 Task: Look for space in Belém, Brazil from 4th June, 2023 to 15th June, 2023 for 2 adults in price range Rs.10000 to Rs.15000. Place can be entire place with 1  bedroom having 1 bed and 1 bathroom. Property type can be house, flat, guest house, hotel. Booking option can be shelf check-in. Required host language is Spanish.
Action: Mouse moved to (504, 101)
Screenshot: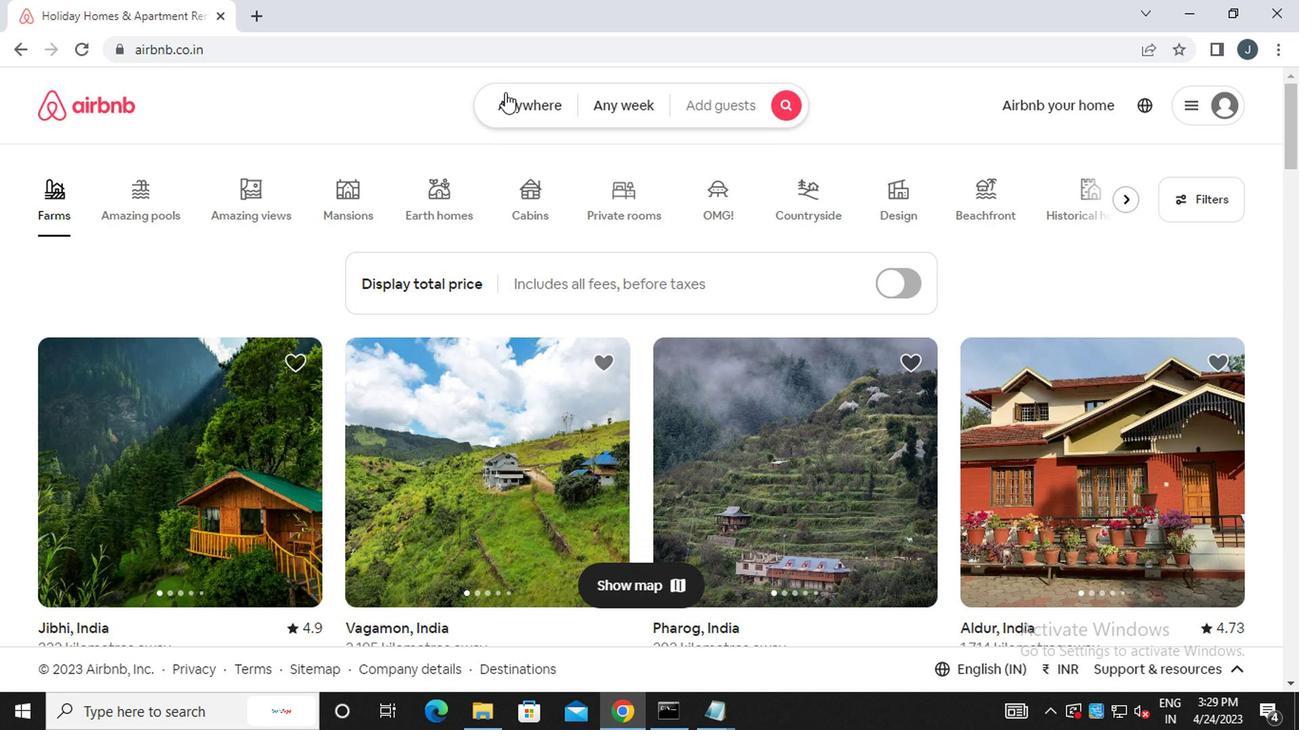 
Action: Mouse pressed left at (504, 101)
Screenshot: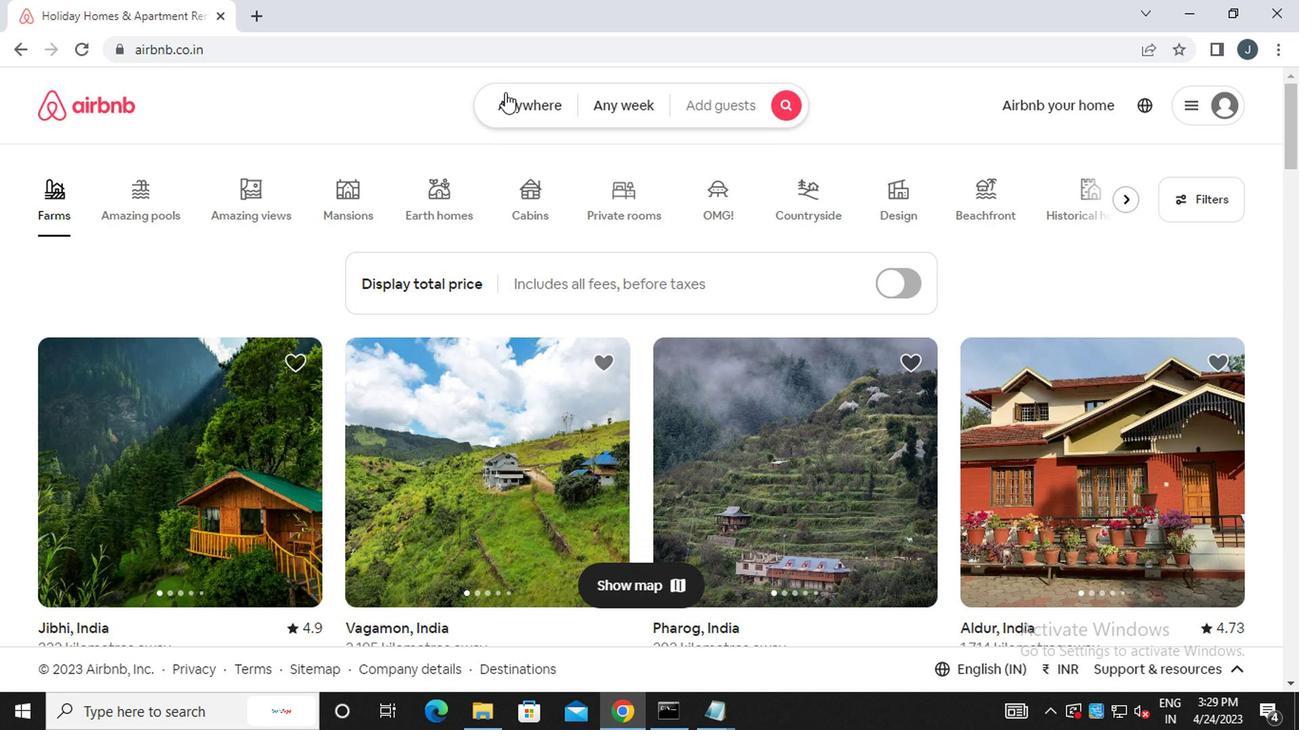 
Action: Mouse moved to (326, 188)
Screenshot: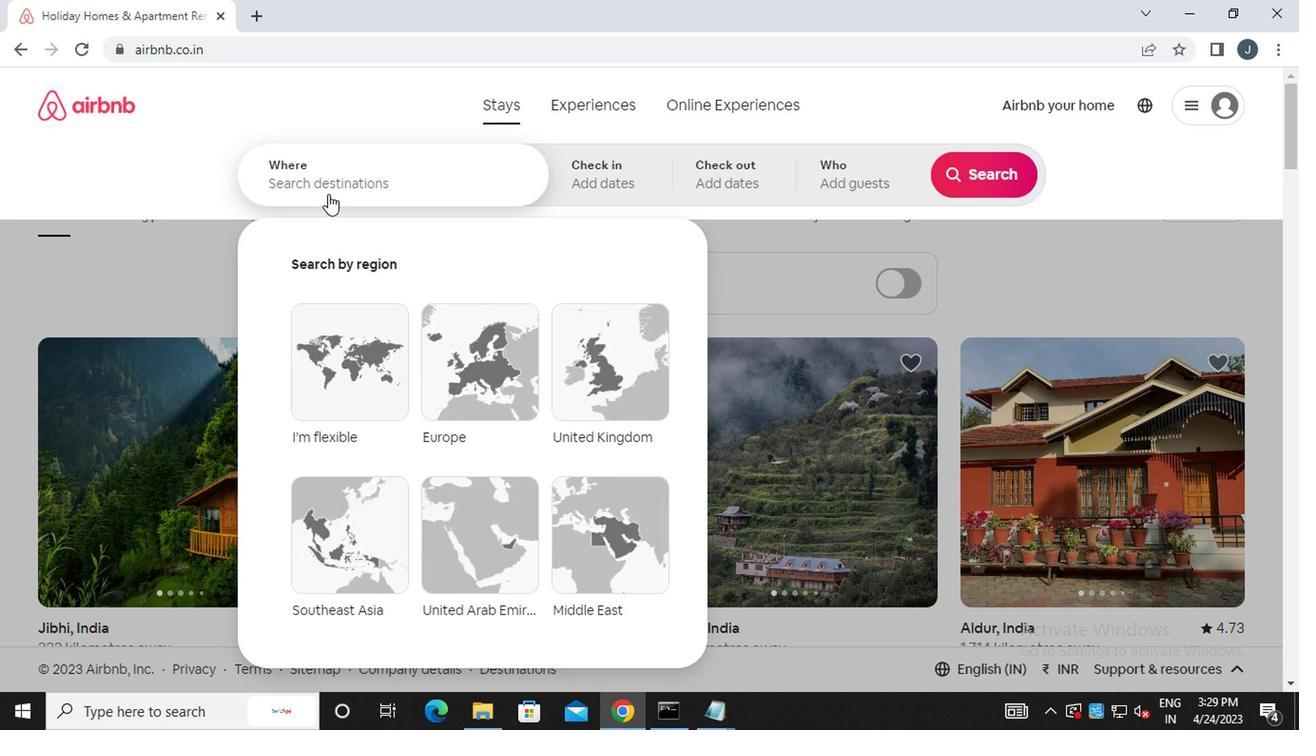 
Action: Mouse pressed left at (326, 188)
Screenshot: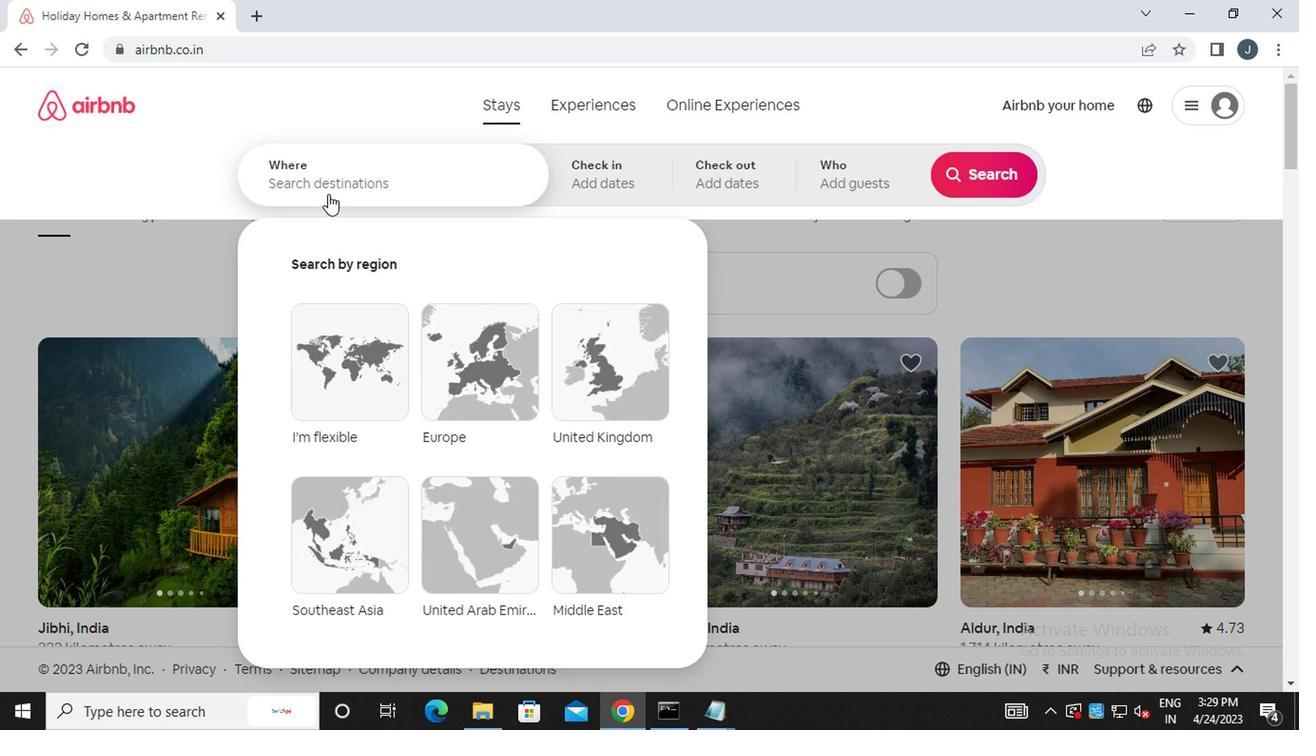 
Action: Key pressed b<Key.caps_lock>elem,<Key.caps_lock>b<Key.caps_lock>razil
Screenshot: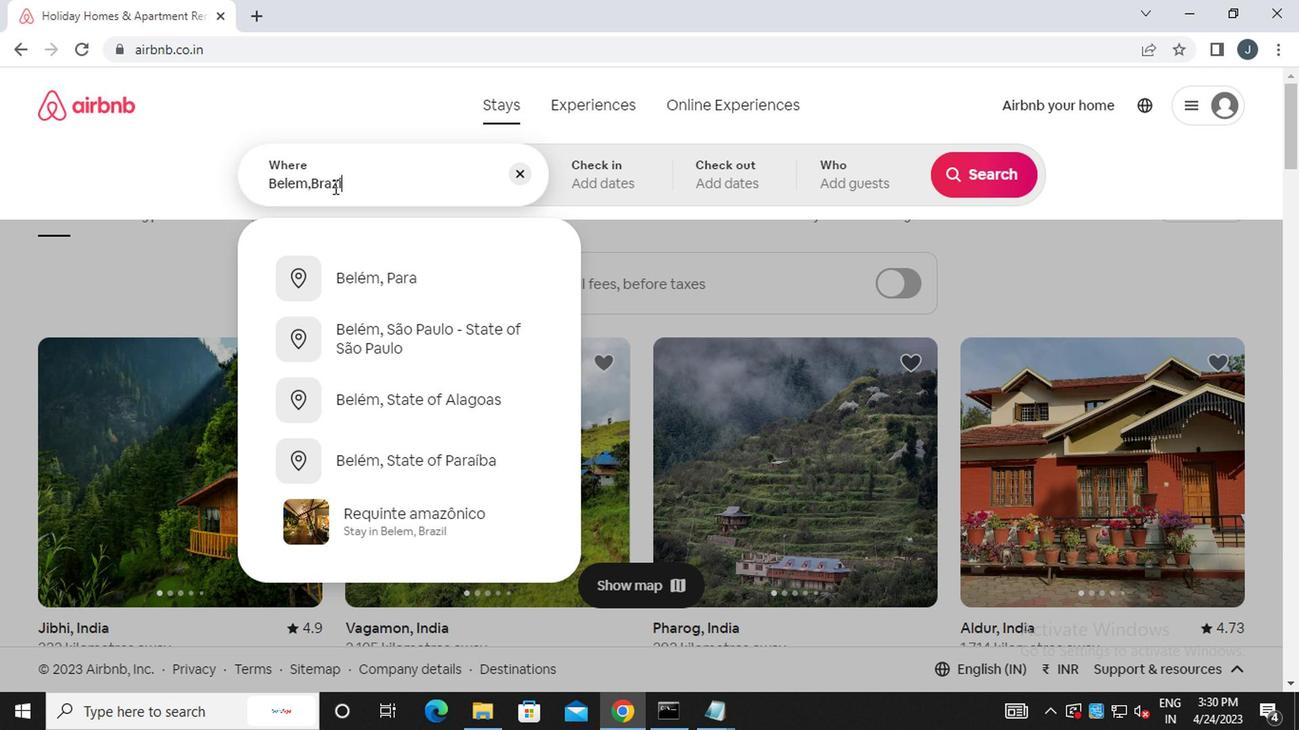 
Action: Mouse moved to (618, 183)
Screenshot: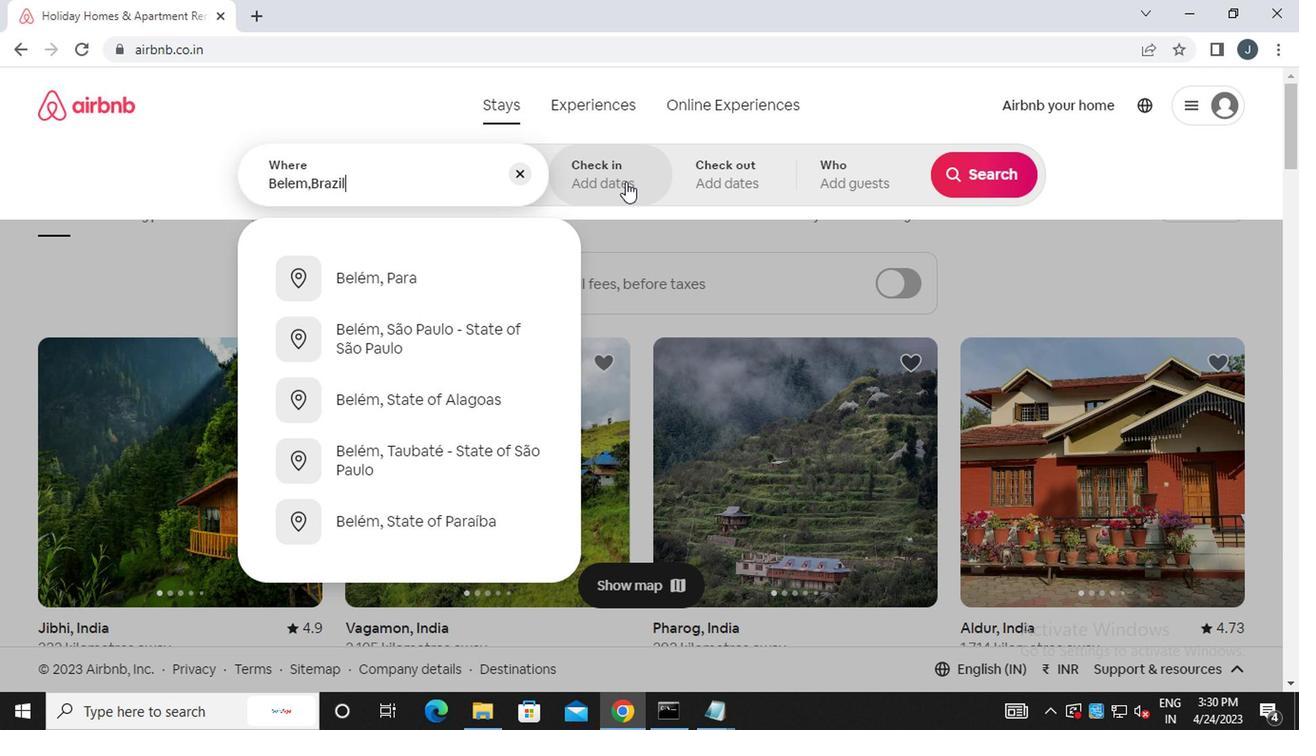 
Action: Mouse pressed left at (618, 183)
Screenshot: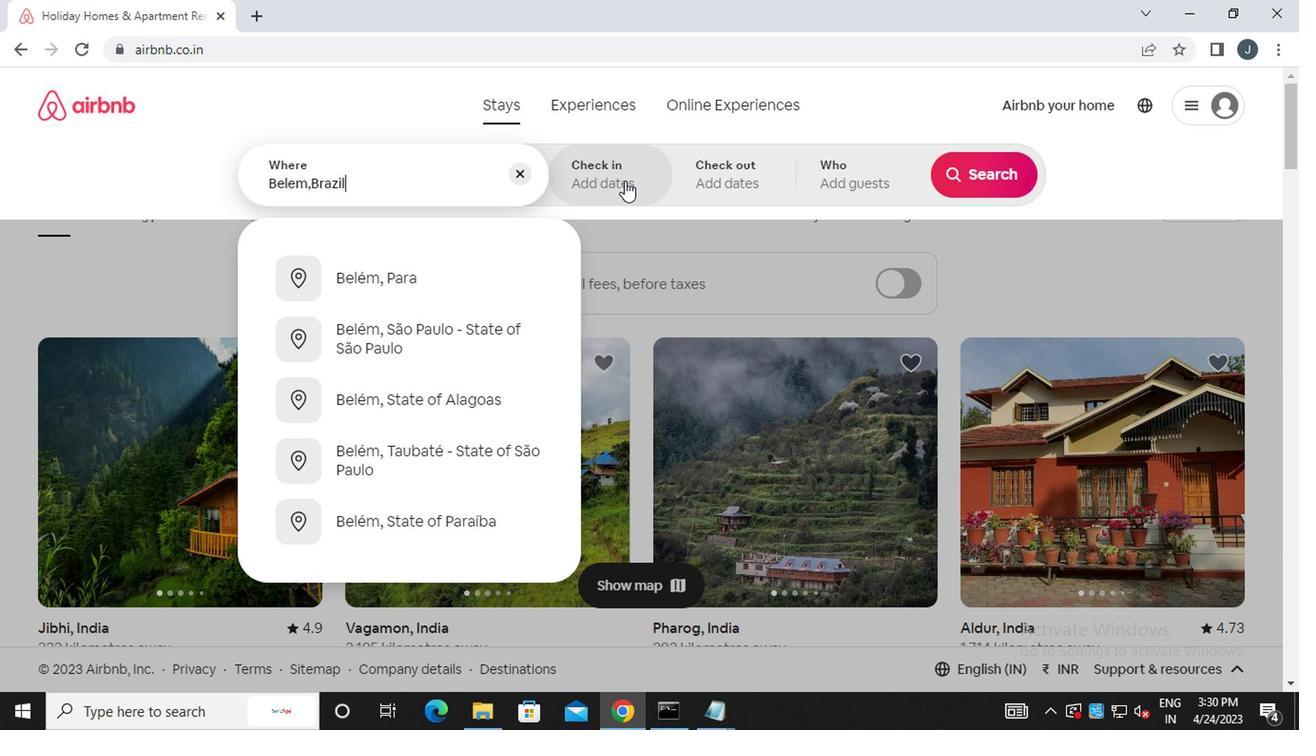 
Action: Mouse moved to (969, 325)
Screenshot: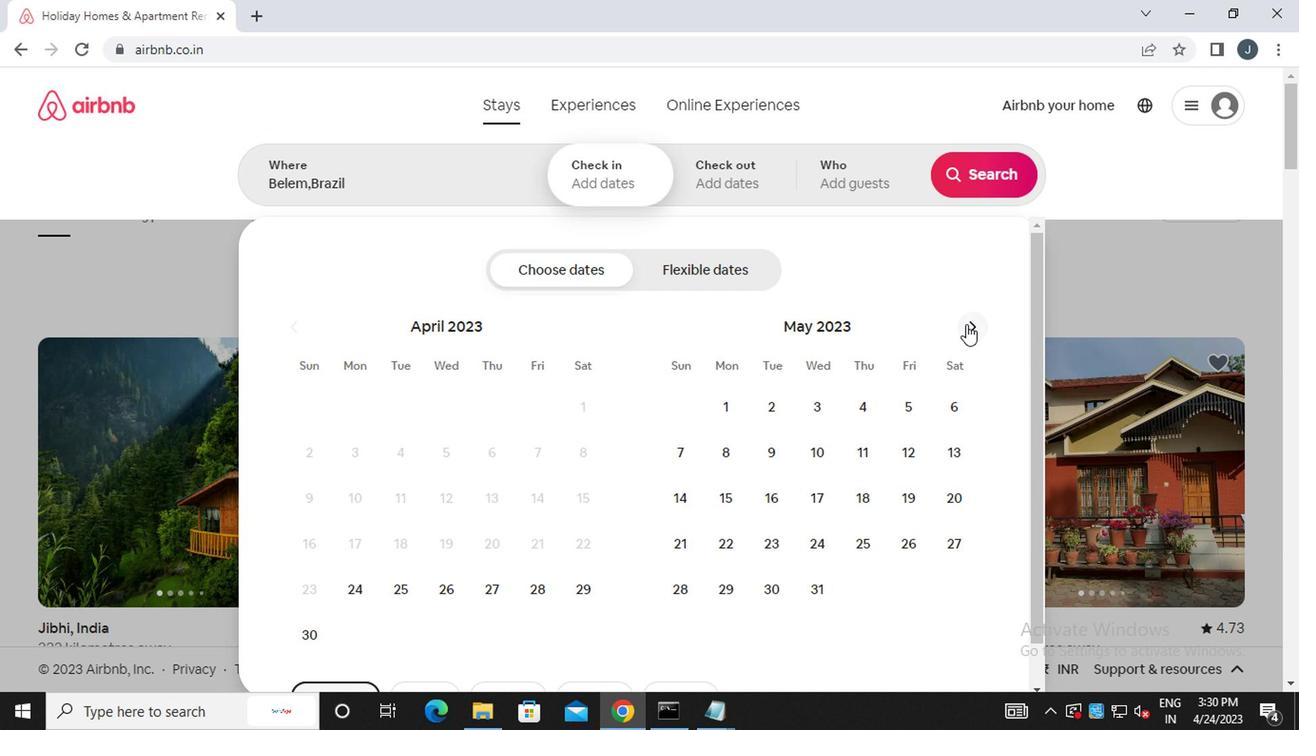 
Action: Mouse pressed left at (969, 325)
Screenshot: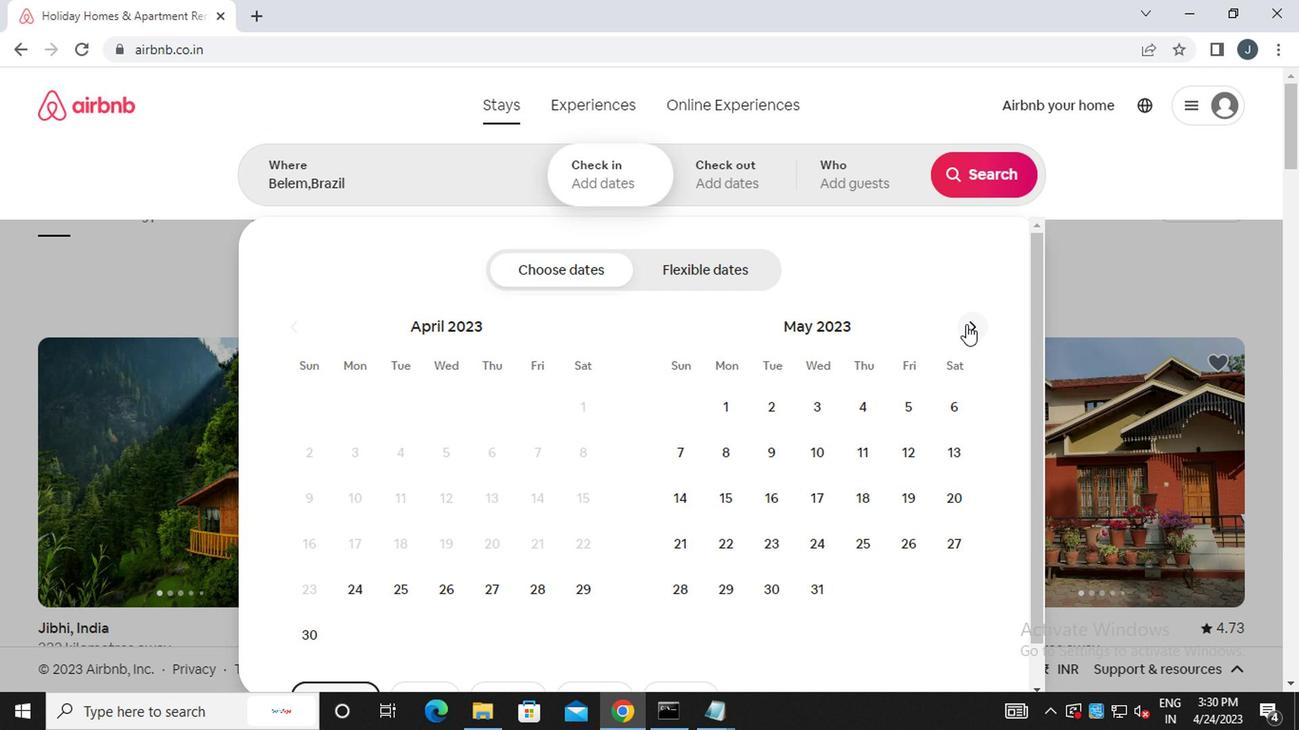 
Action: Mouse moved to (678, 442)
Screenshot: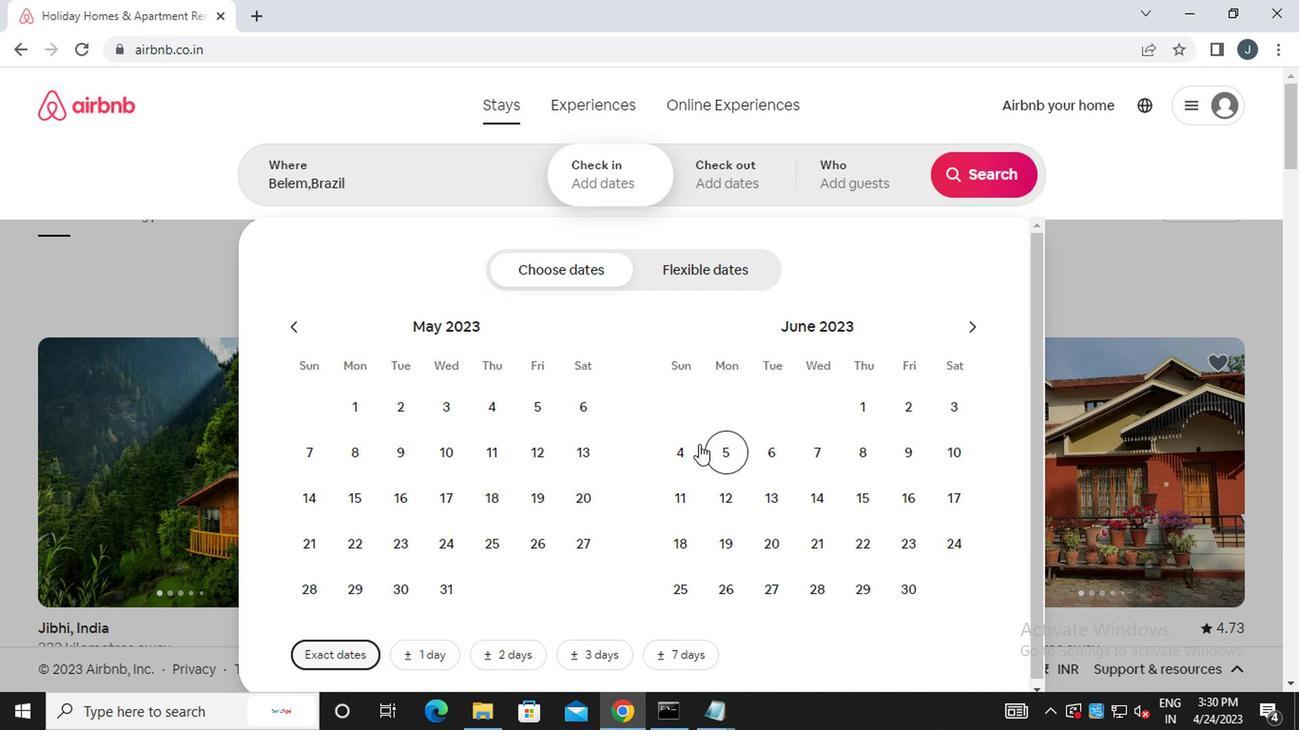 
Action: Mouse pressed left at (678, 442)
Screenshot: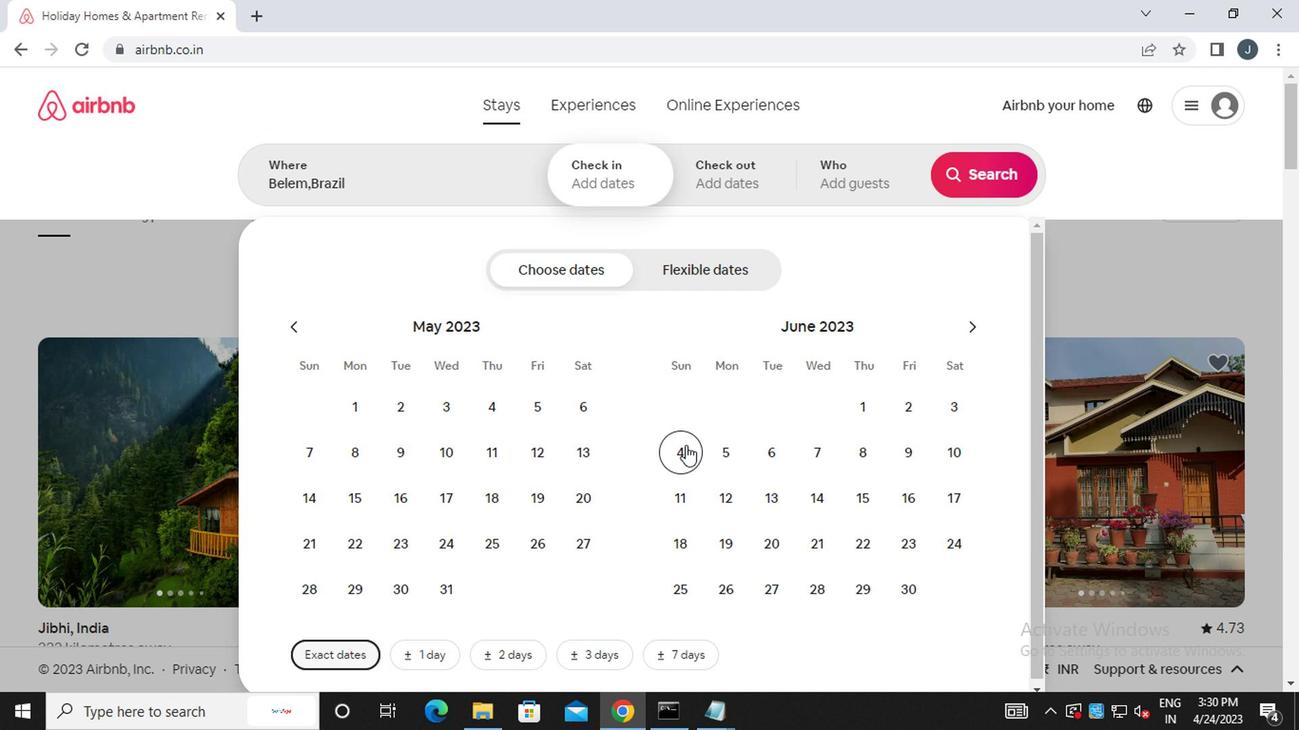 
Action: Mouse moved to (858, 500)
Screenshot: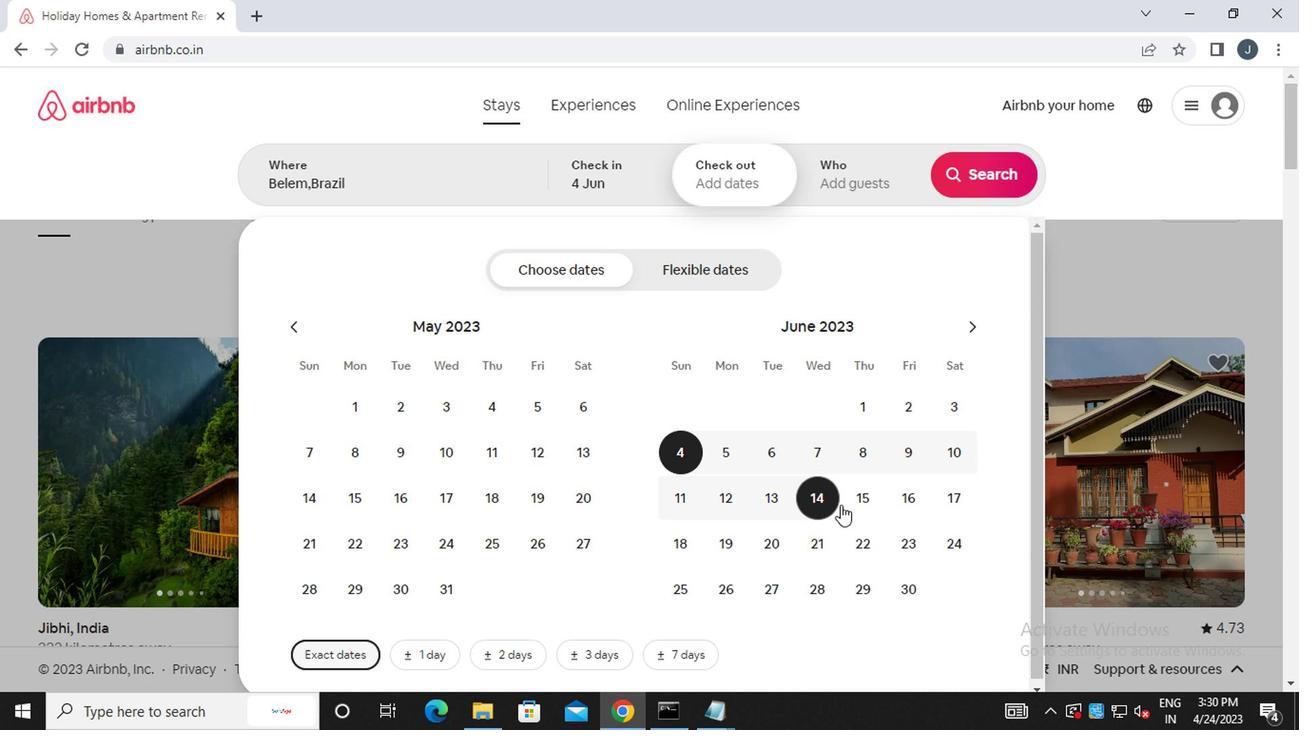 
Action: Mouse pressed left at (858, 500)
Screenshot: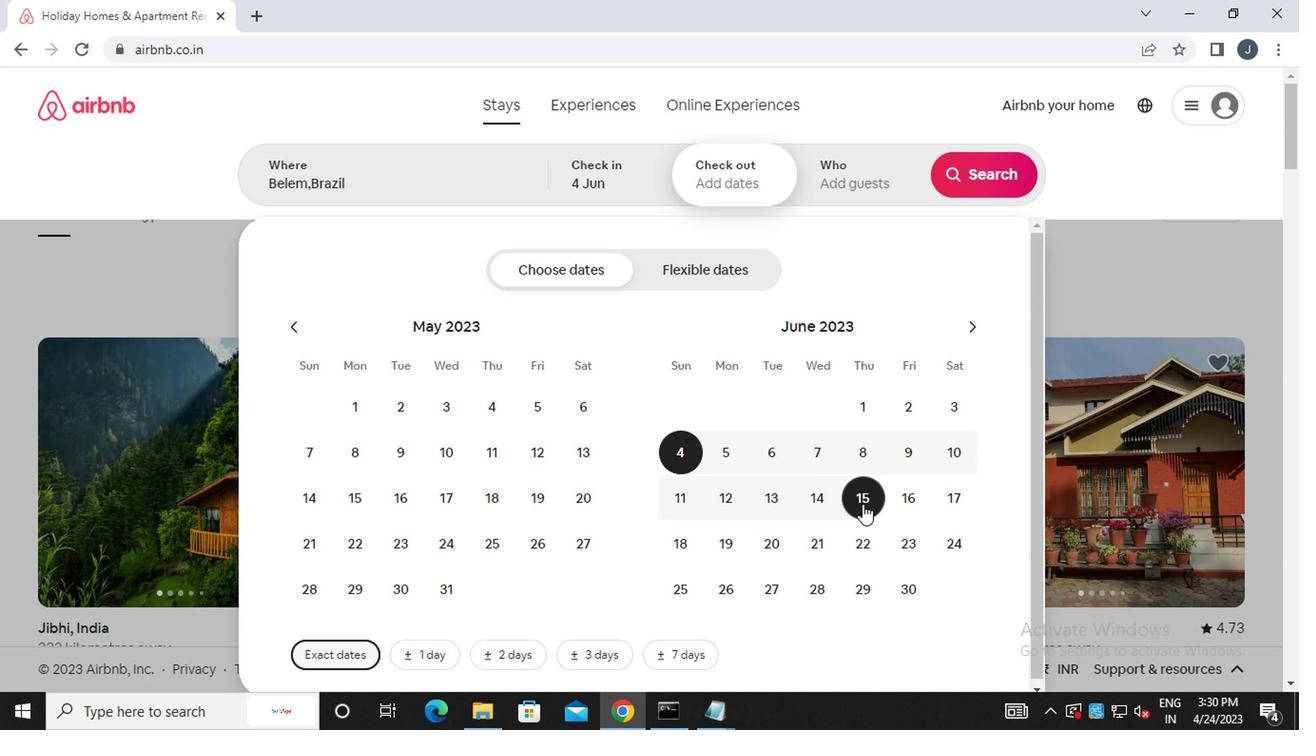 
Action: Mouse moved to (864, 198)
Screenshot: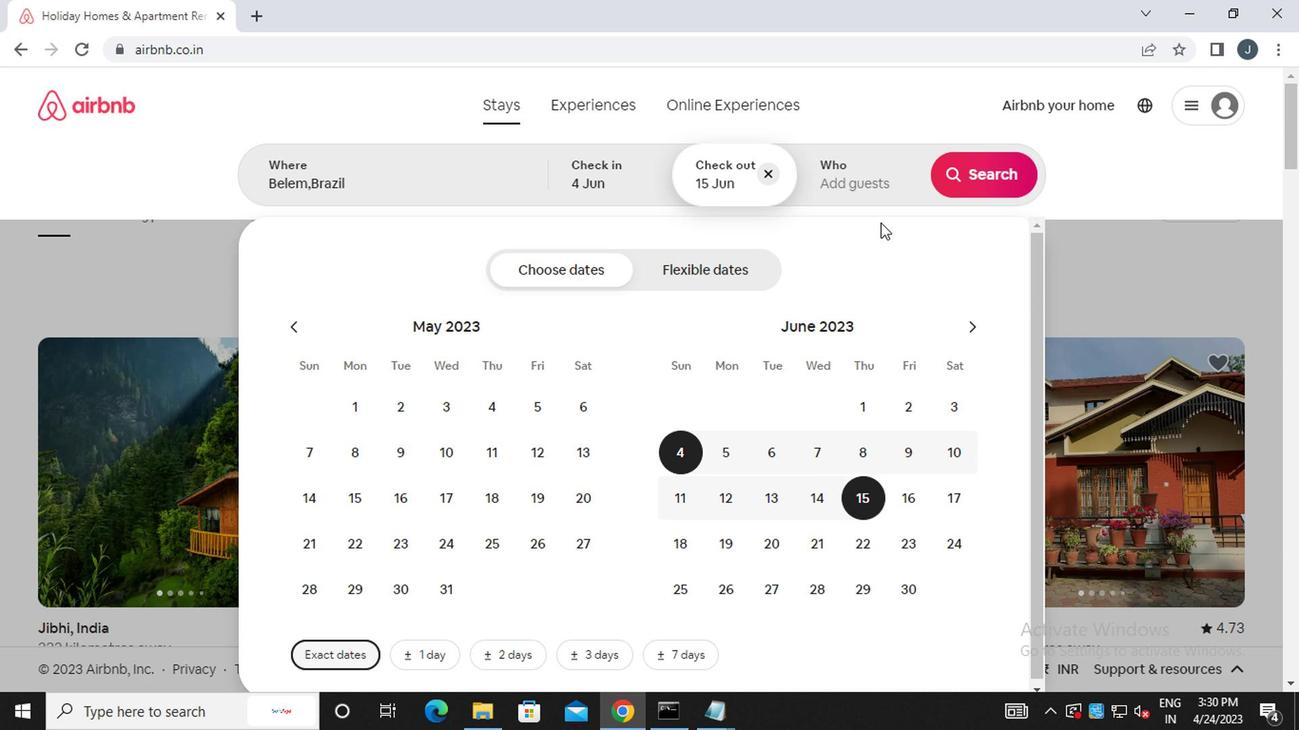 
Action: Mouse pressed left at (864, 198)
Screenshot: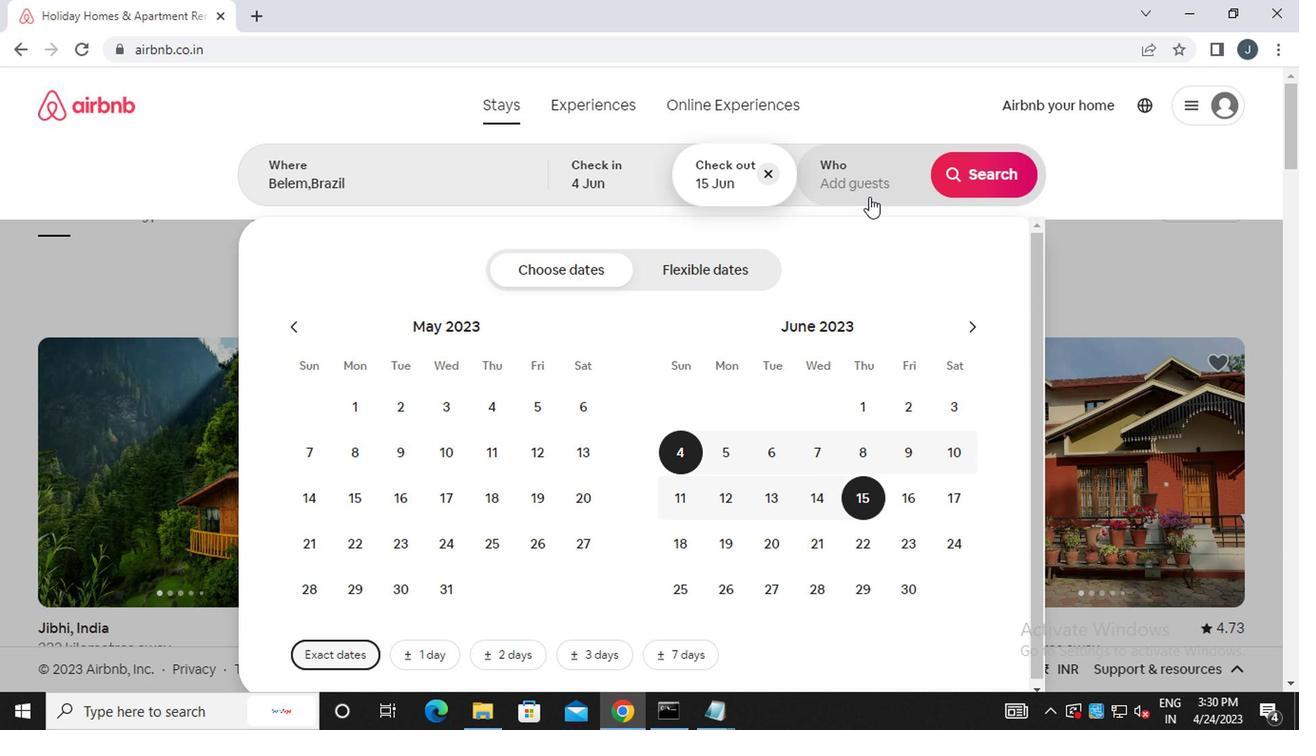 
Action: Mouse moved to (971, 274)
Screenshot: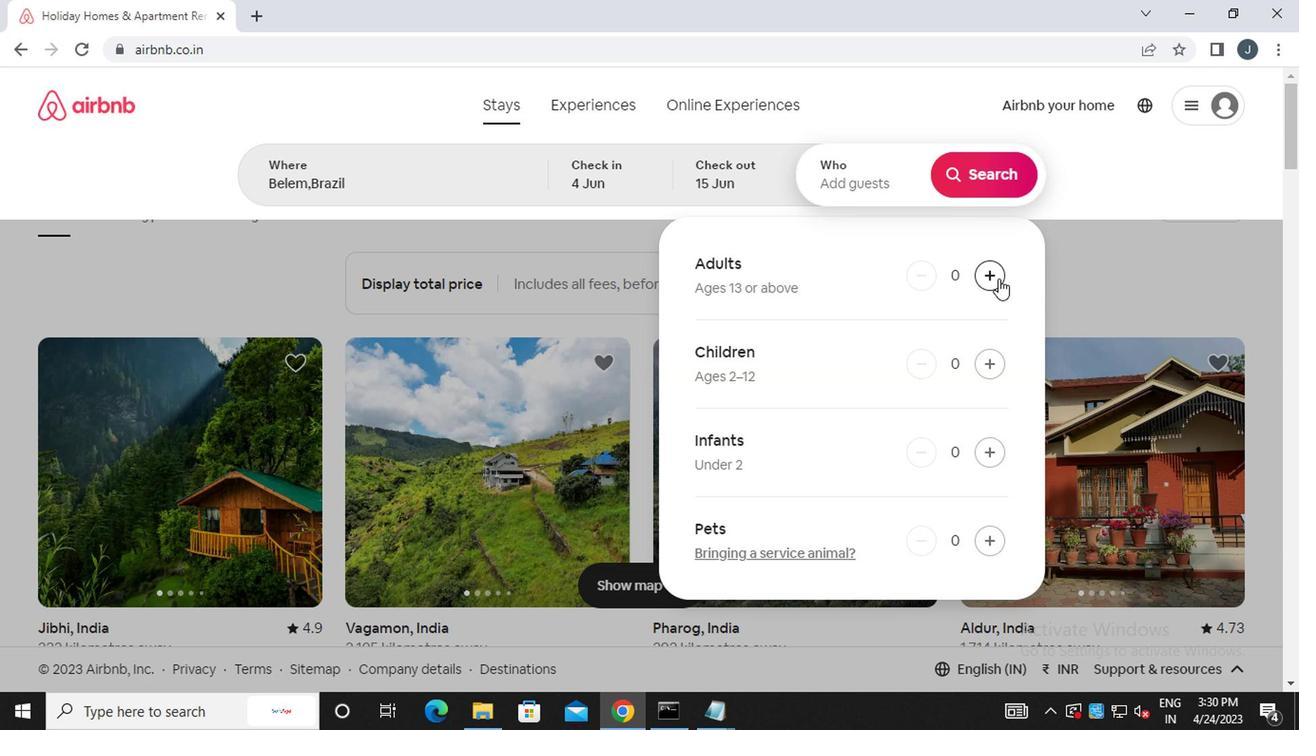 
Action: Mouse pressed left at (971, 274)
Screenshot: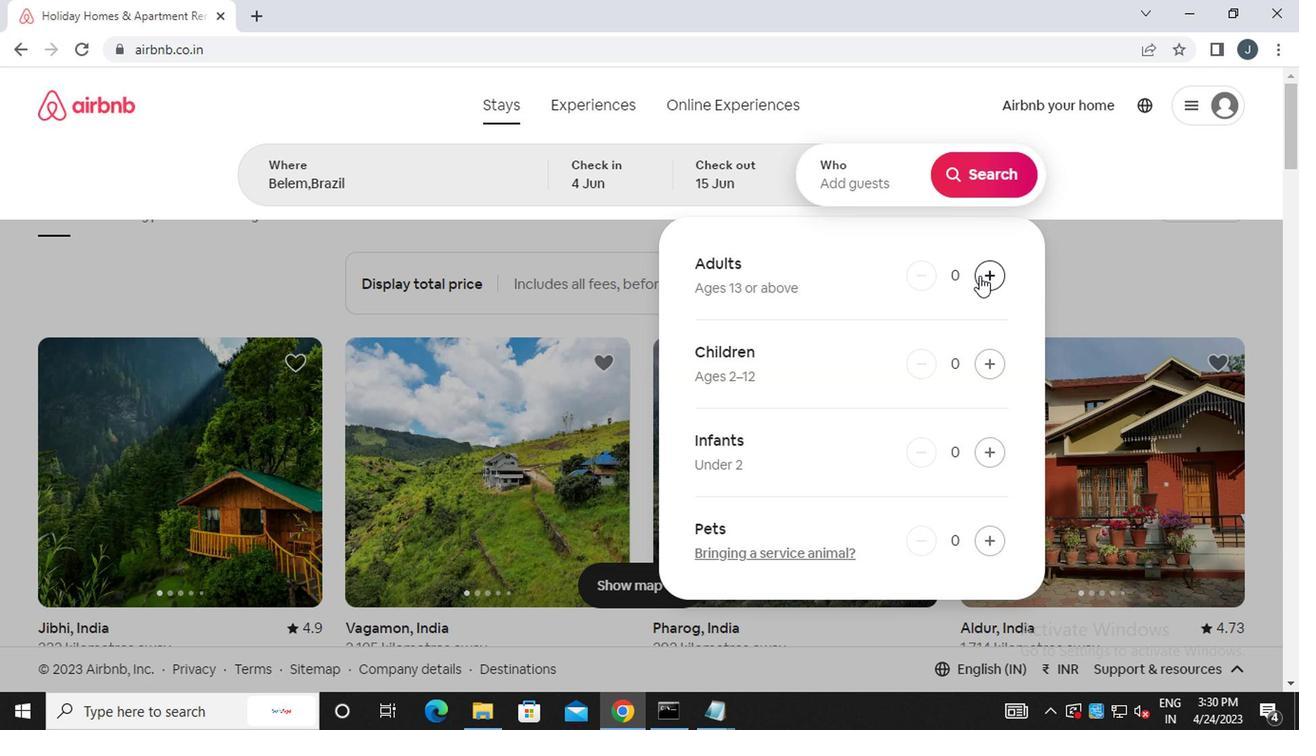 
Action: Mouse pressed left at (971, 274)
Screenshot: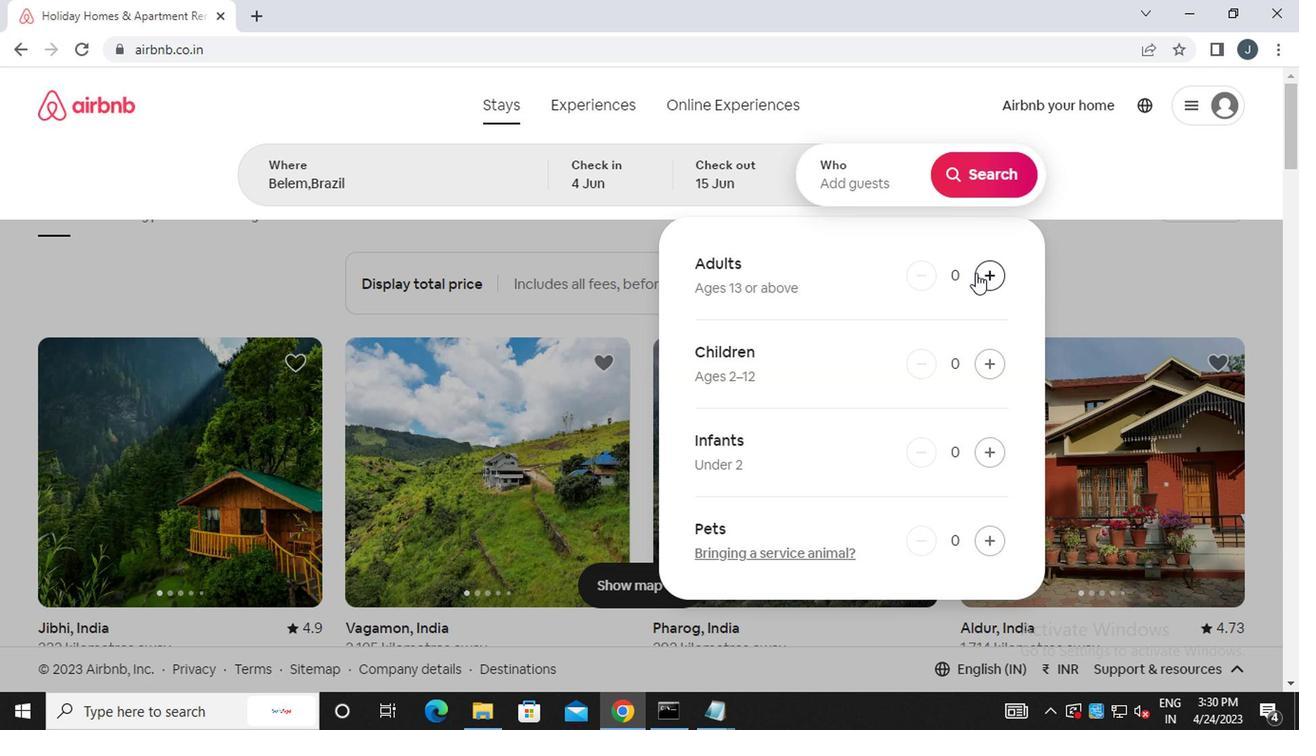 
Action: Mouse moved to (977, 180)
Screenshot: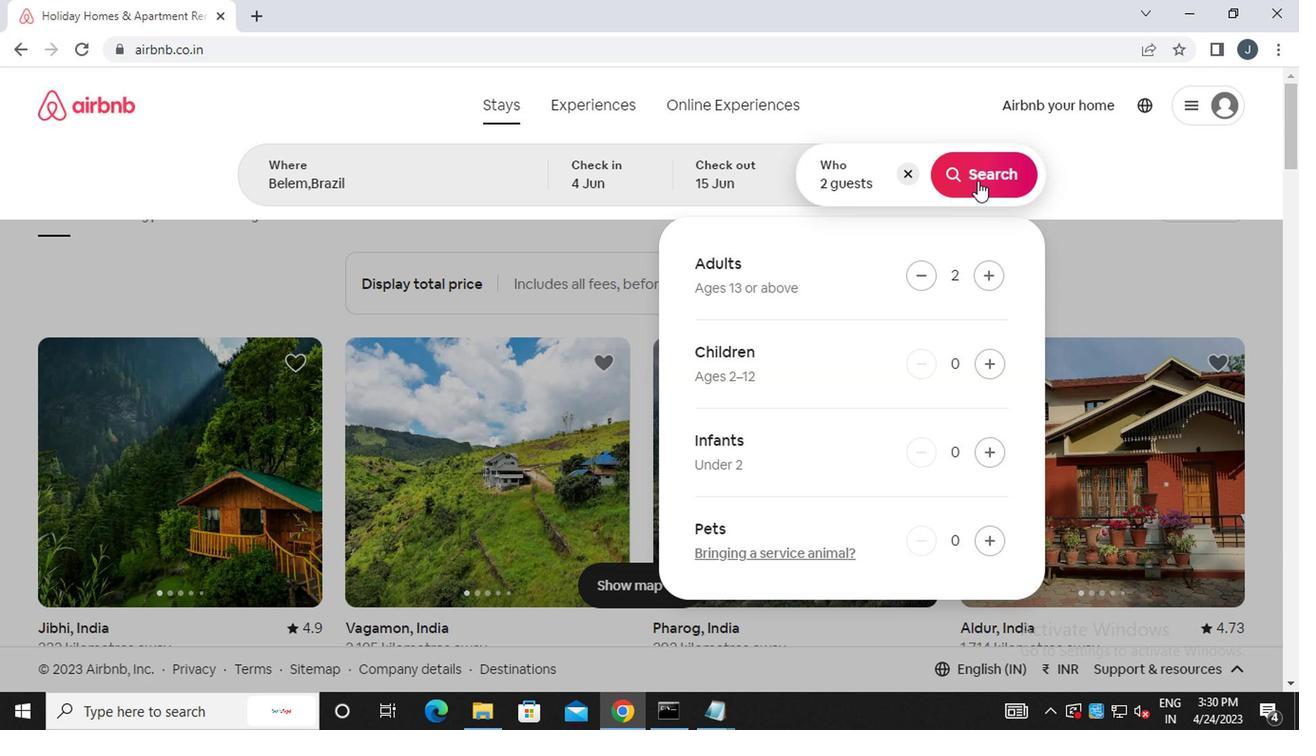 
Action: Mouse pressed left at (977, 180)
Screenshot: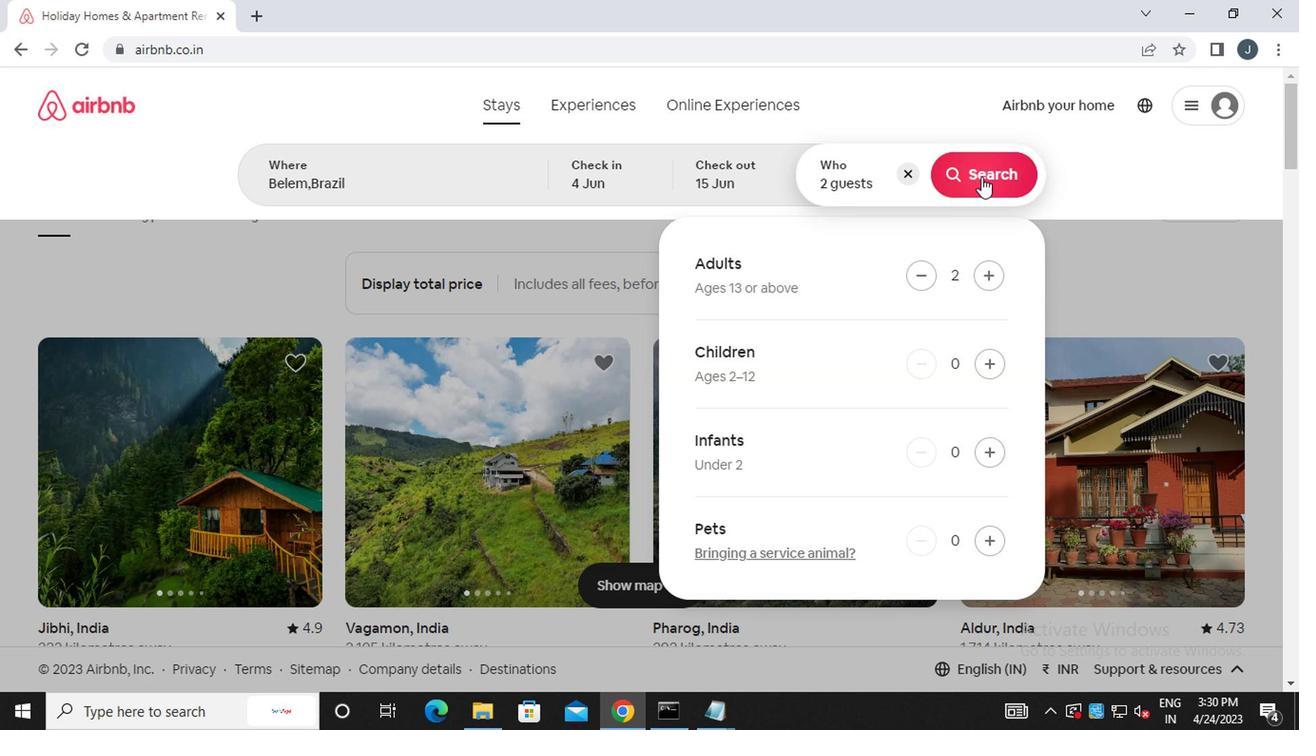
Action: Mouse moved to (1219, 193)
Screenshot: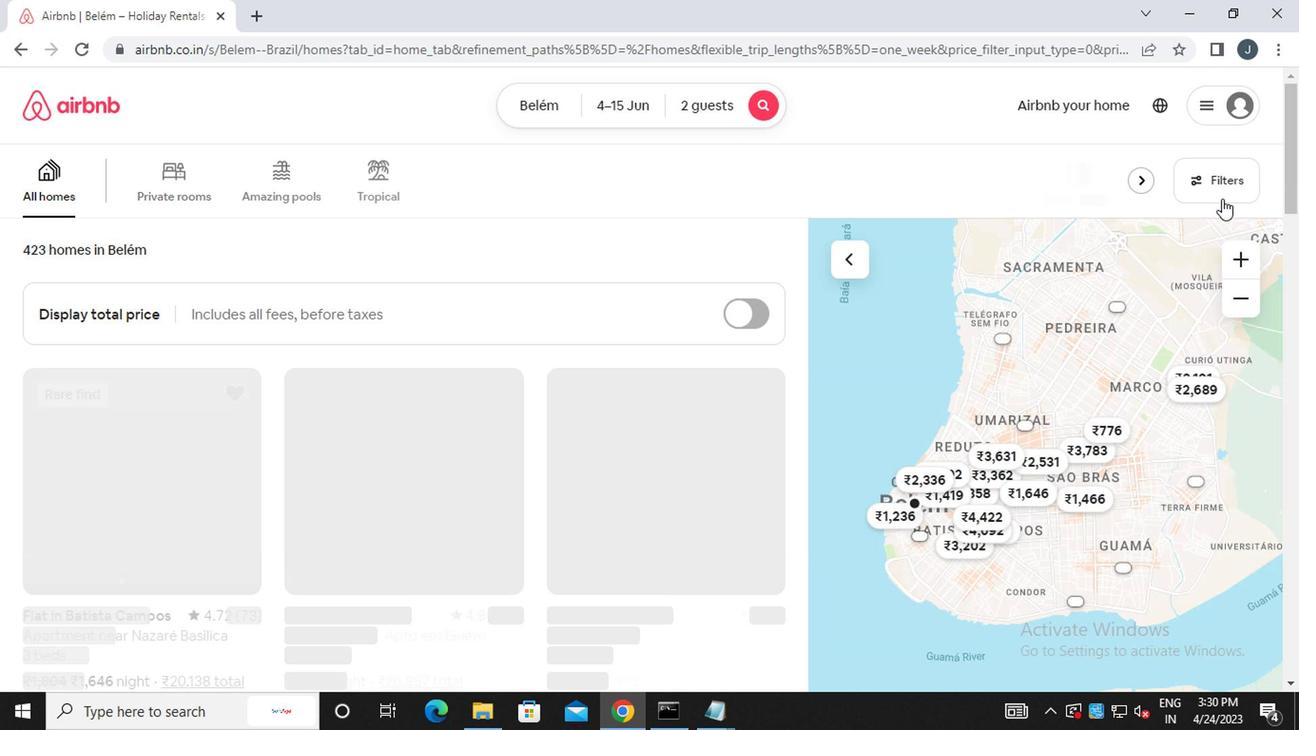 
Action: Mouse pressed left at (1219, 193)
Screenshot: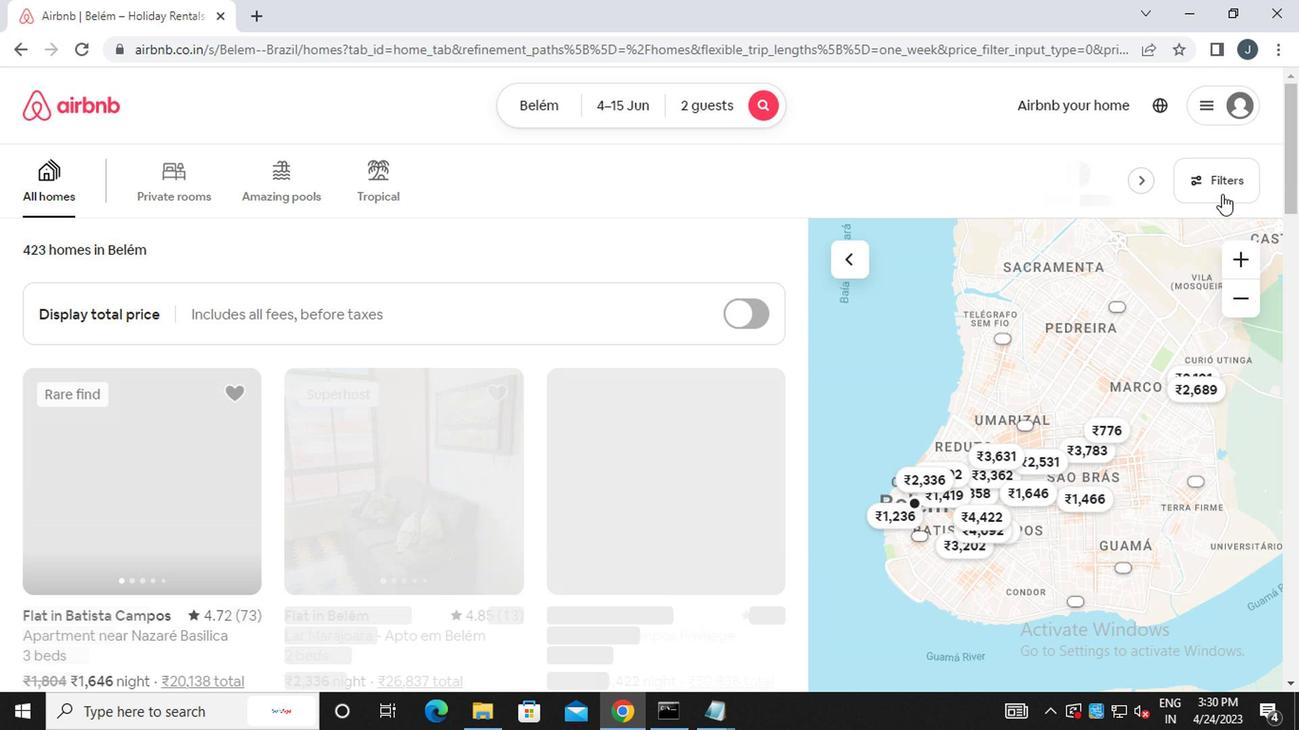 
Action: Mouse moved to (501, 419)
Screenshot: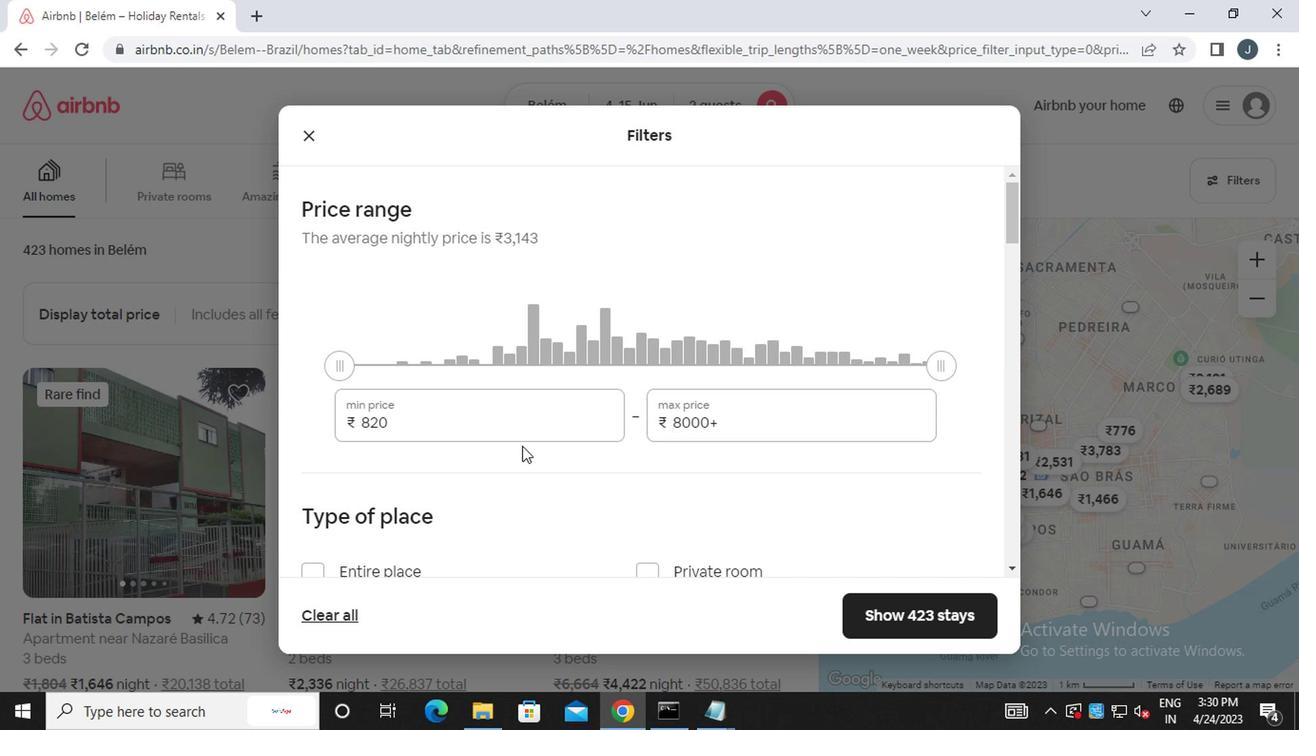 
Action: Mouse pressed left at (501, 419)
Screenshot: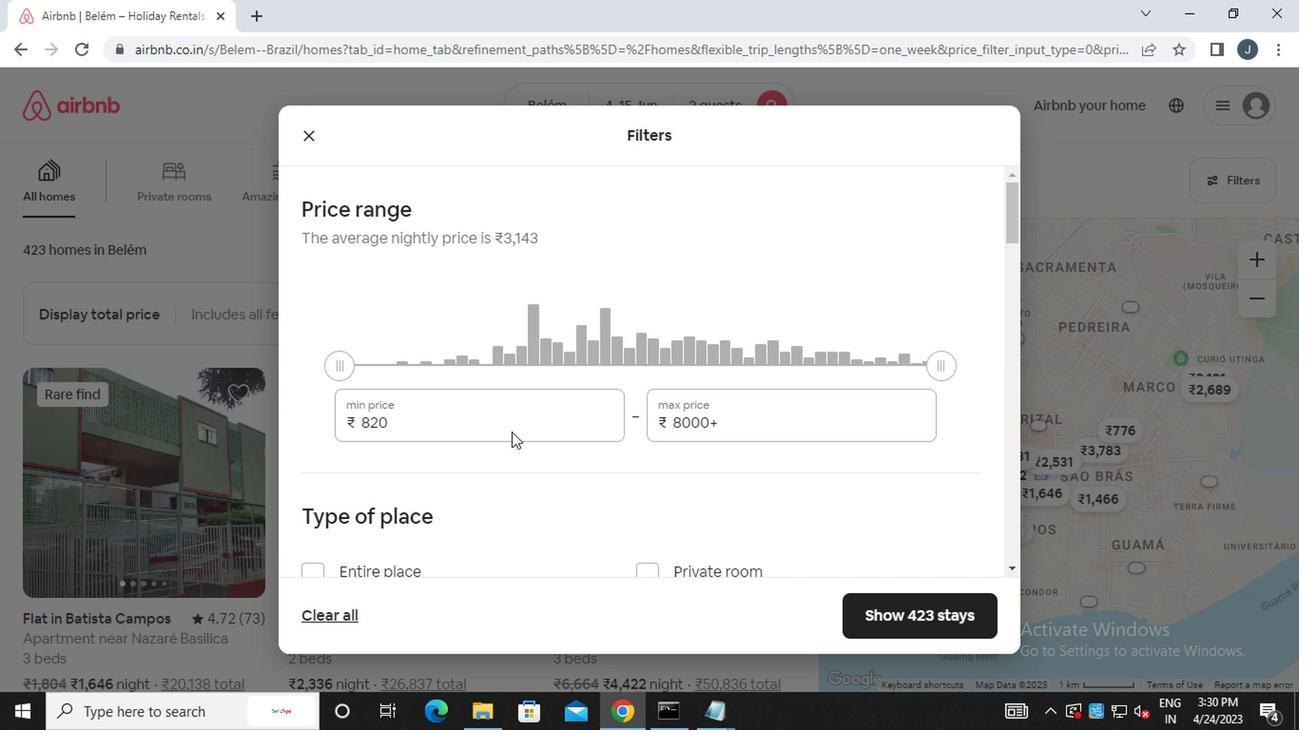 
Action: Mouse moved to (491, 402)
Screenshot: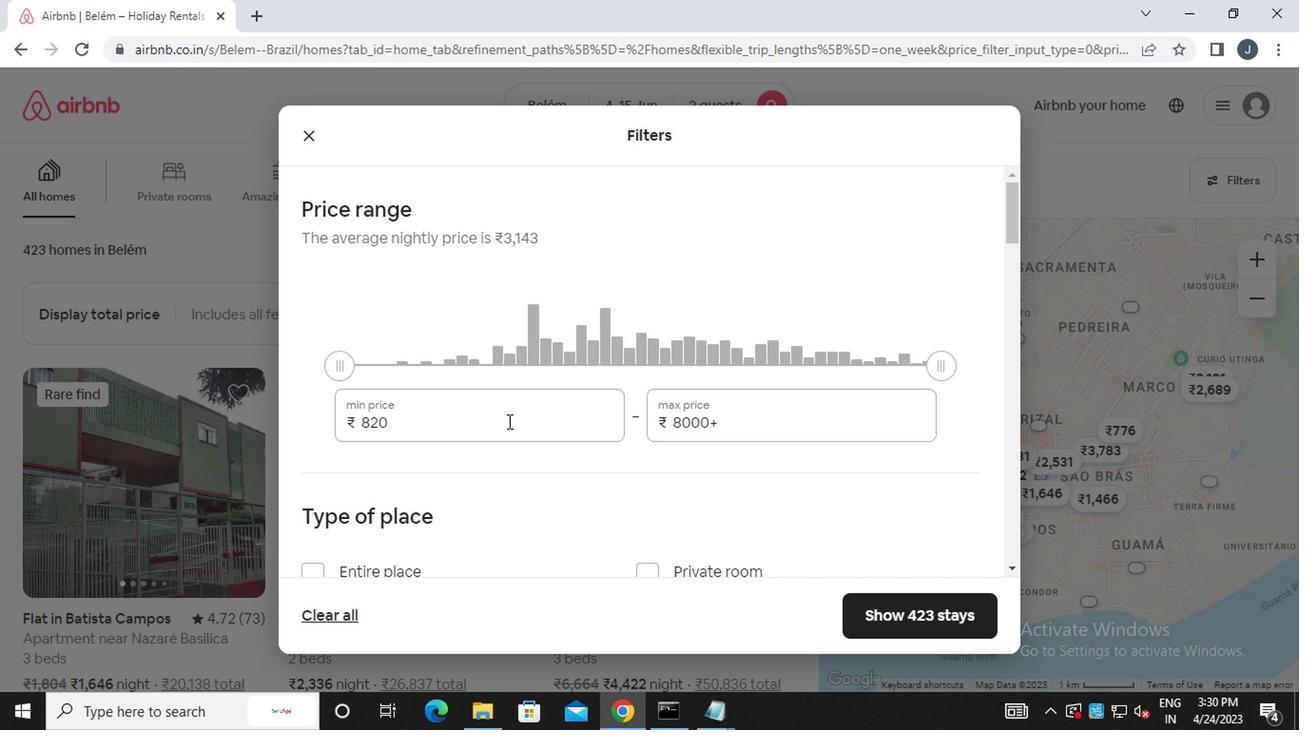 
Action: Key pressed <Key.backspace><Key.backspace><Key.backspace><Key.backspace><<97>><<96>><<96>><<96>><<96>>
Screenshot: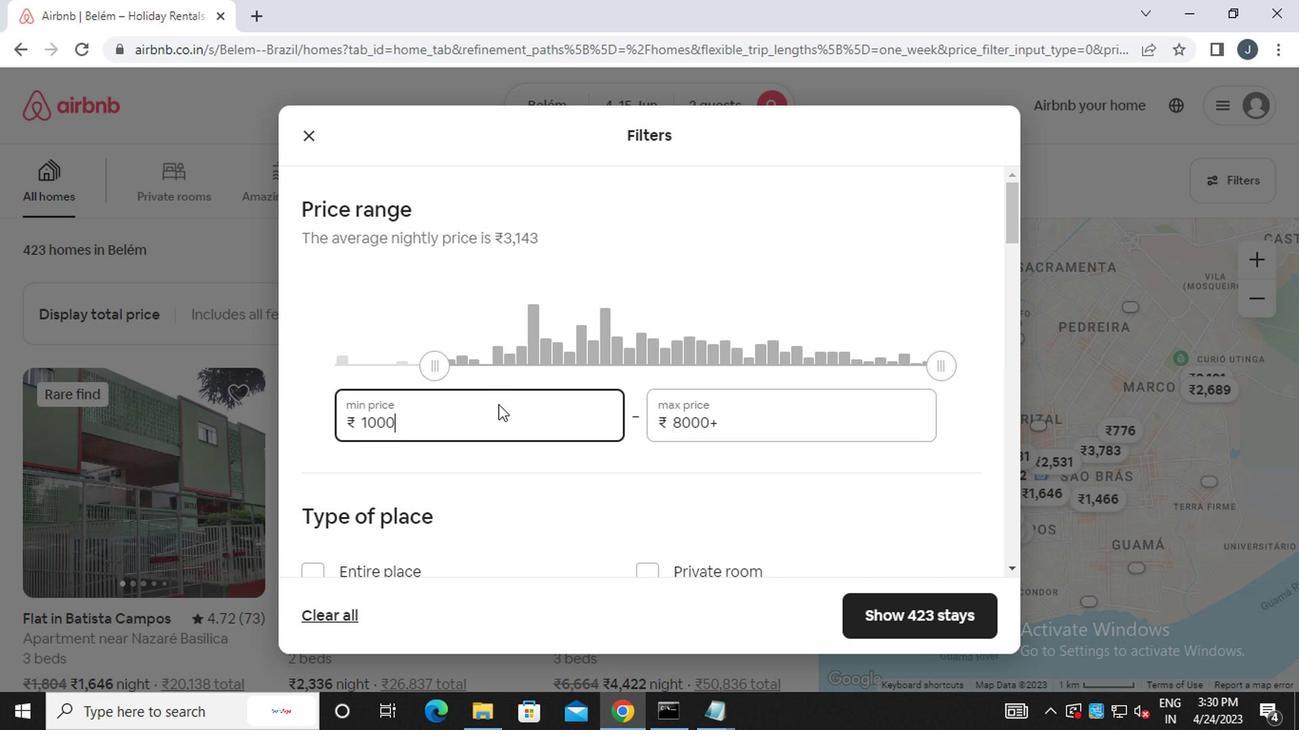 
Action: Mouse moved to (794, 412)
Screenshot: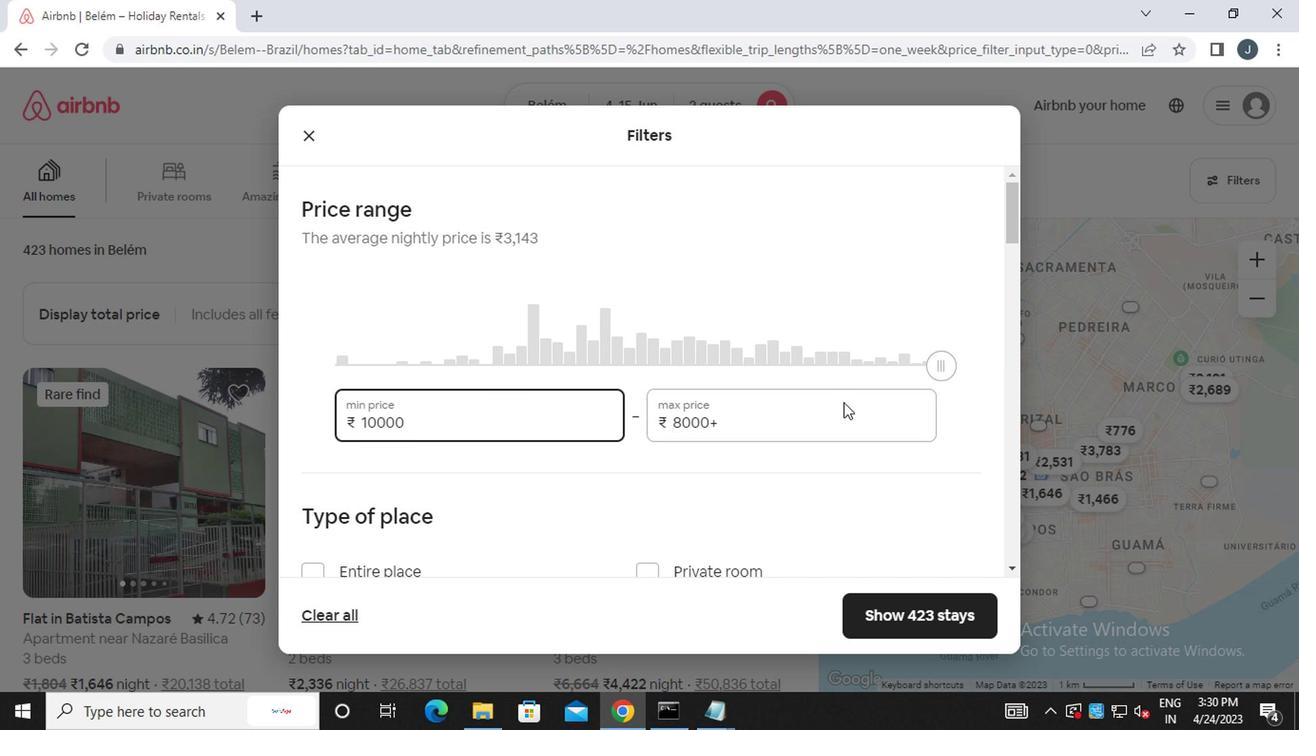 
Action: Mouse pressed left at (794, 412)
Screenshot: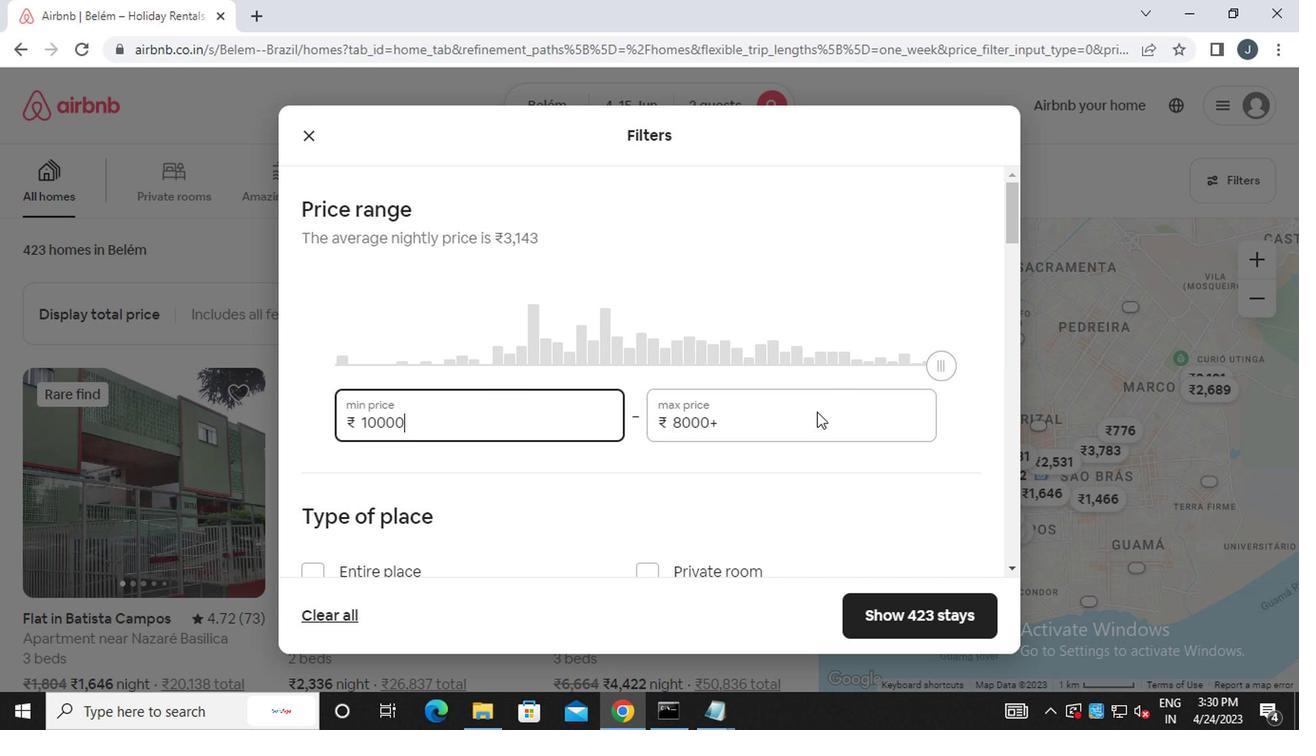 
Action: Mouse moved to (789, 427)
Screenshot: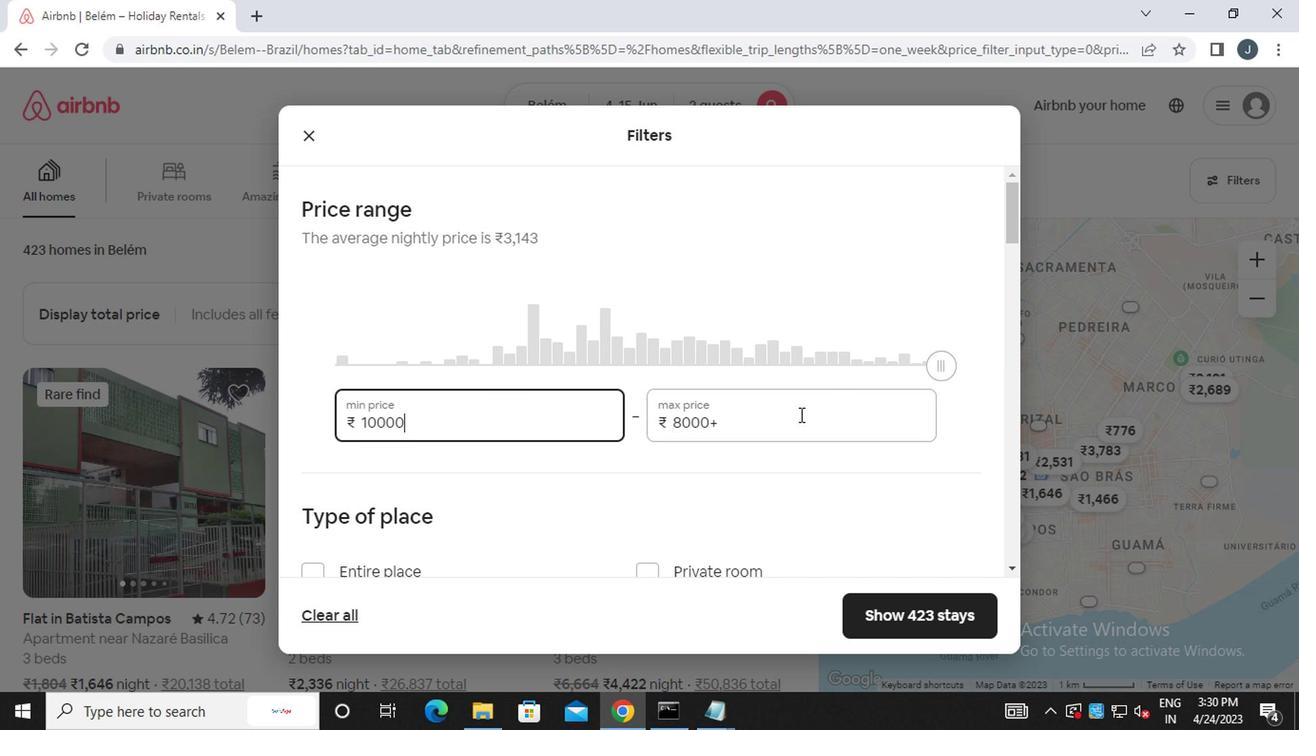 
Action: Key pressed <Key.backspace><Key.backspace><Key.backspace><Key.backspace><Key.backspace><Key.backspace><Key.backspace><Key.backspace><Key.backspace><Key.backspace><Key.backspace><<97>><<101>><<96>><<96>><<96>>
Screenshot: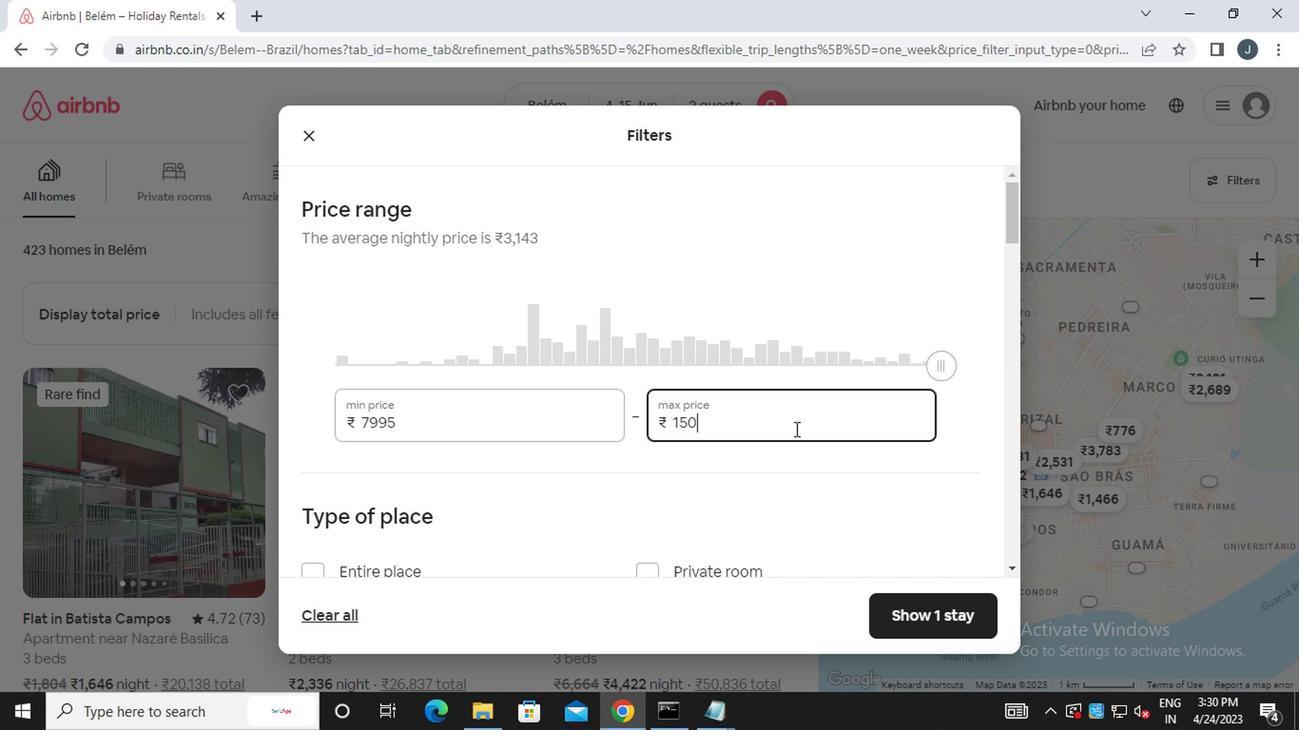 
Action: Mouse scrolled (789, 426) with delta (0, 0)
Screenshot: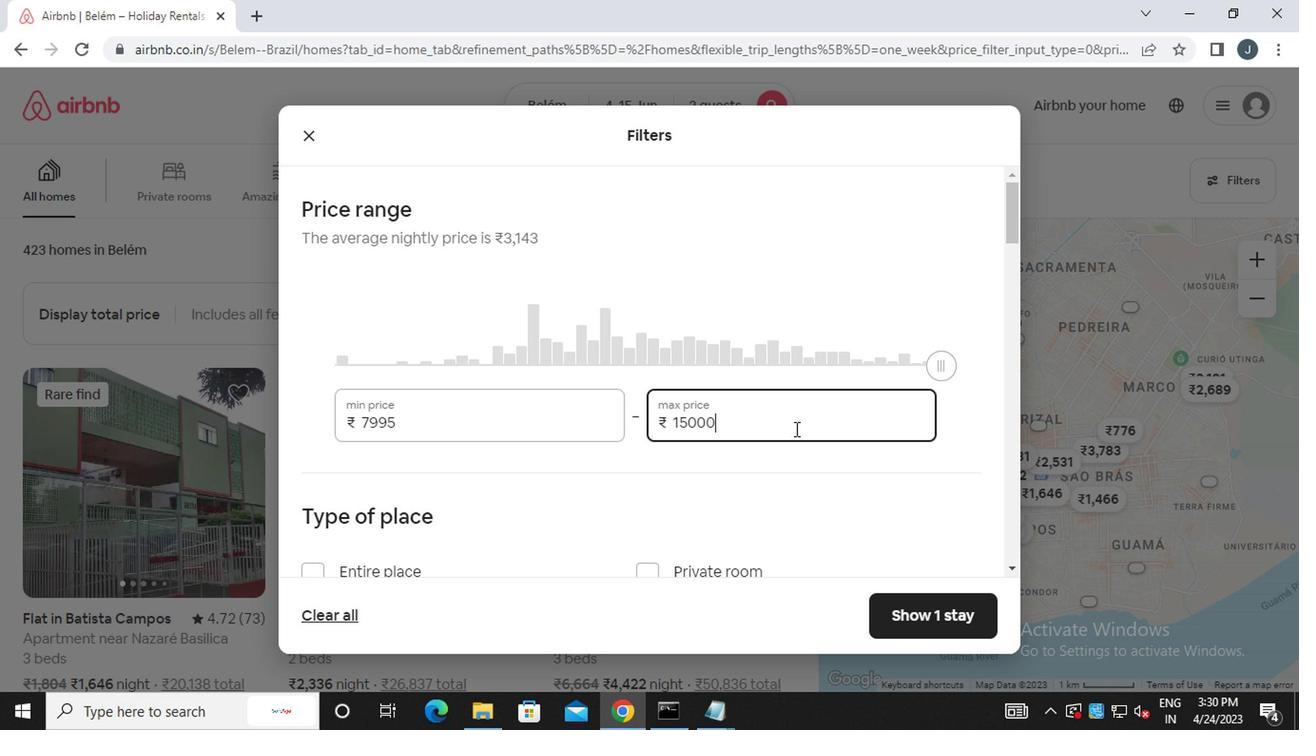 
Action: Mouse scrolled (789, 426) with delta (0, 0)
Screenshot: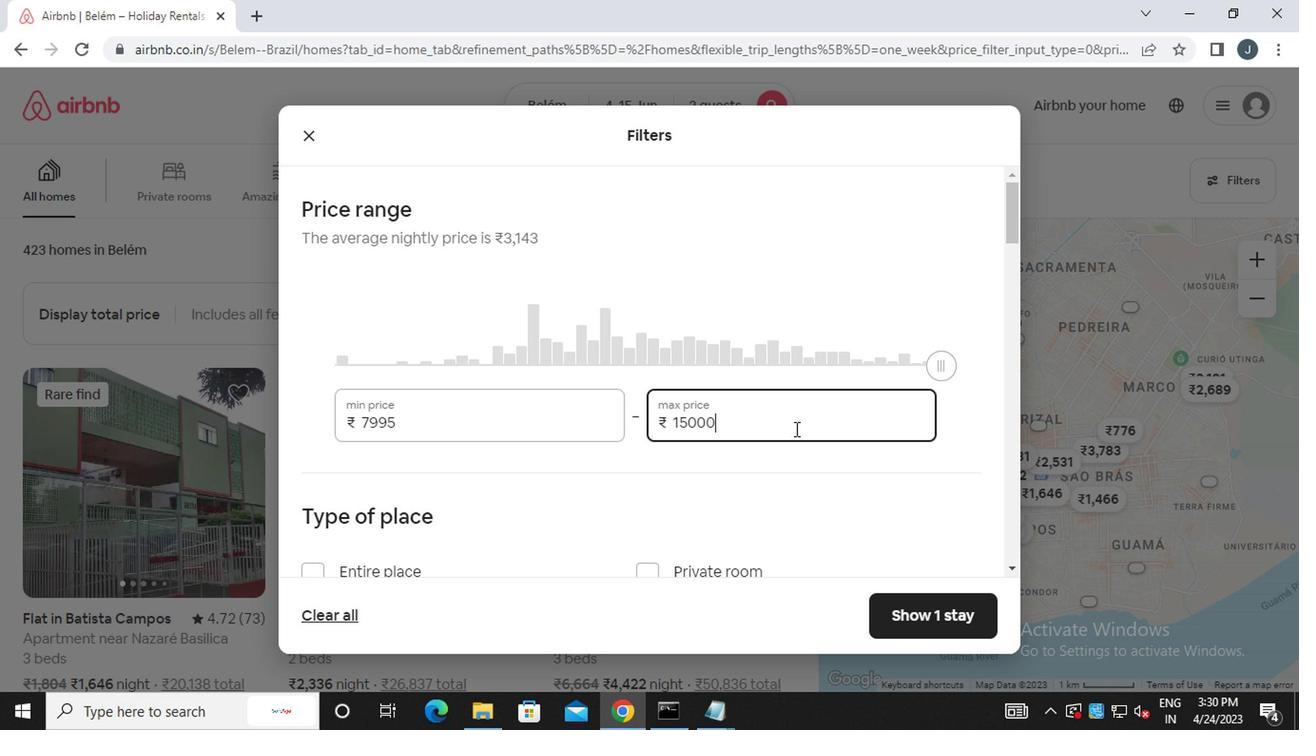 
Action: Mouse moved to (317, 380)
Screenshot: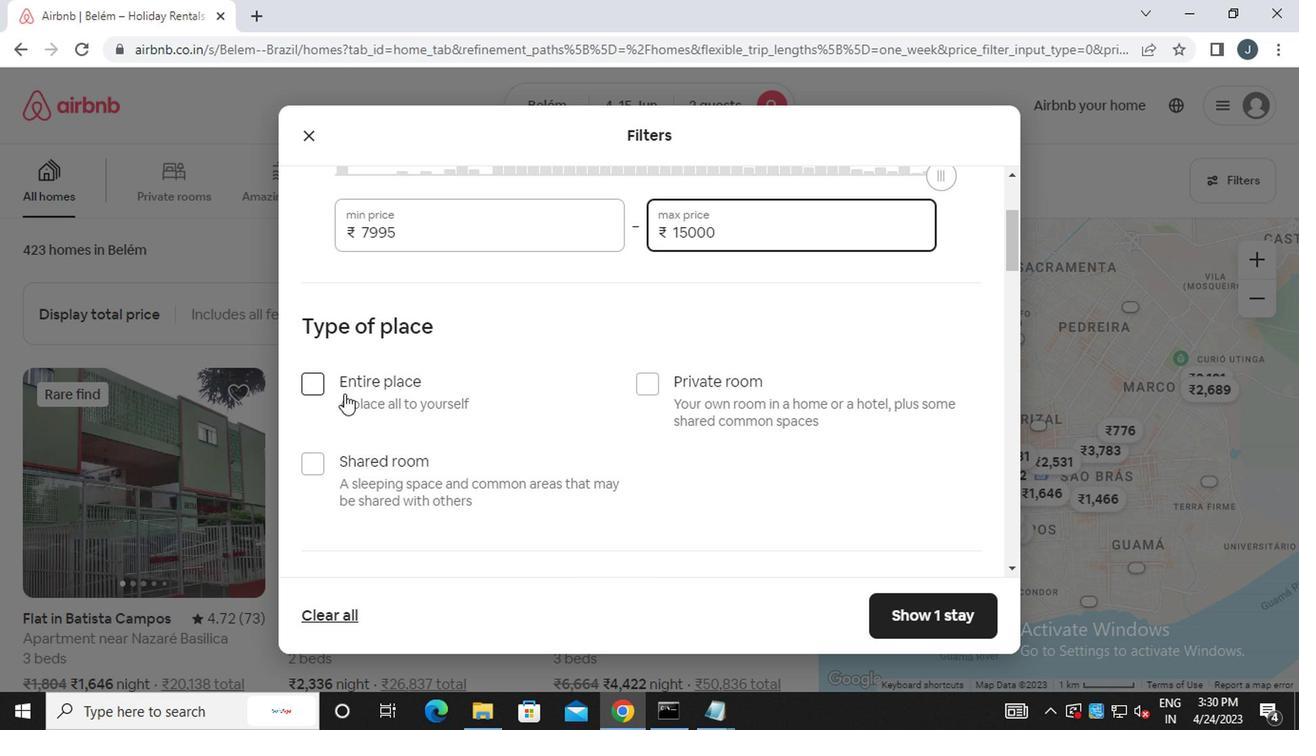 
Action: Mouse pressed left at (317, 380)
Screenshot: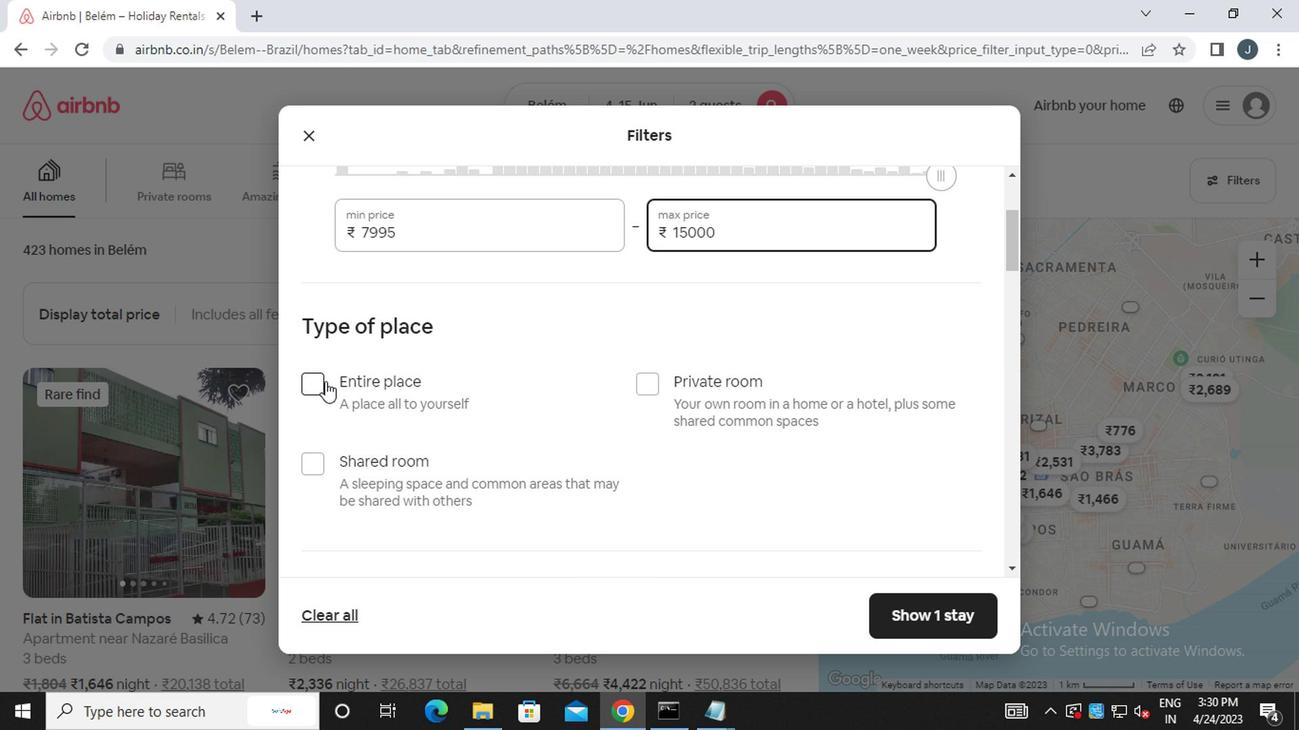 
Action: Mouse moved to (577, 458)
Screenshot: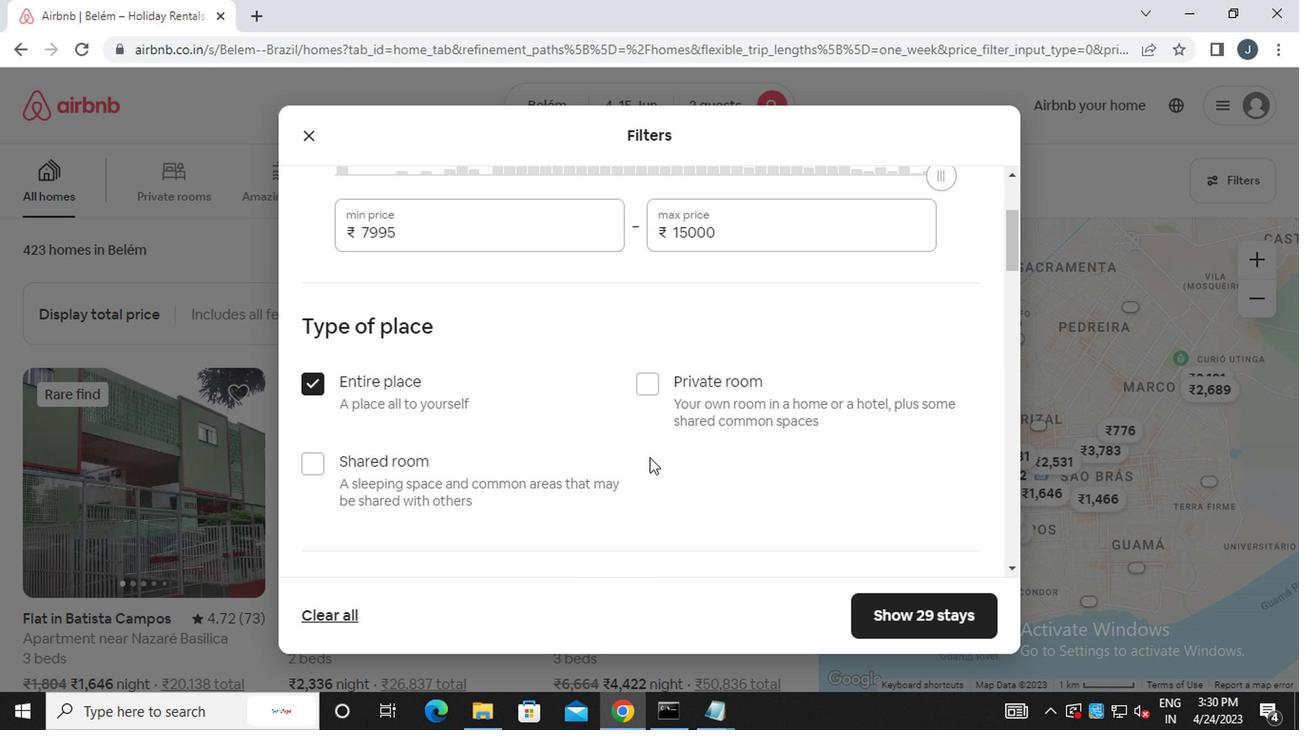 
Action: Mouse scrolled (577, 457) with delta (0, -1)
Screenshot: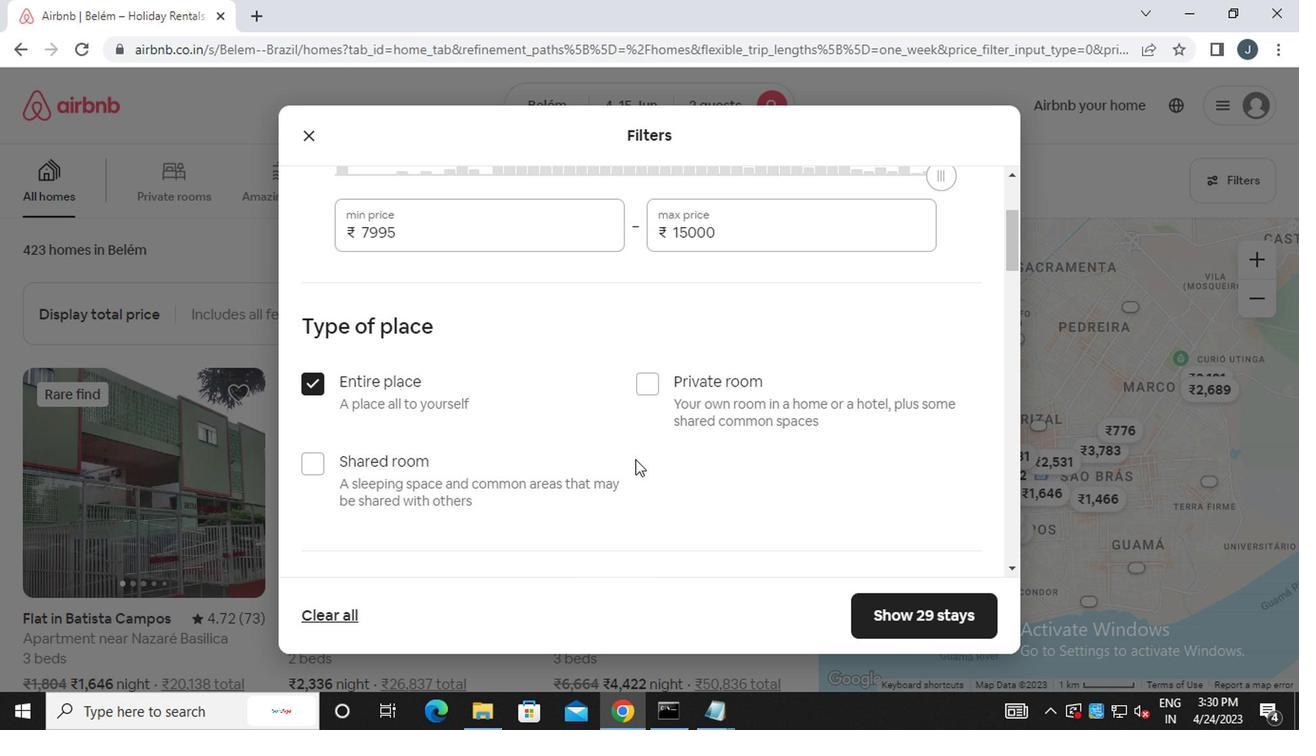 
Action: Mouse scrolled (577, 457) with delta (0, -1)
Screenshot: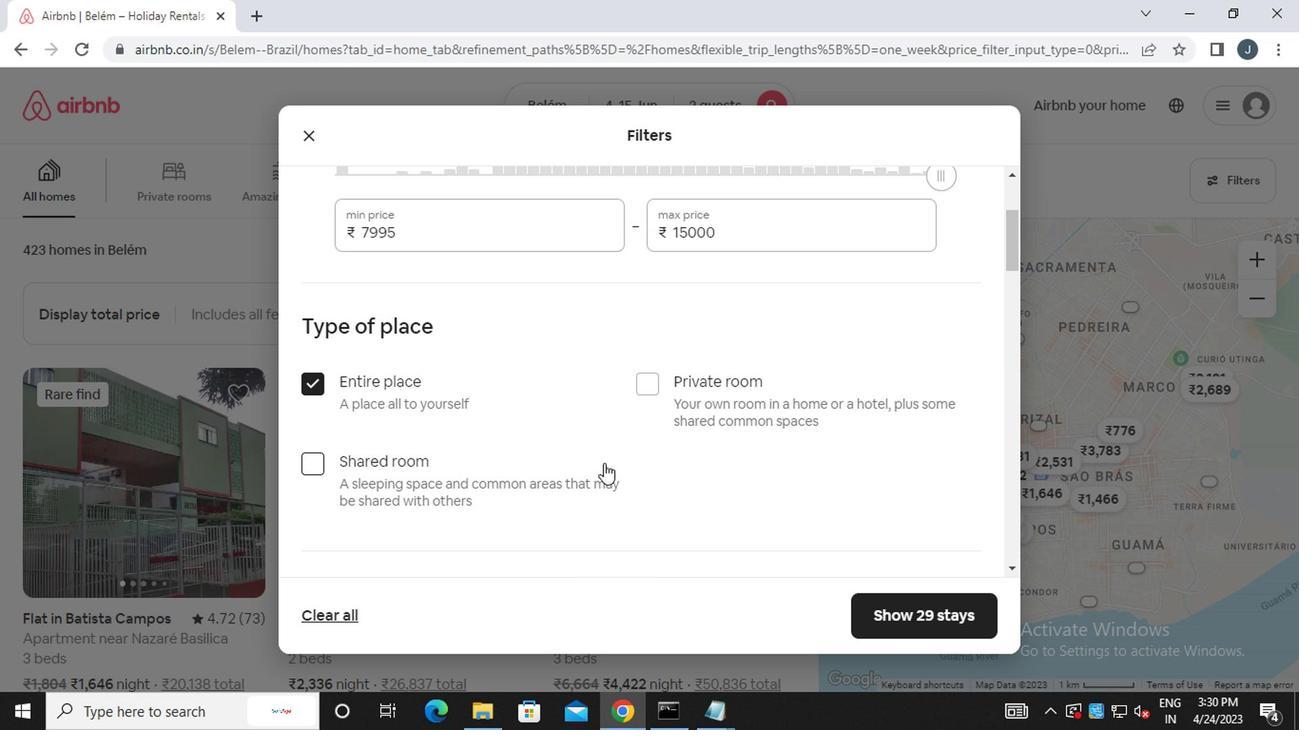 
Action: Mouse moved to (576, 458)
Screenshot: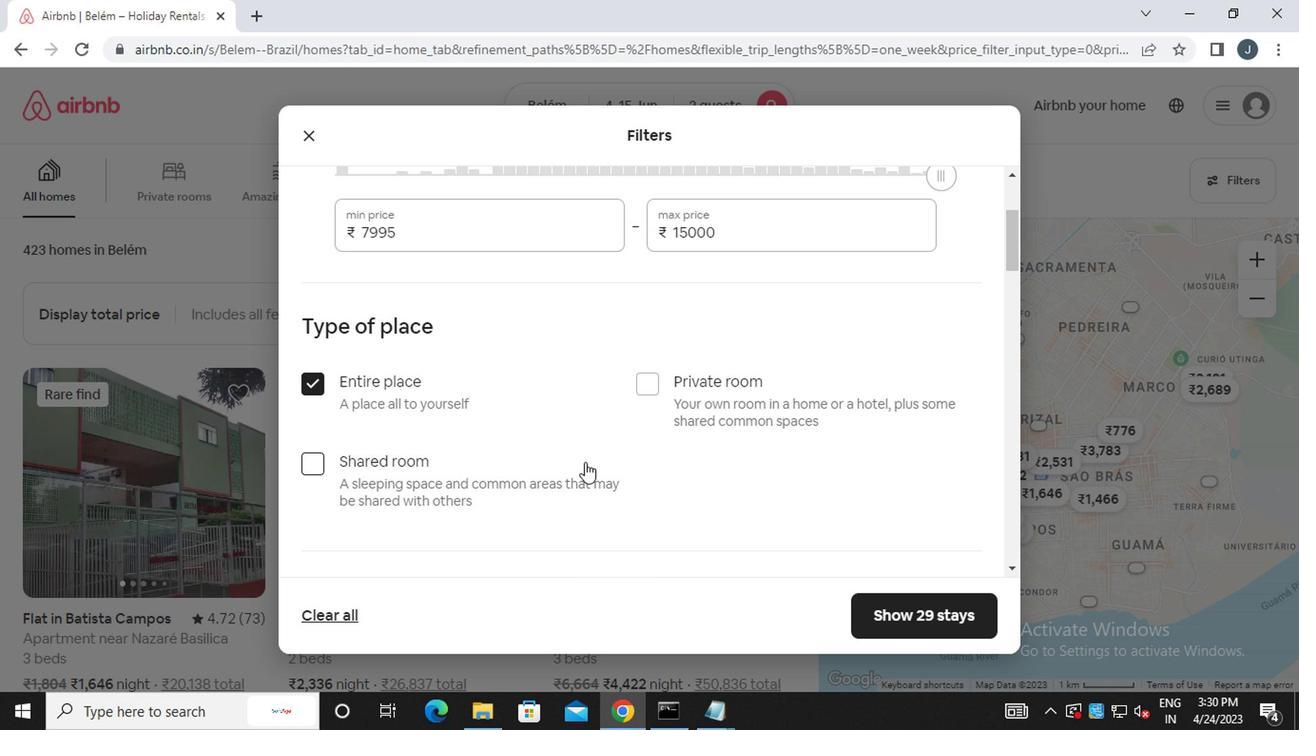 
Action: Mouse scrolled (576, 457) with delta (0, -1)
Screenshot: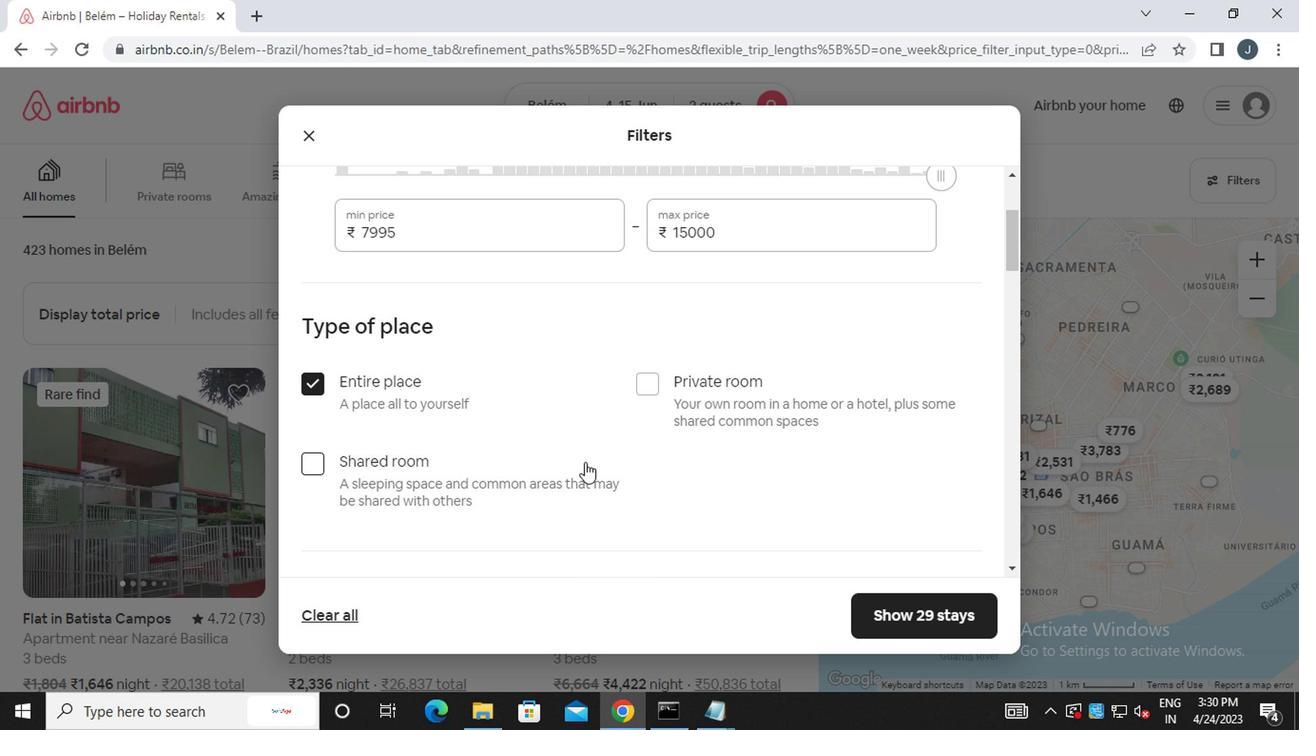 
Action: Mouse moved to (414, 412)
Screenshot: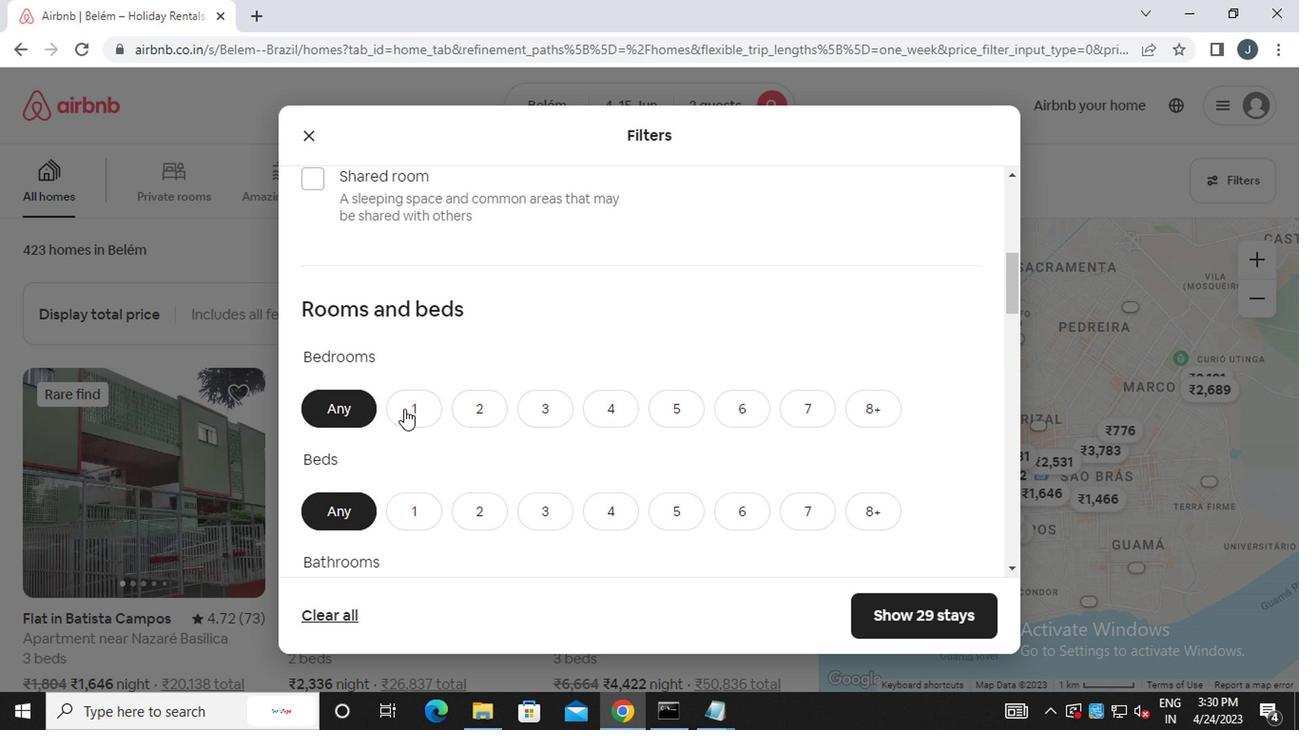 
Action: Mouse pressed left at (414, 412)
Screenshot: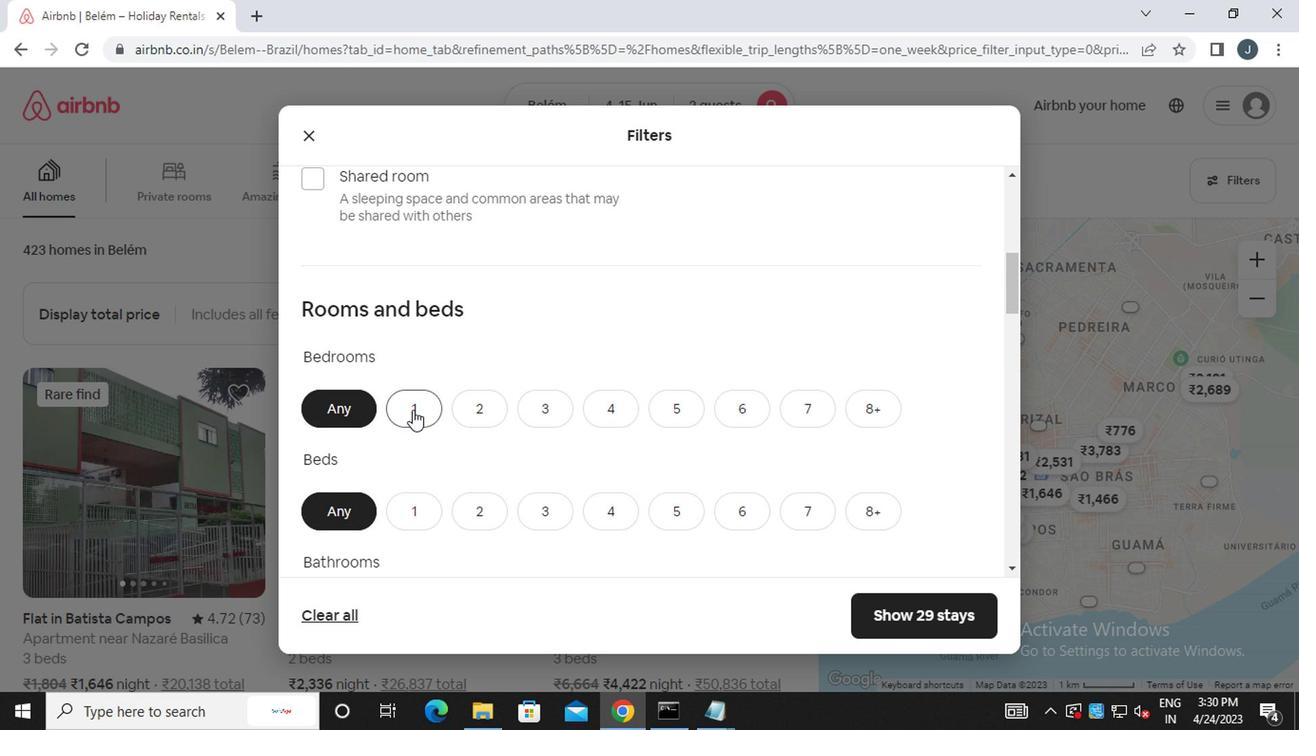 
Action: Mouse moved to (421, 501)
Screenshot: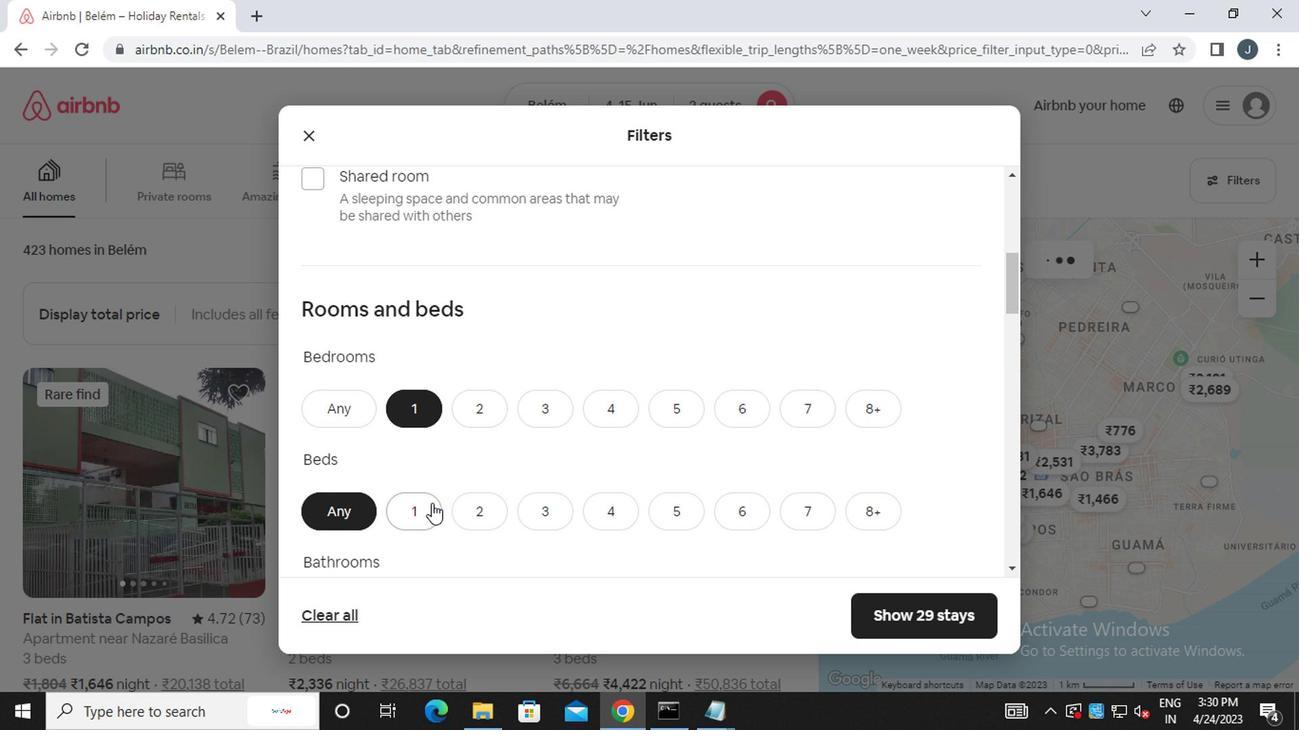 
Action: Mouse pressed left at (421, 501)
Screenshot: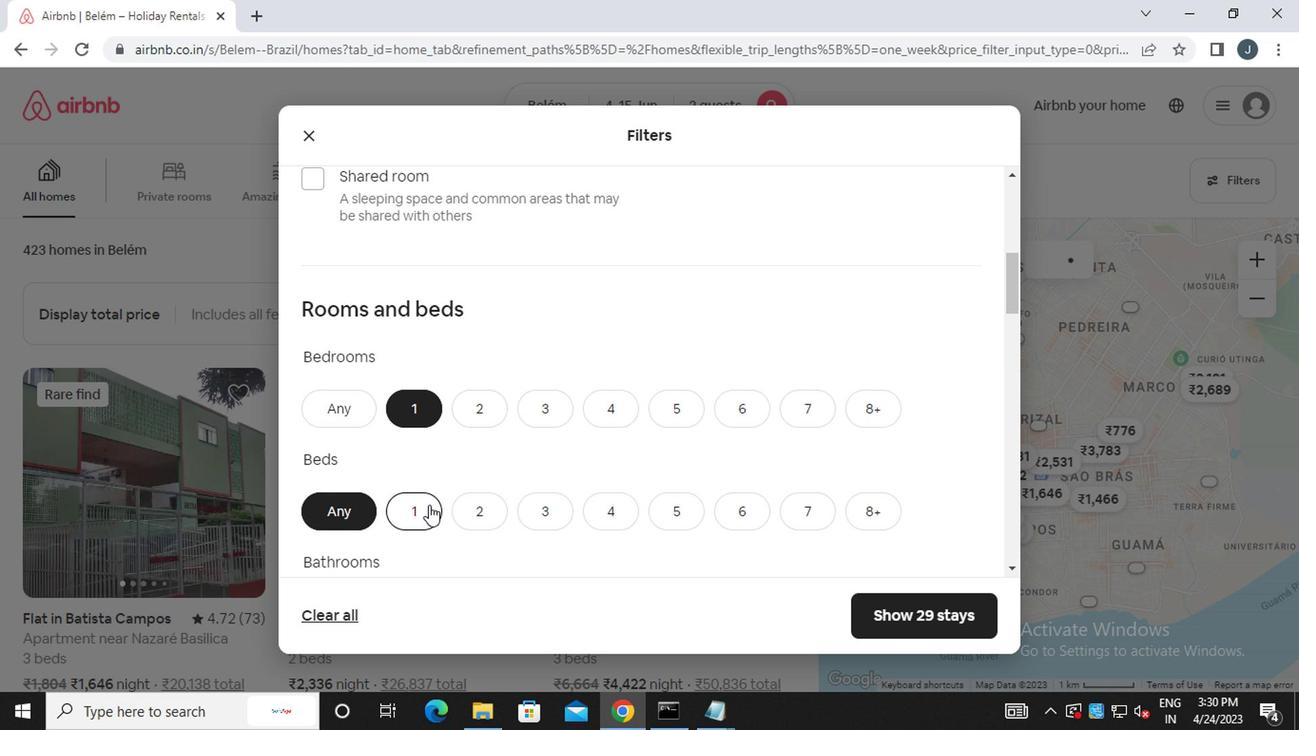 
Action: Mouse moved to (421, 498)
Screenshot: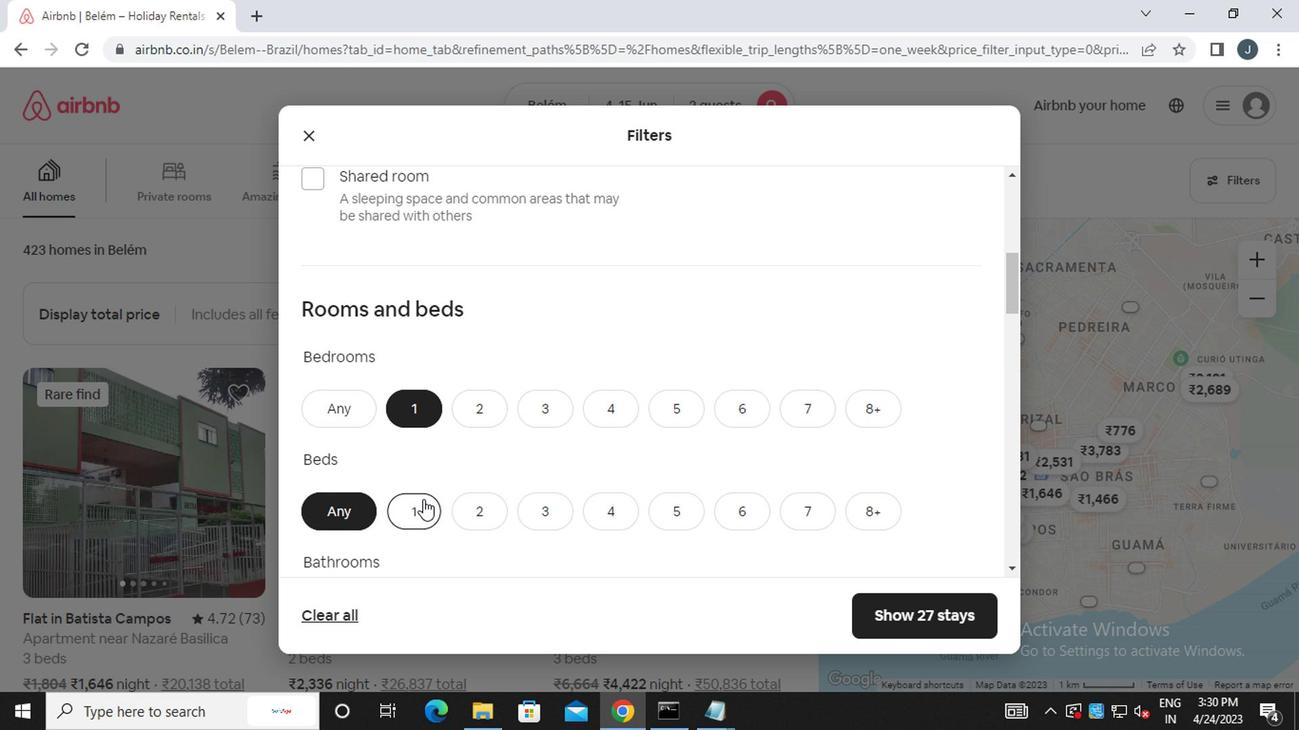 
Action: Mouse scrolled (421, 496) with delta (0, -1)
Screenshot: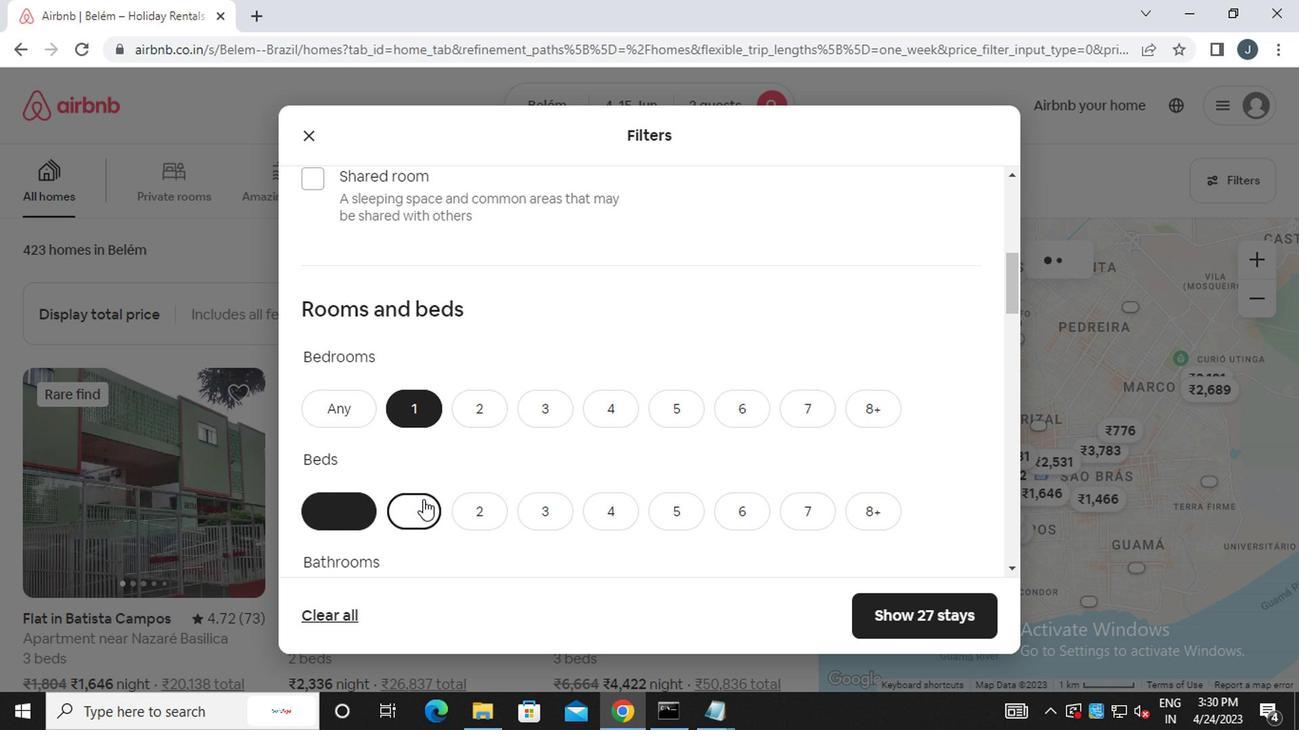 
Action: Mouse scrolled (421, 496) with delta (0, -1)
Screenshot: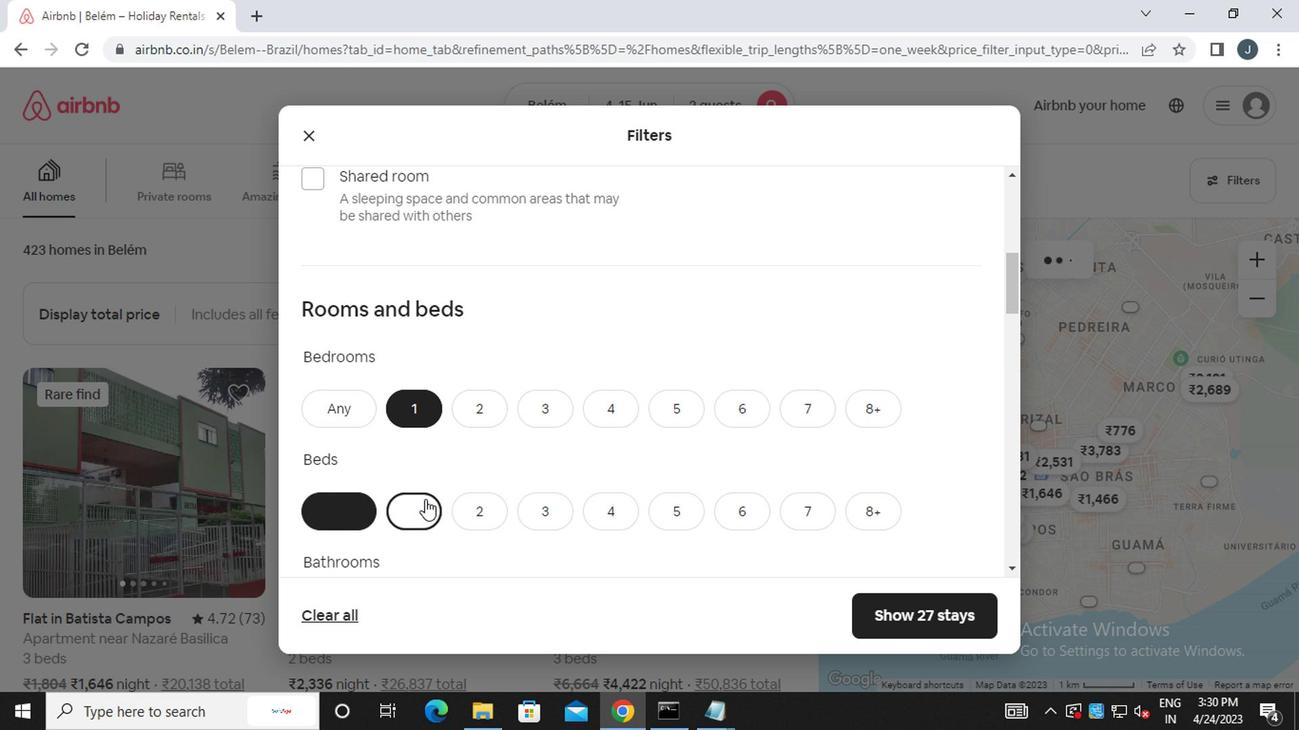 
Action: Mouse scrolled (421, 496) with delta (0, -1)
Screenshot: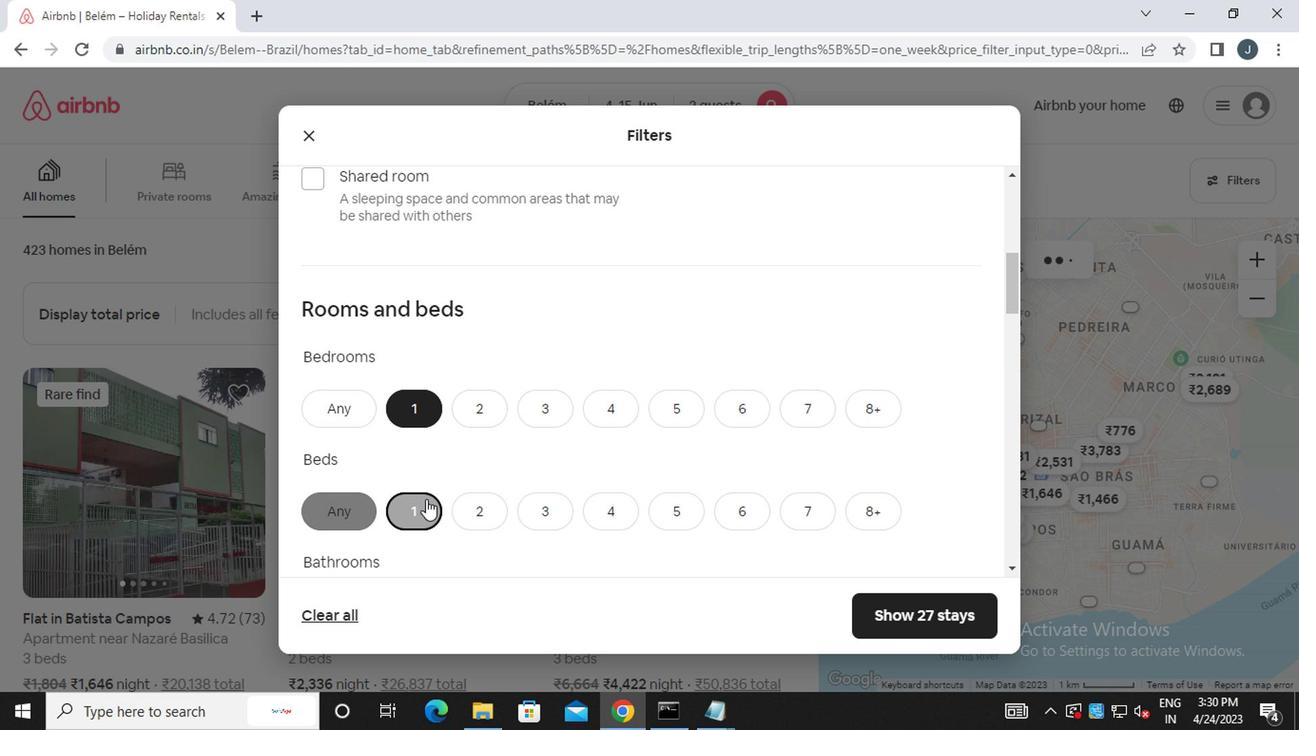
Action: Mouse scrolled (421, 496) with delta (0, -1)
Screenshot: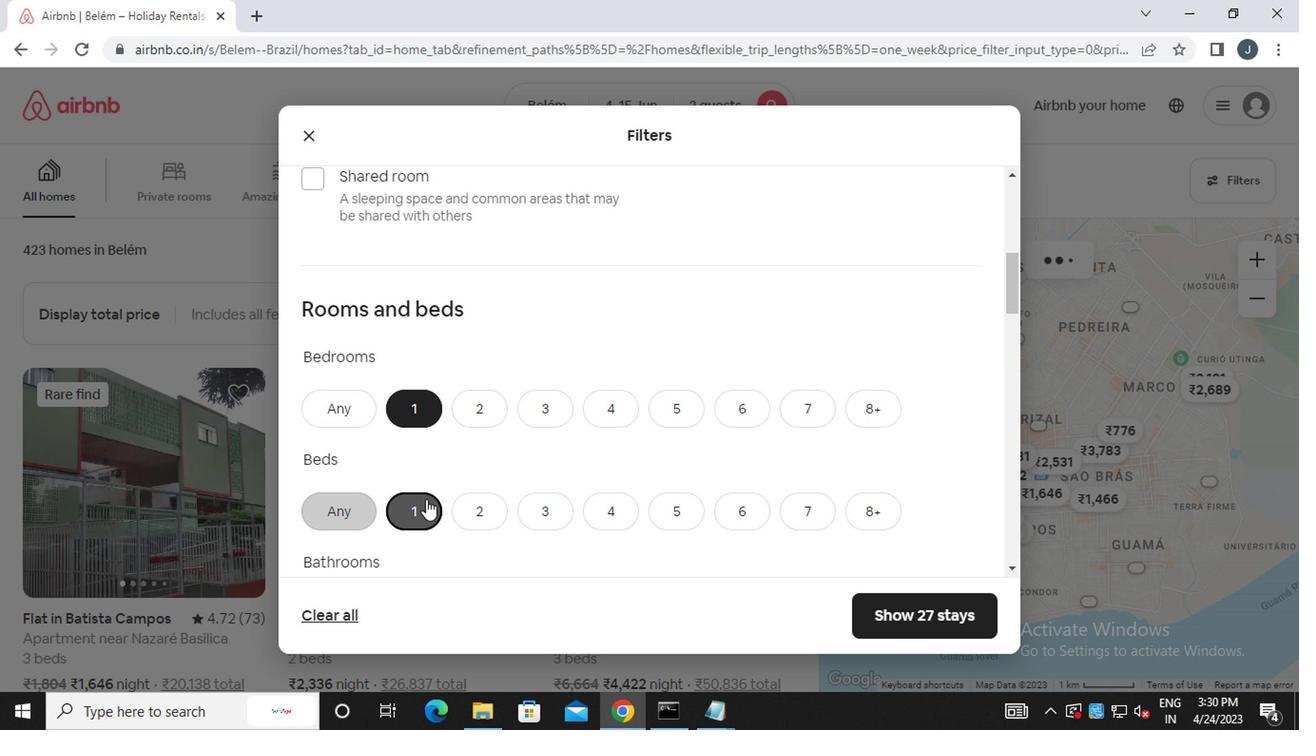 
Action: Mouse moved to (411, 242)
Screenshot: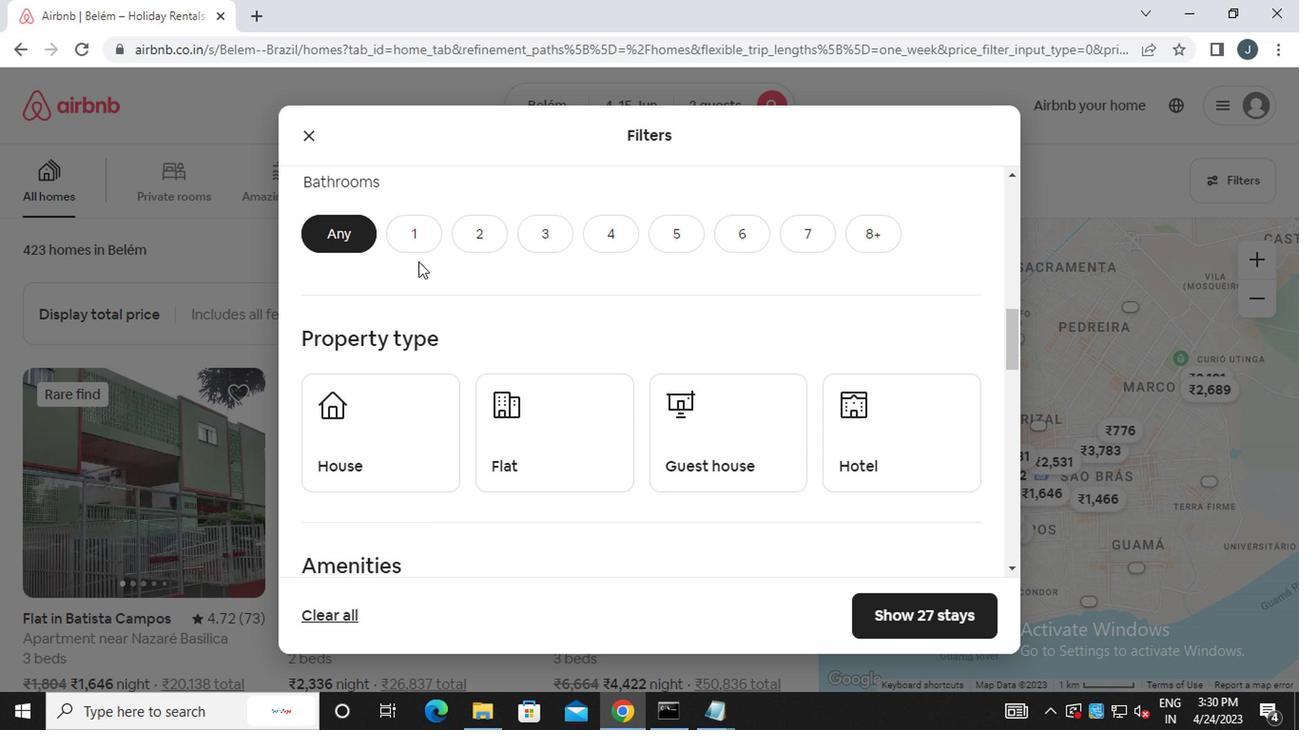 
Action: Mouse pressed left at (411, 242)
Screenshot: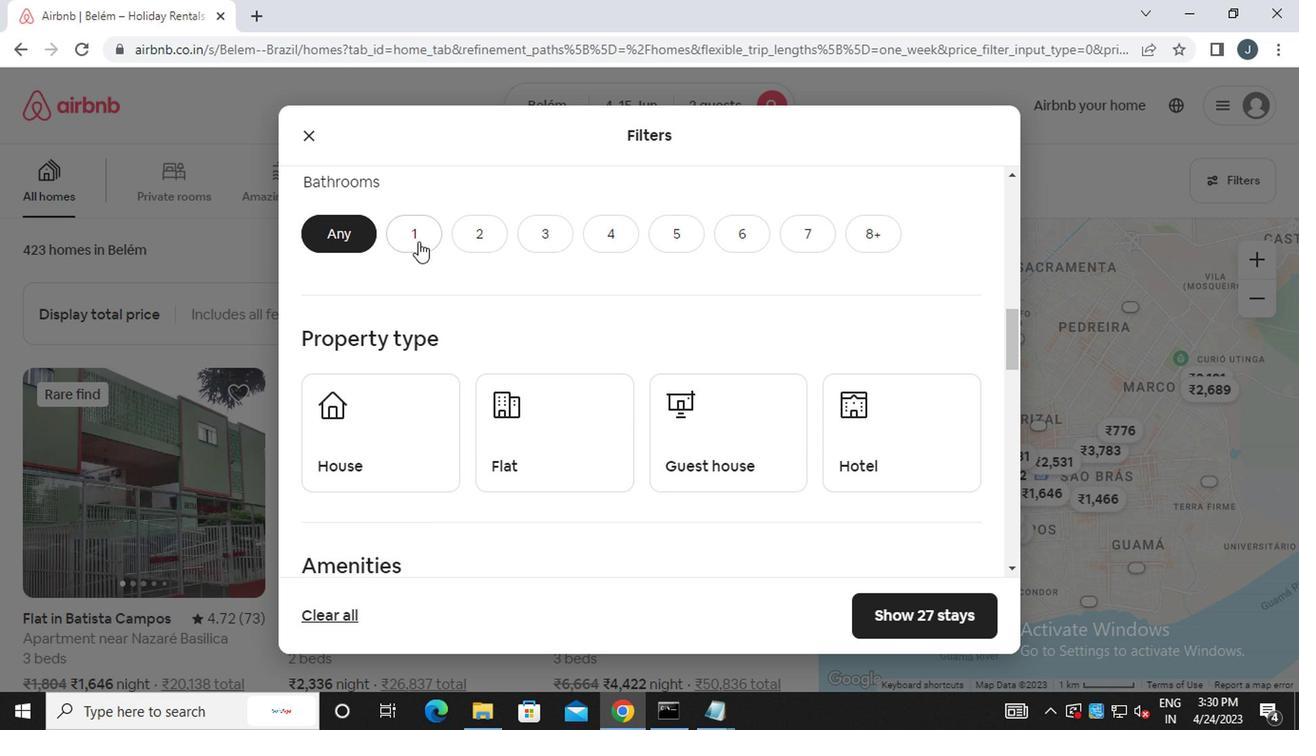 
Action: Mouse moved to (451, 338)
Screenshot: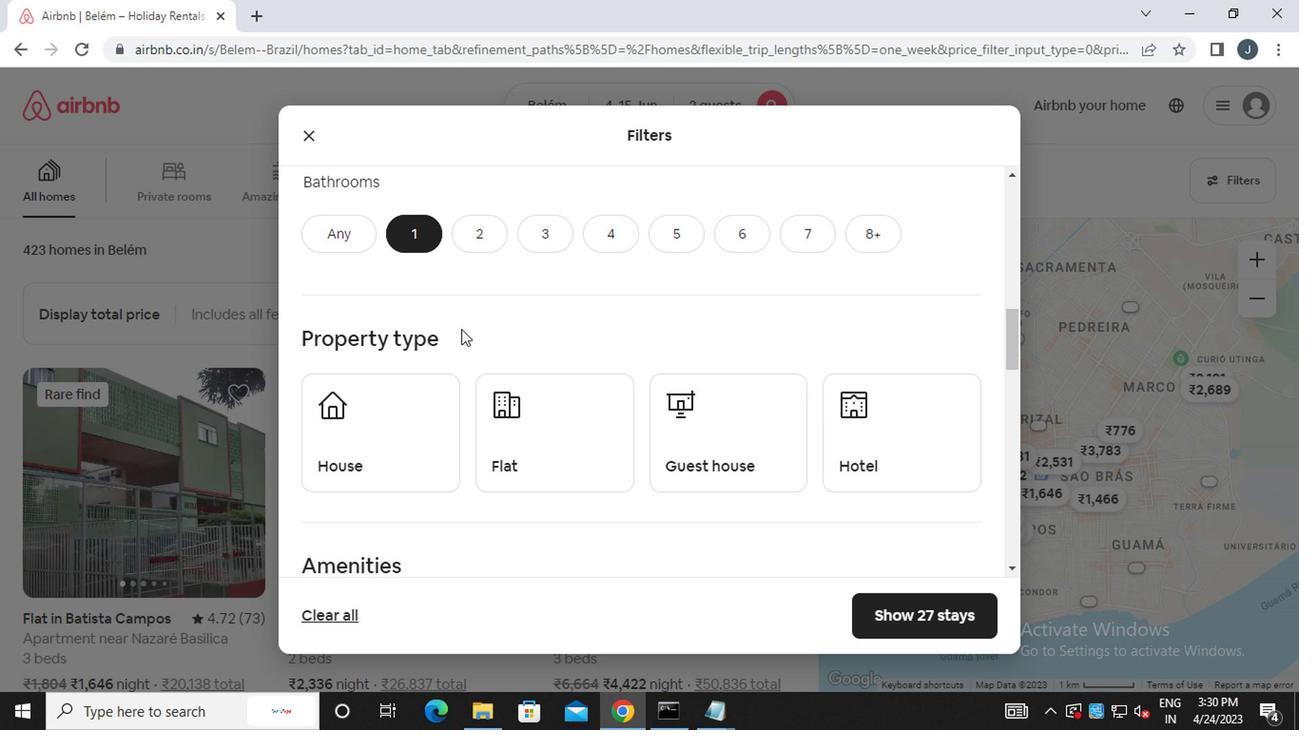 
Action: Mouse scrolled (451, 339) with delta (0, 0)
Screenshot: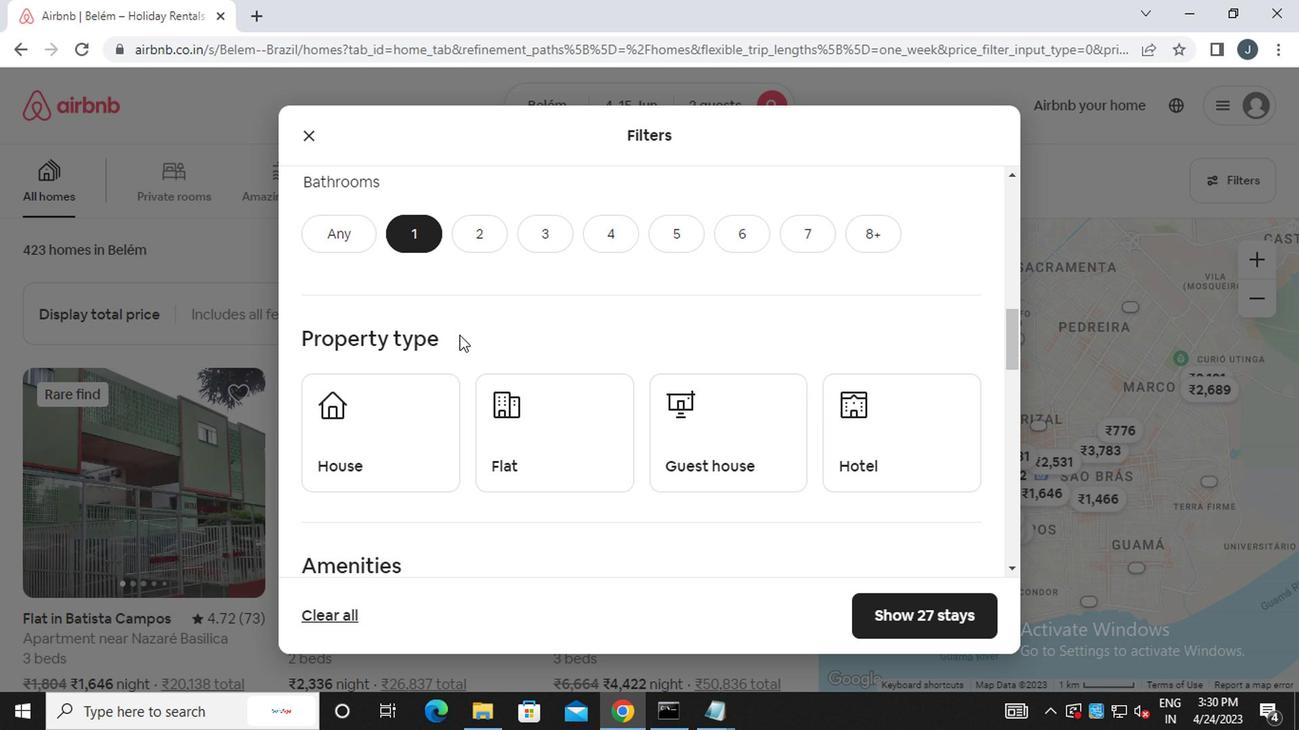 
Action: Mouse moved to (343, 528)
Screenshot: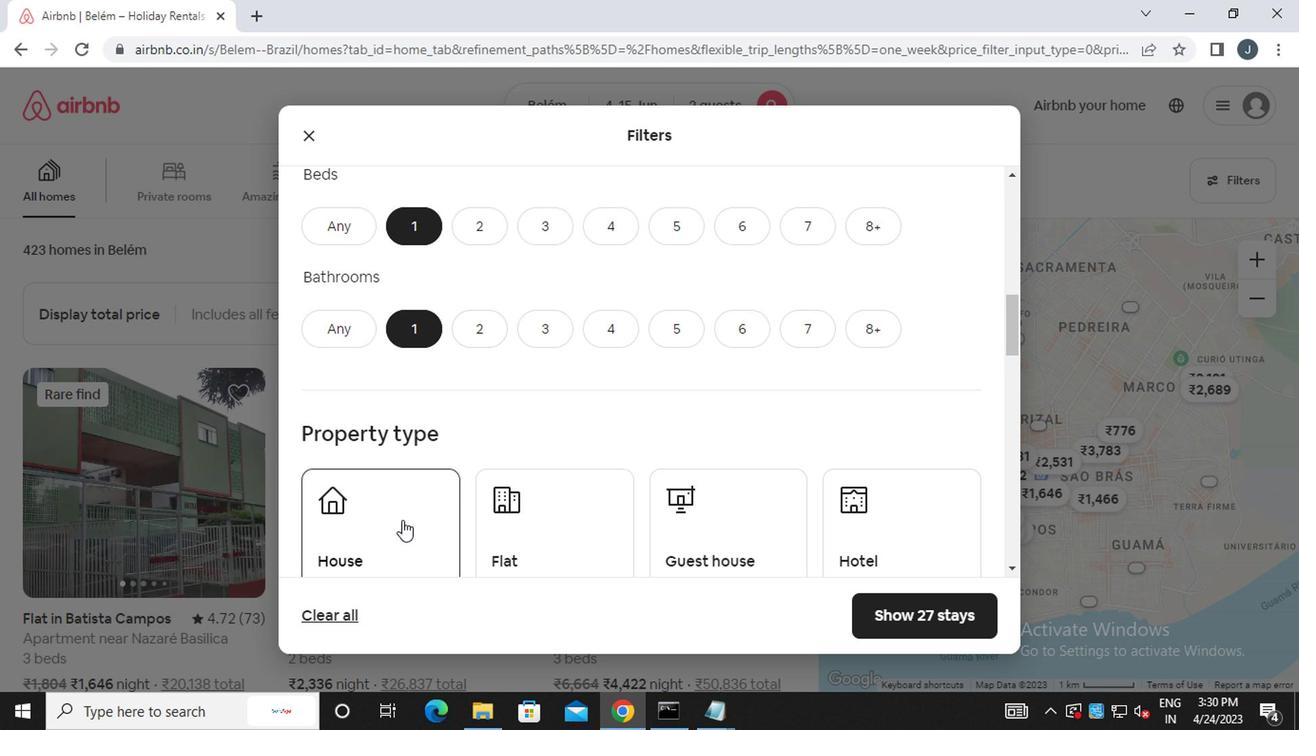 
Action: Mouse pressed left at (343, 528)
Screenshot: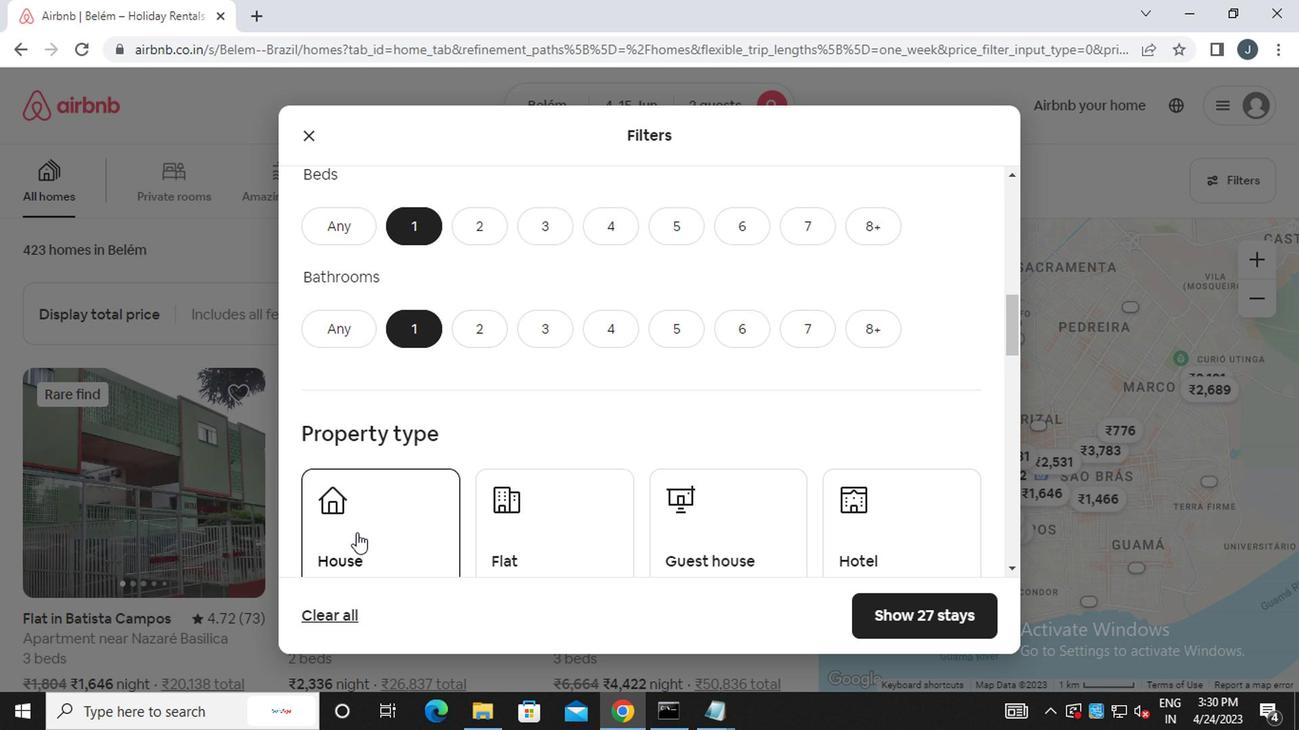 
Action: Mouse moved to (504, 537)
Screenshot: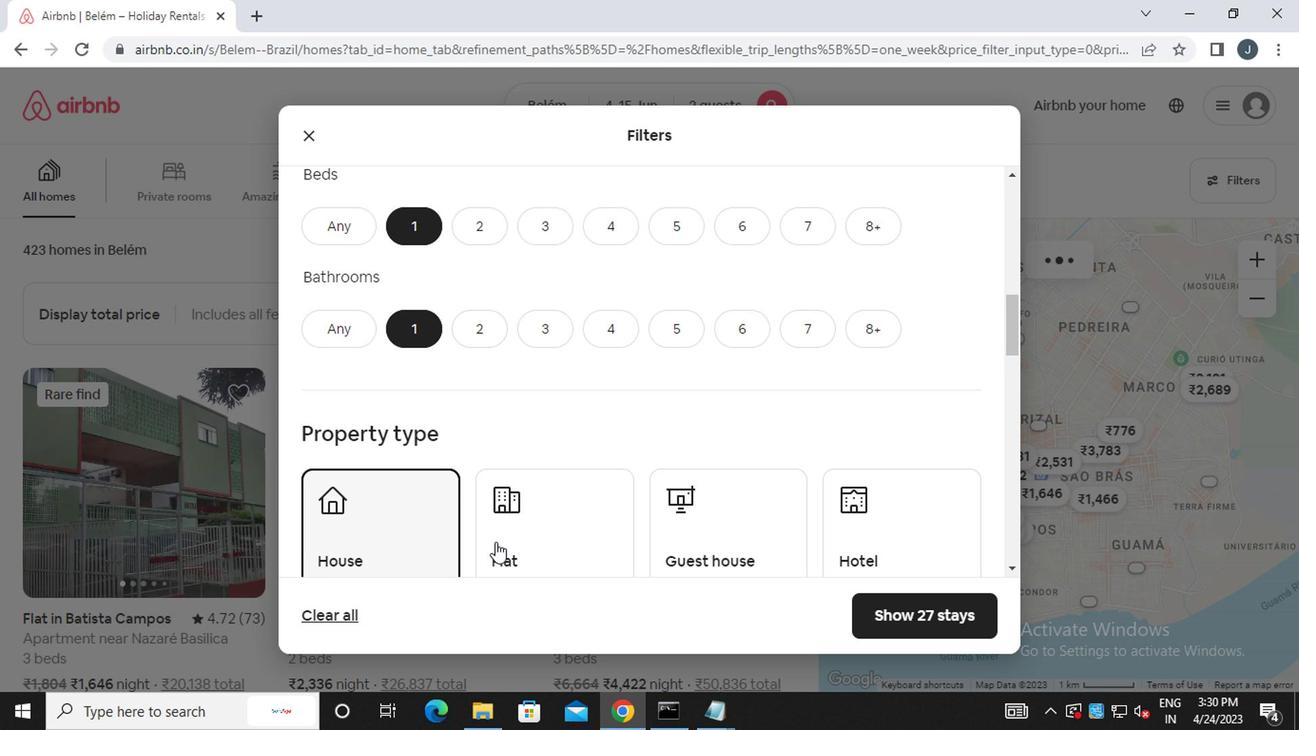 
Action: Mouse pressed left at (504, 537)
Screenshot: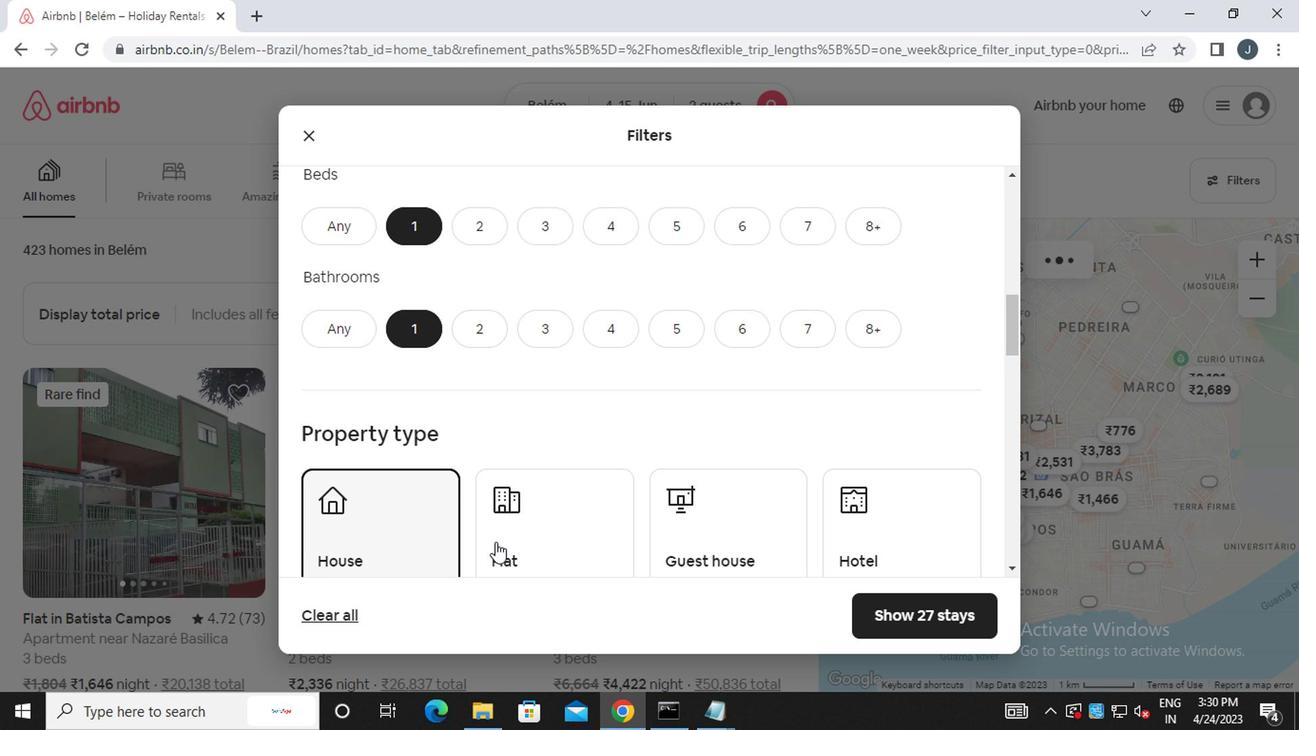 
Action: Mouse moved to (680, 525)
Screenshot: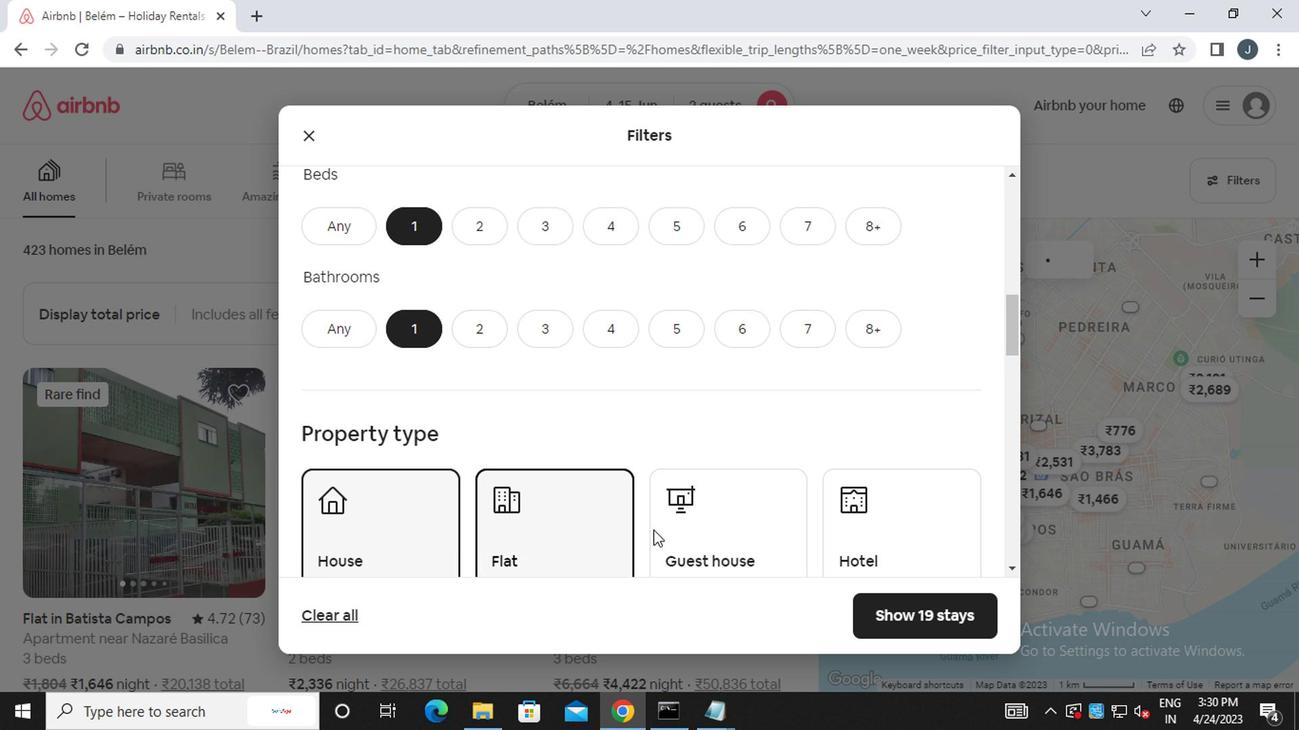 
Action: Mouse pressed left at (680, 525)
Screenshot: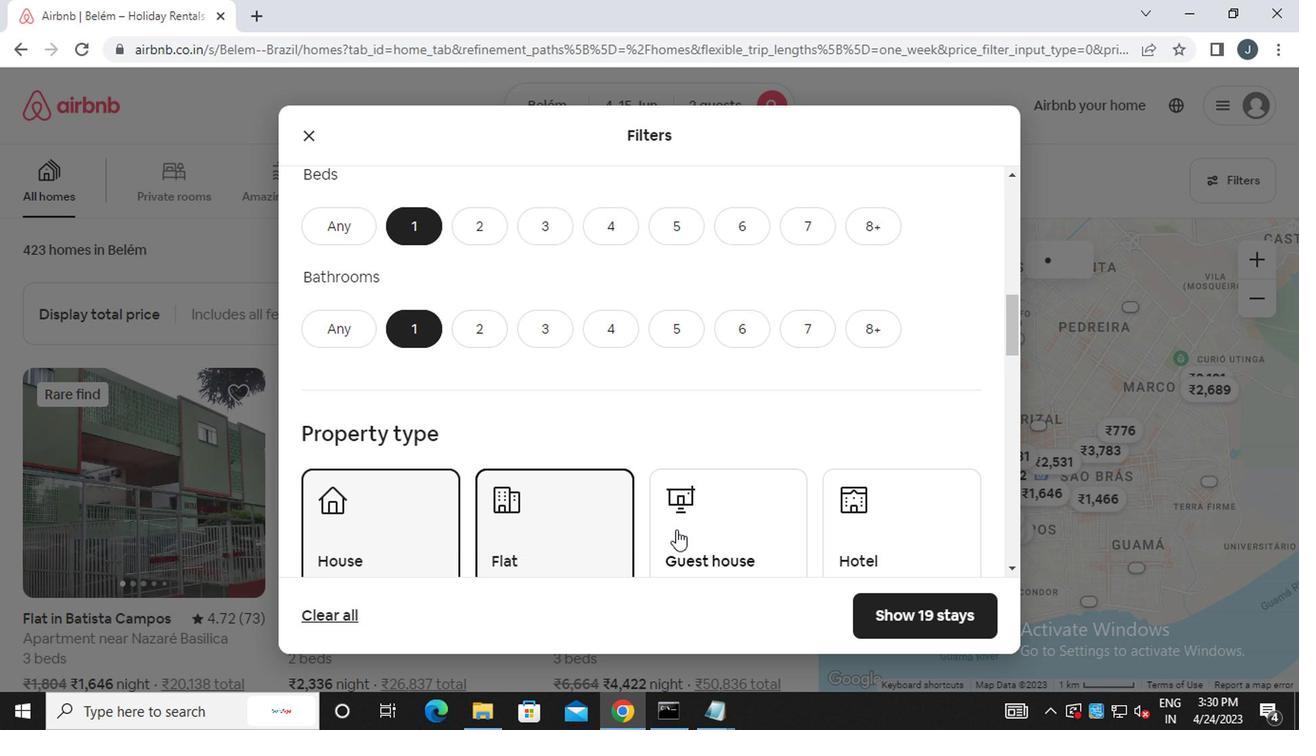 
Action: Mouse moved to (833, 530)
Screenshot: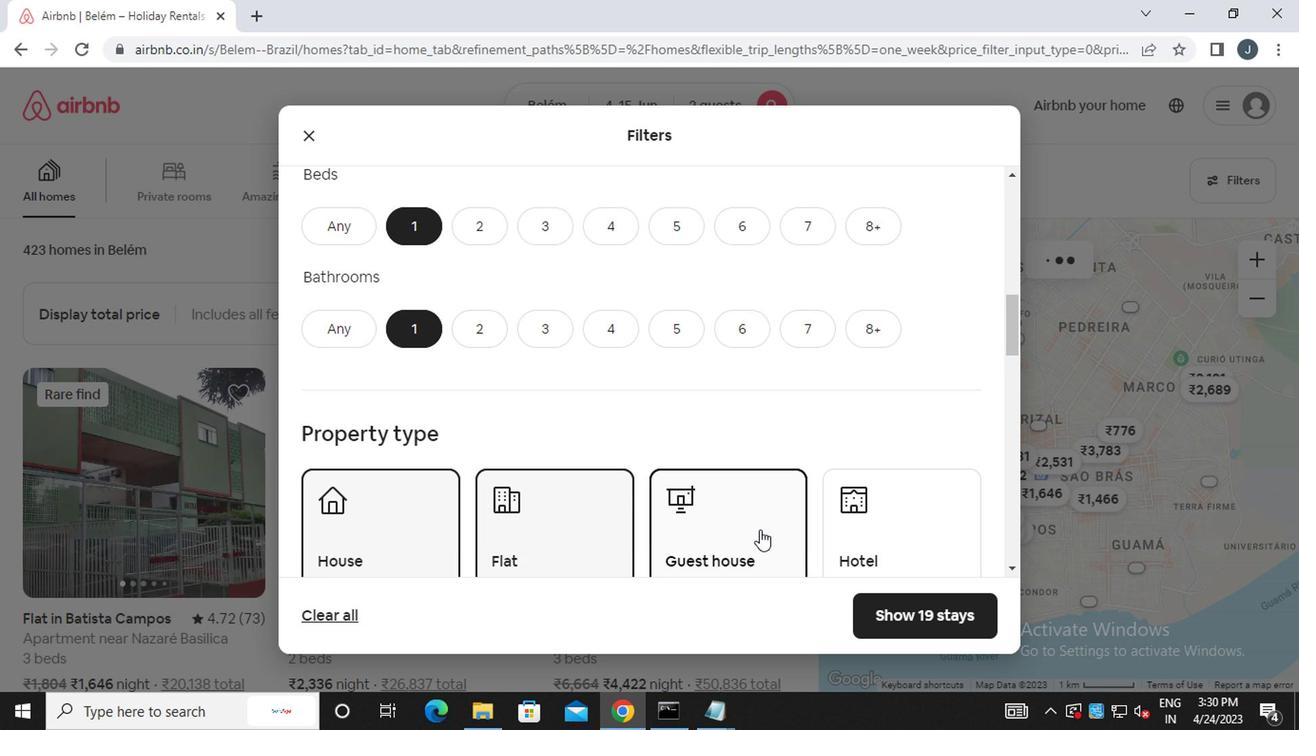 
Action: Mouse pressed left at (833, 530)
Screenshot: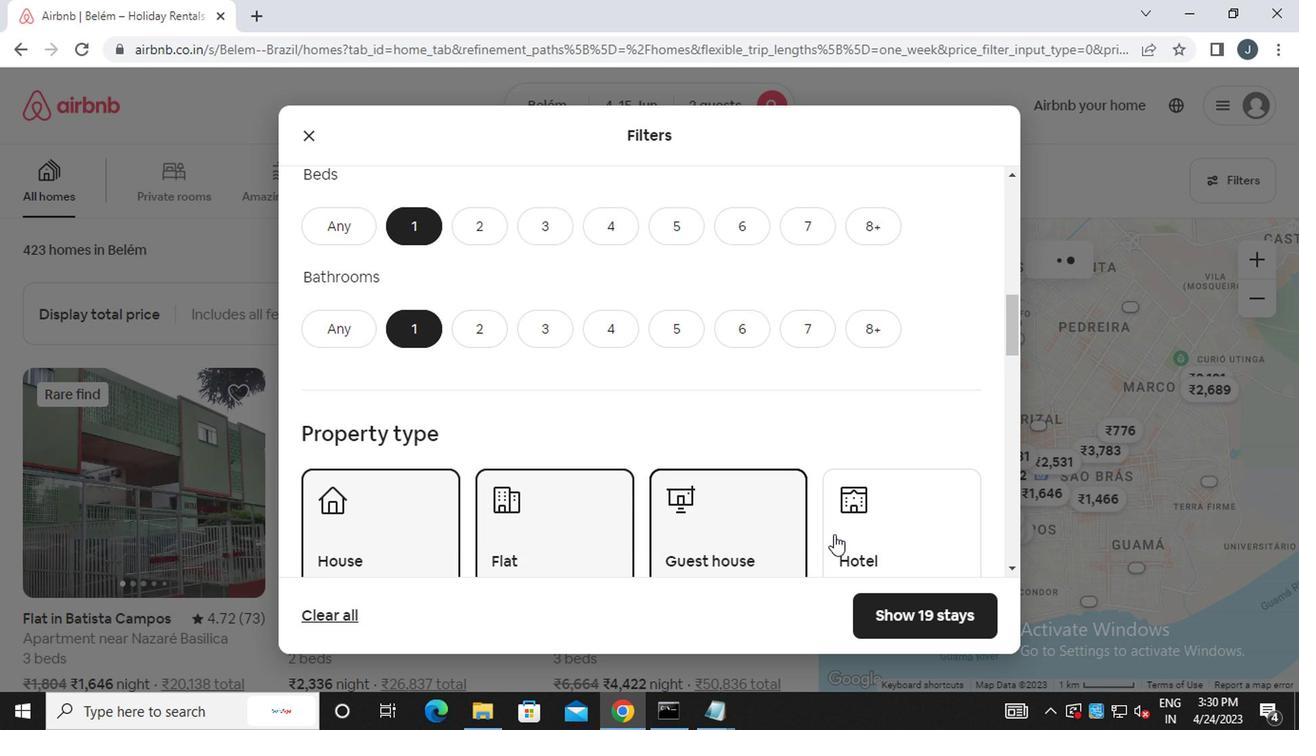 
Action: Mouse moved to (656, 516)
Screenshot: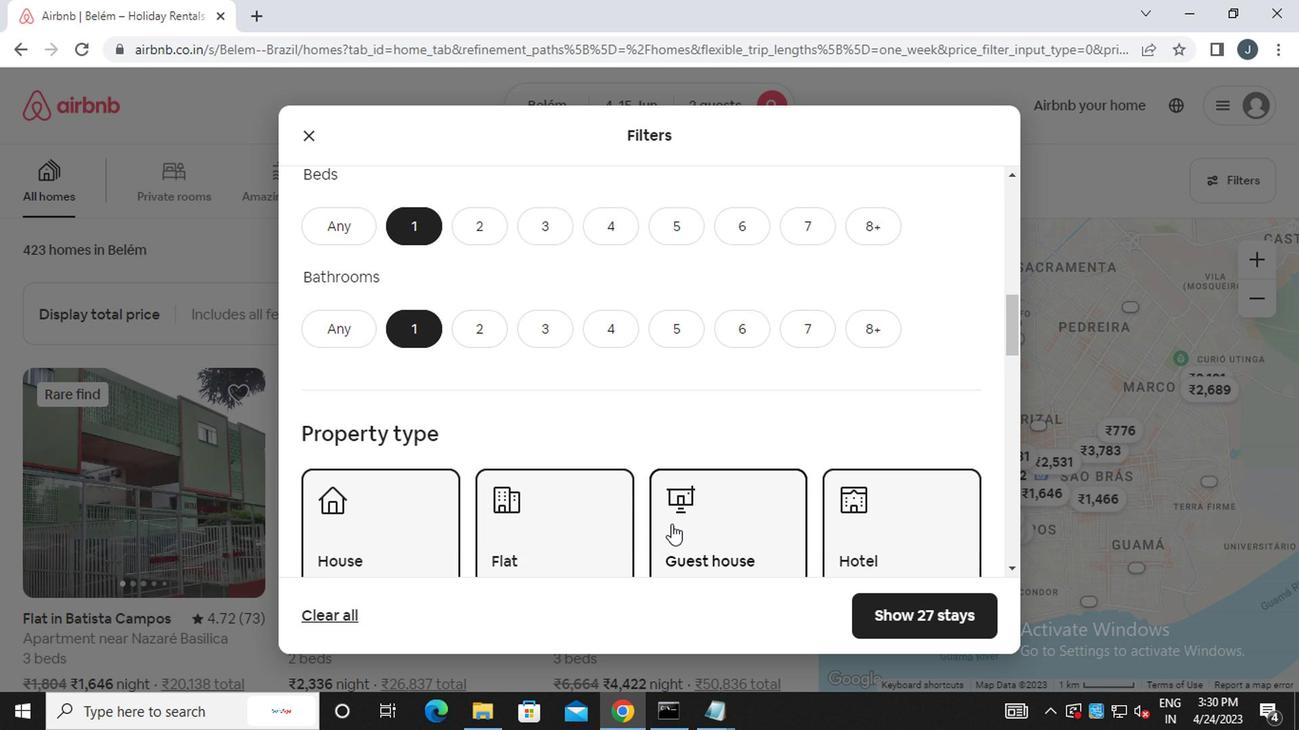 
Action: Mouse scrolled (656, 515) with delta (0, 0)
Screenshot: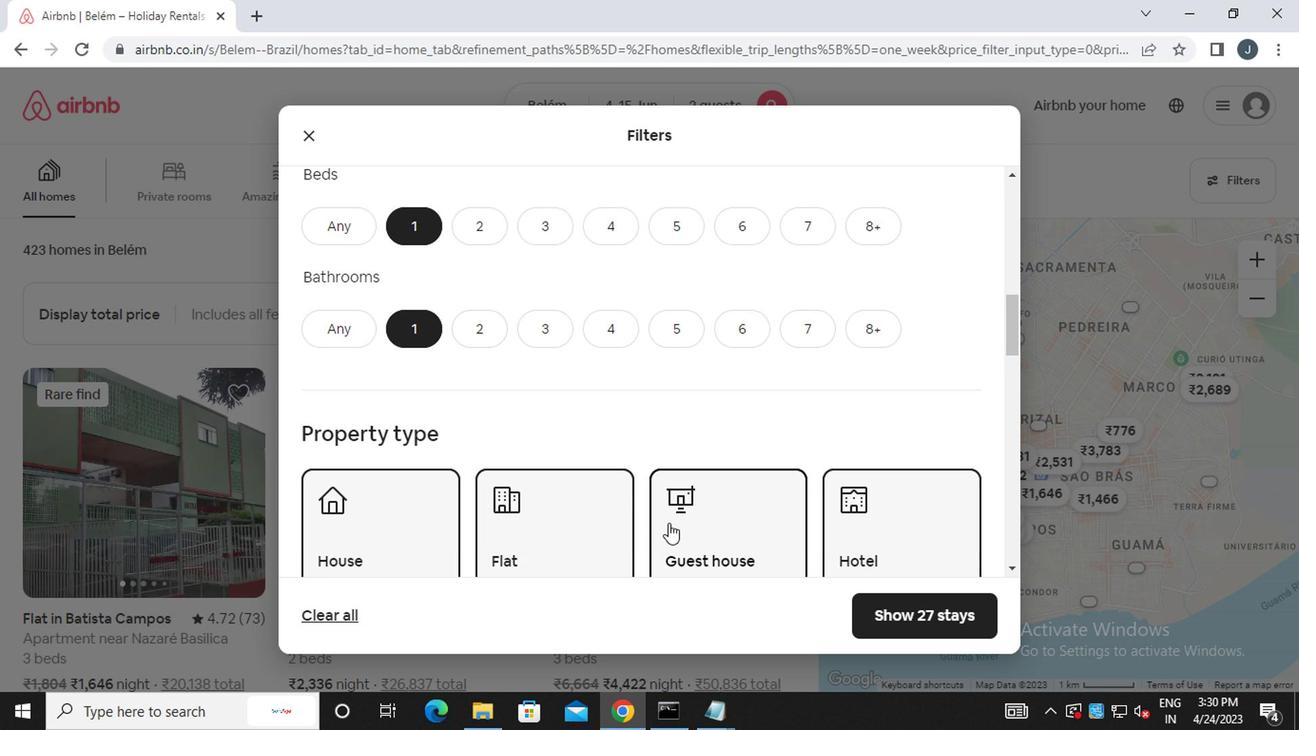 
Action: Mouse scrolled (656, 515) with delta (0, 0)
Screenshot: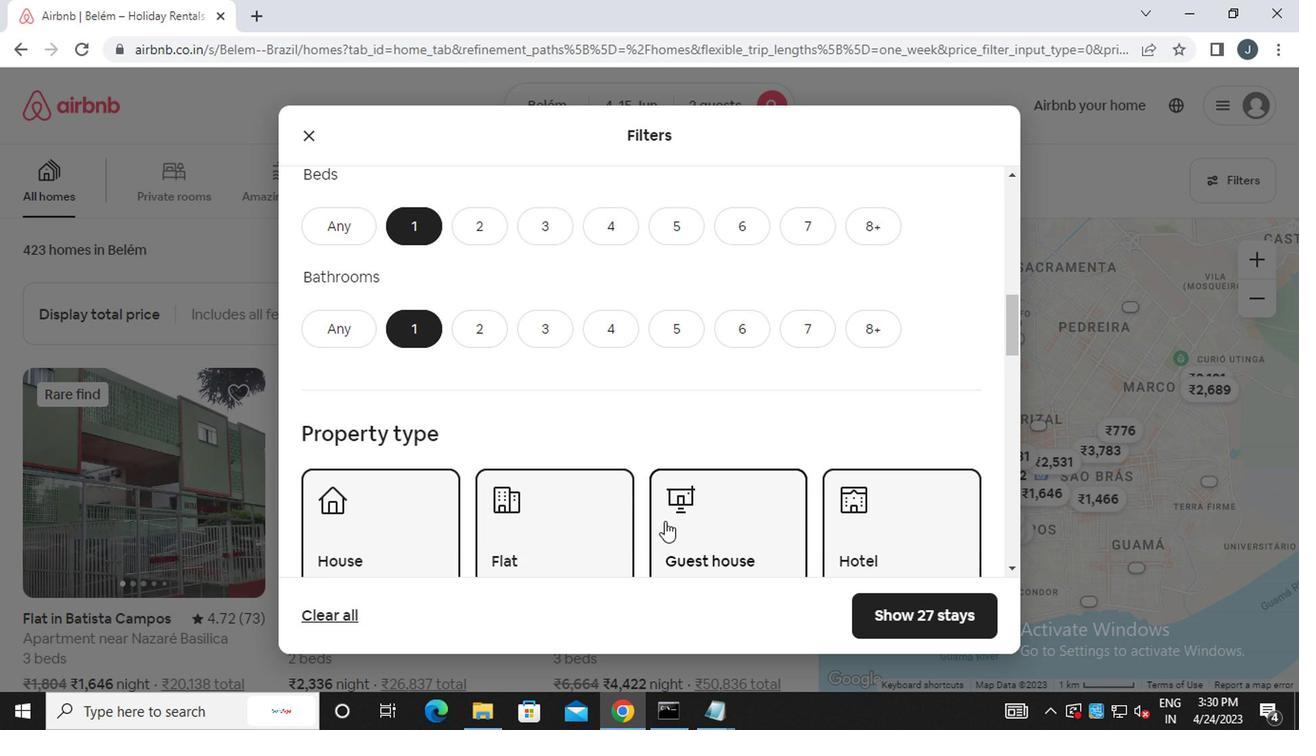 
Action: Mouse scrolled (656, 515) with delta (0, 0)
Screenshot: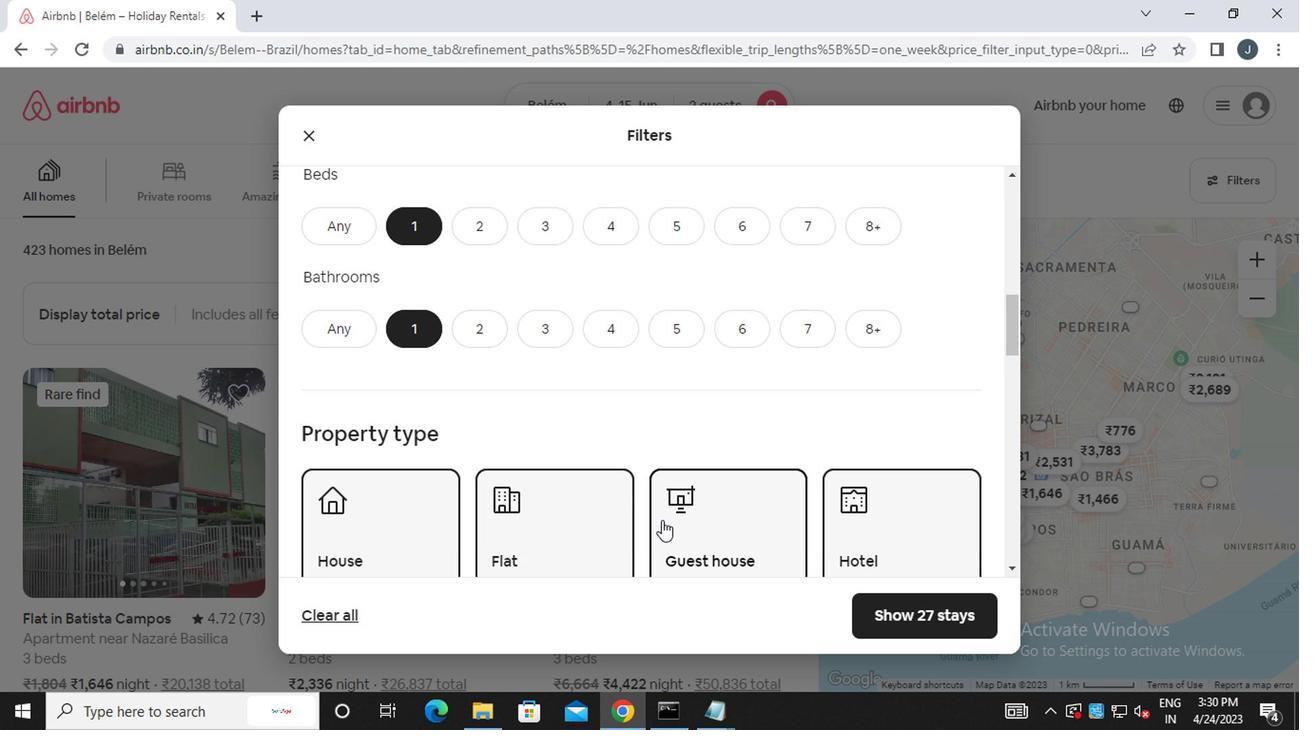 
Action: Mouse scrolled (656, 515) with delta (0, 0)
Screenshot: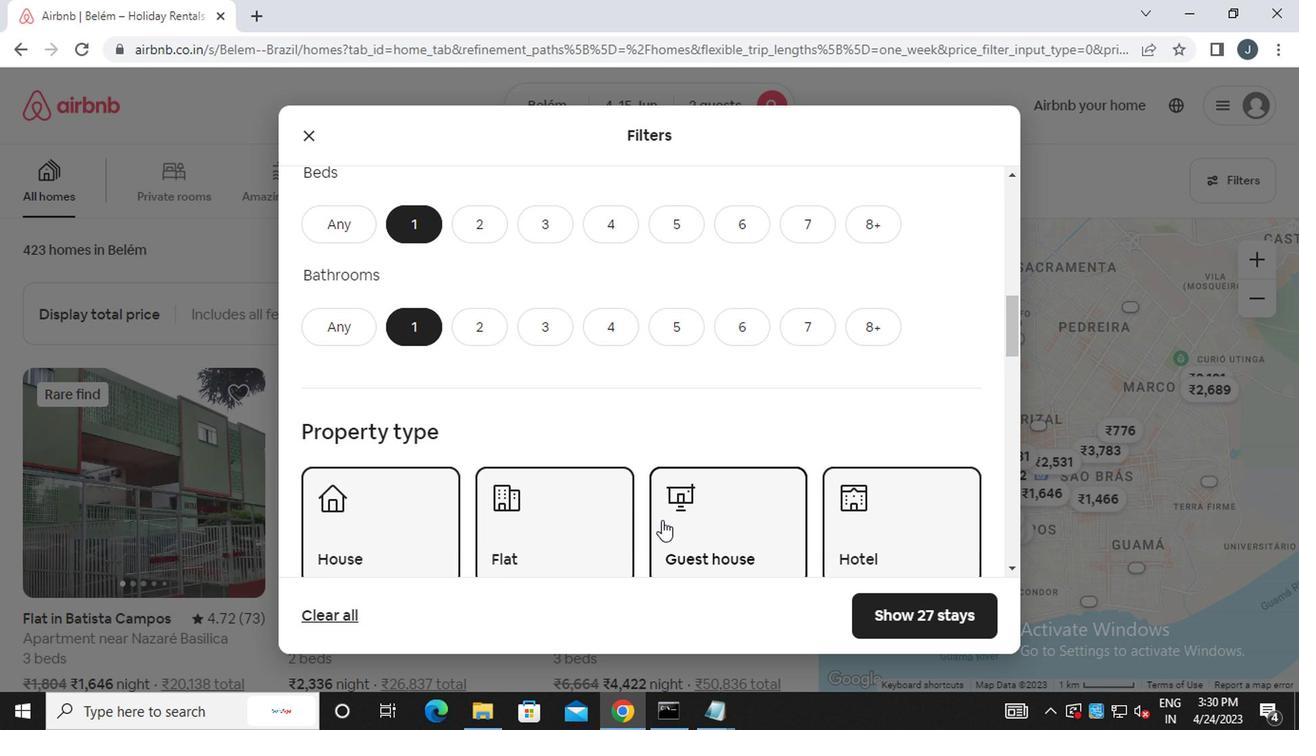 
Action: Mouse moved to (643, 506)
Screenshot: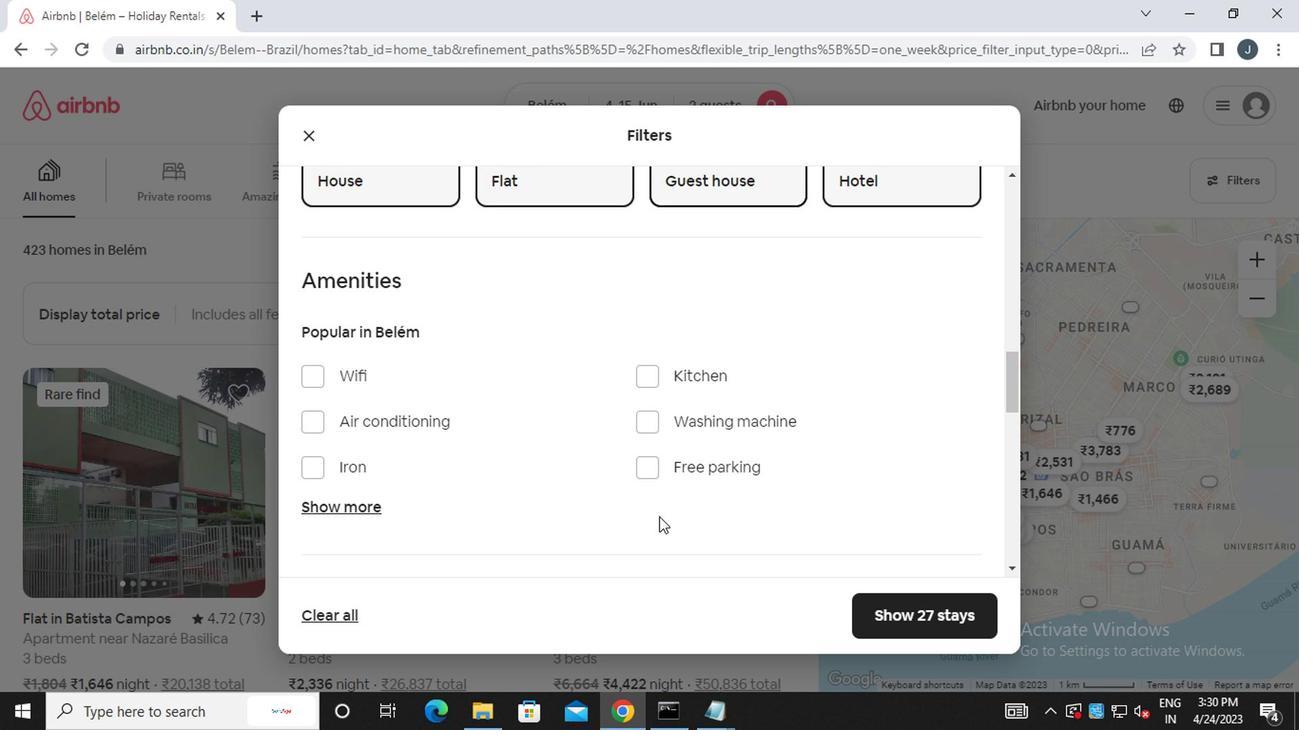 
Action: Mouse scrolled (643, 505) with delta (0, 0)
Screenshot: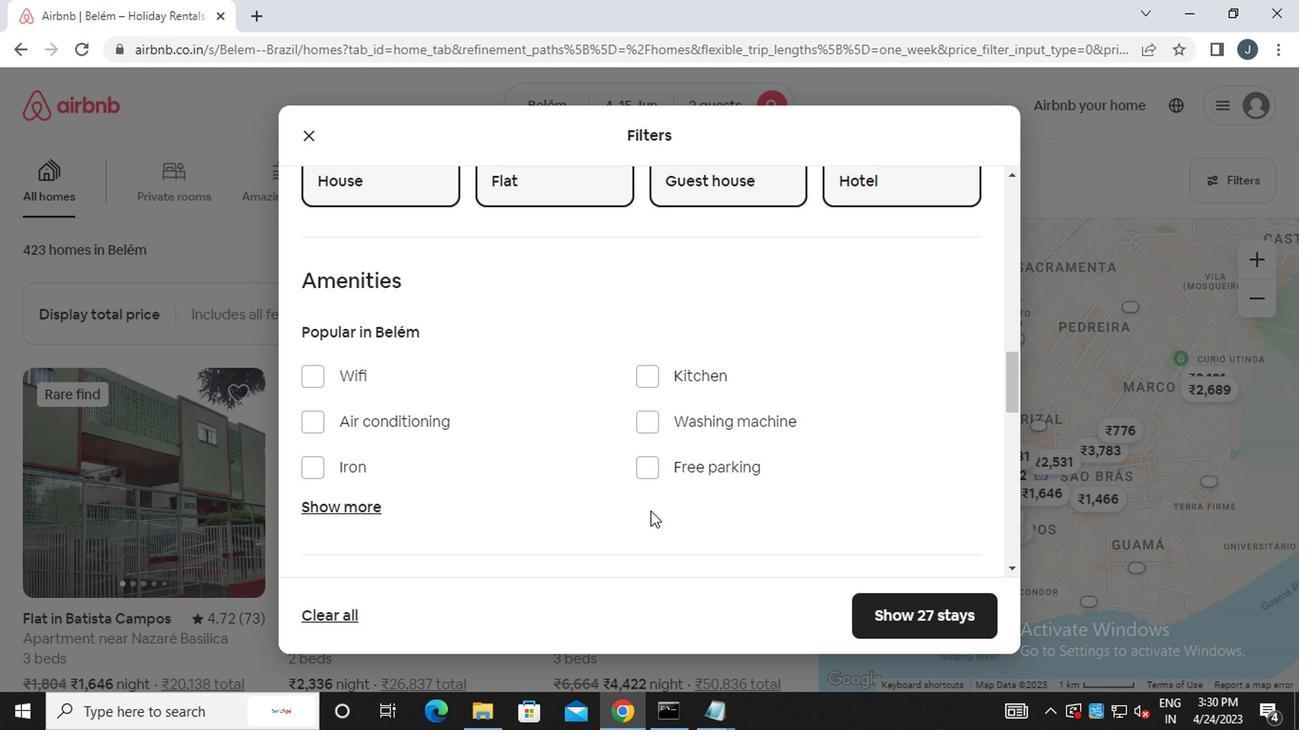 
Action: Mouse scrolled (643, 505) with delta (0, 0)
Screenshot: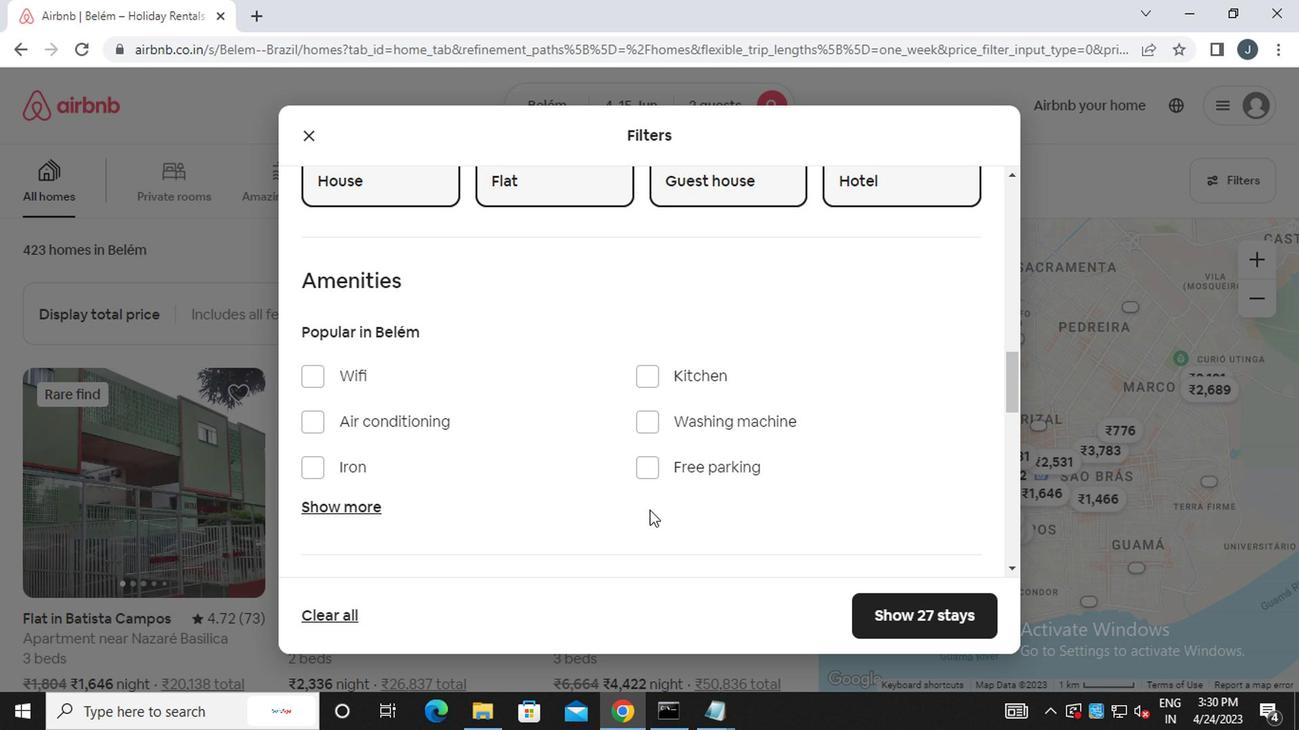 
Action: Mouse scrolled (643, 505) with delta (0, 0)
Screenshot: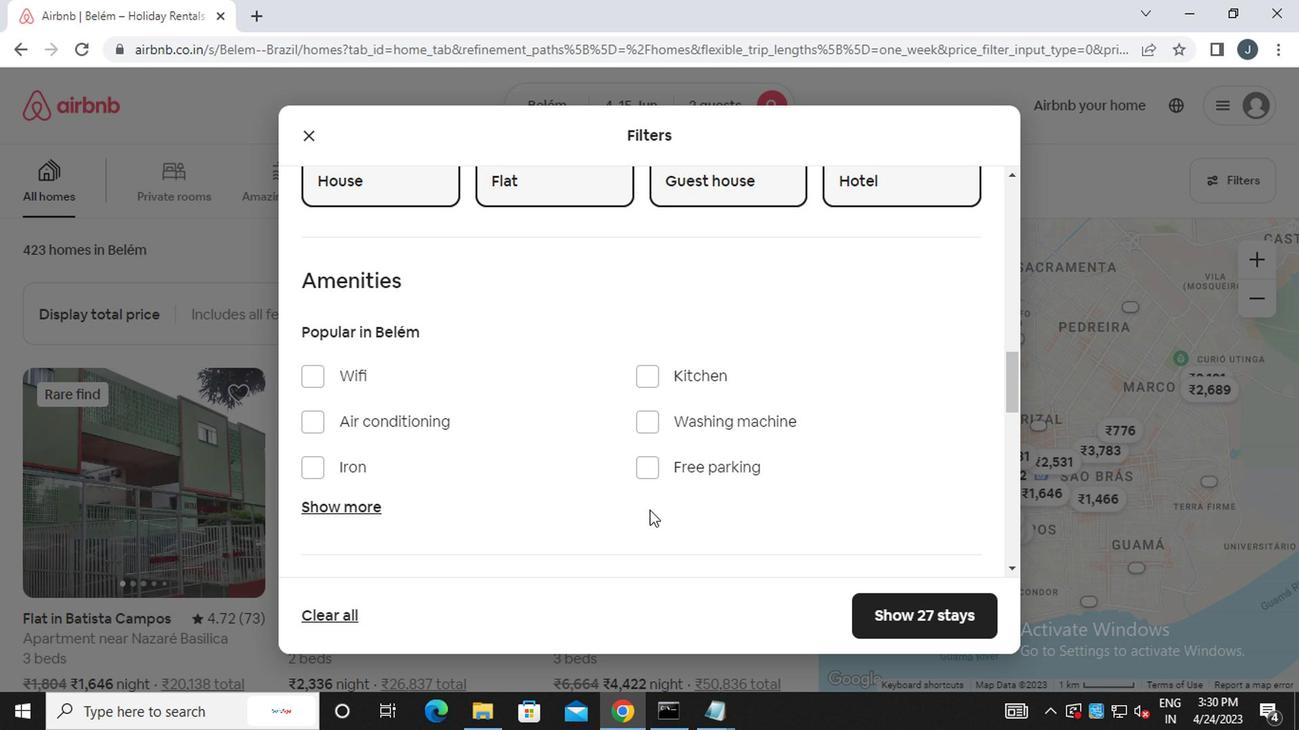 
Action: Mouse moved to (939, 427)
Screenshot: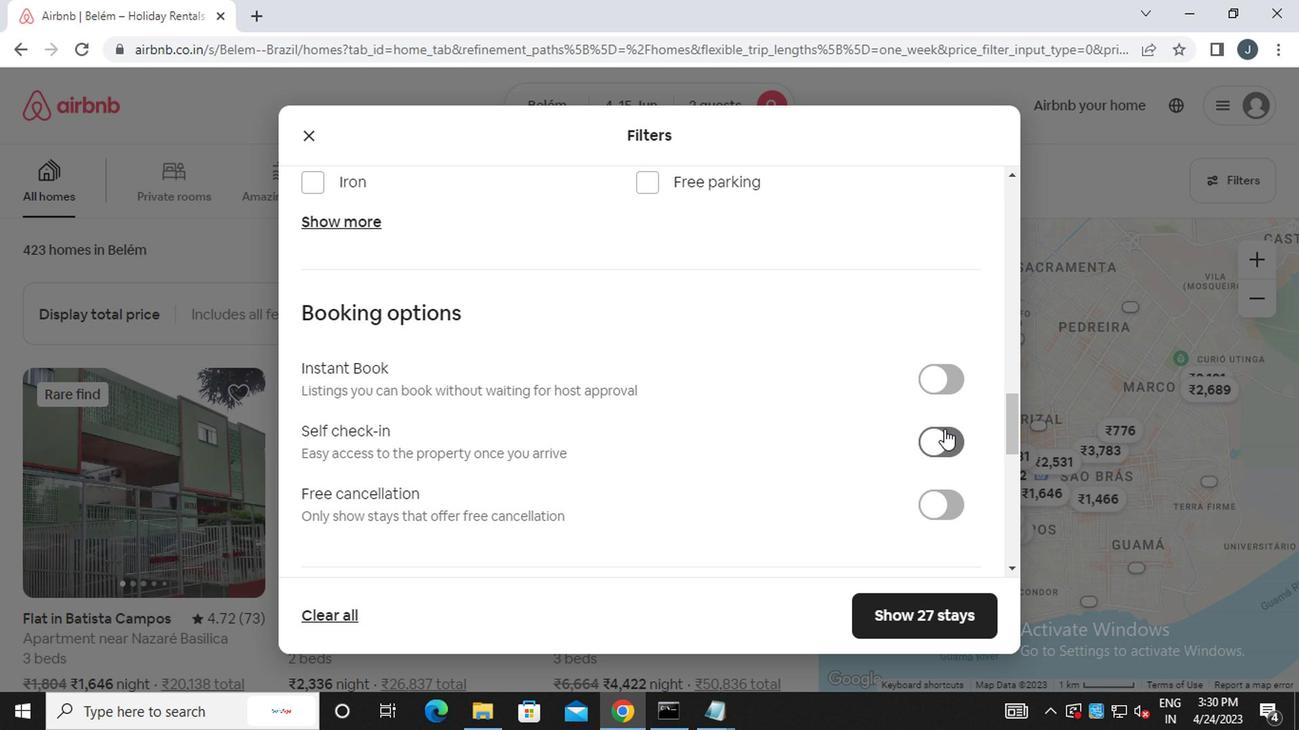 
Action: Mouse pressed left at (939, 427)
Screenshot: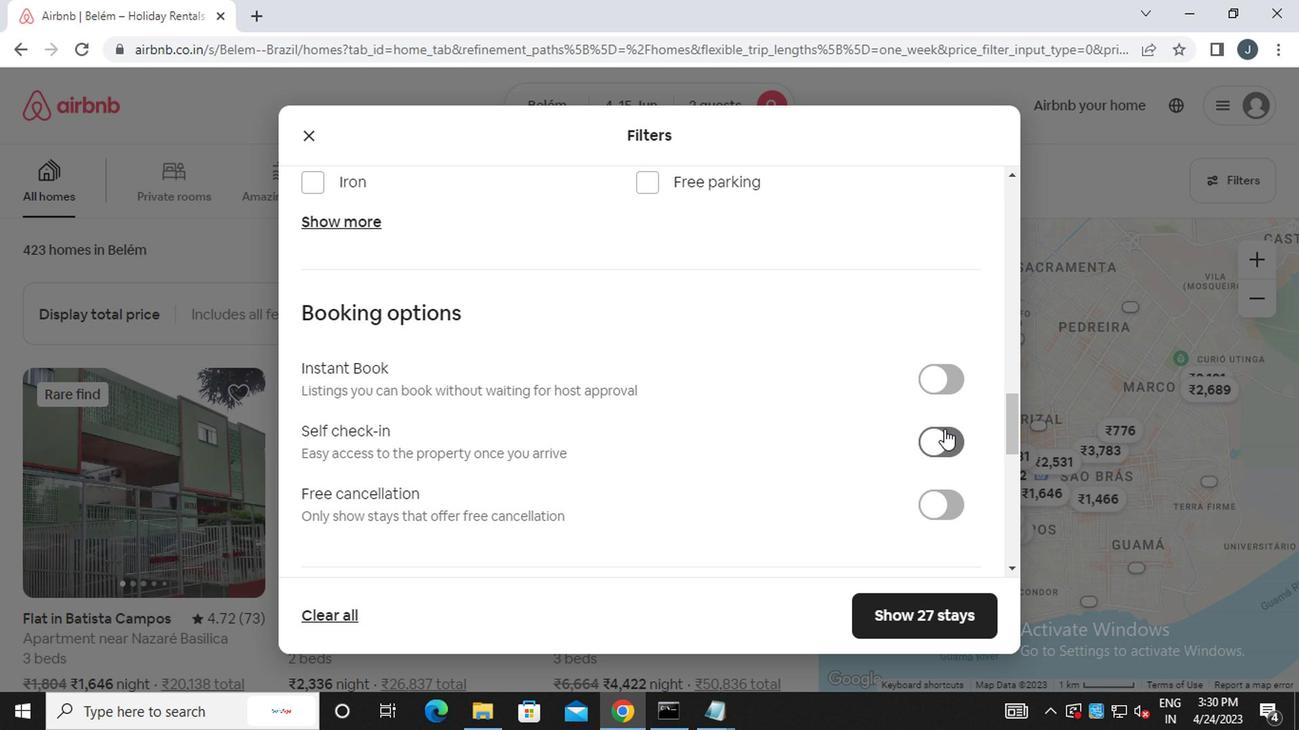 
Action: Mouse moved to (636, 480)
Screenshot: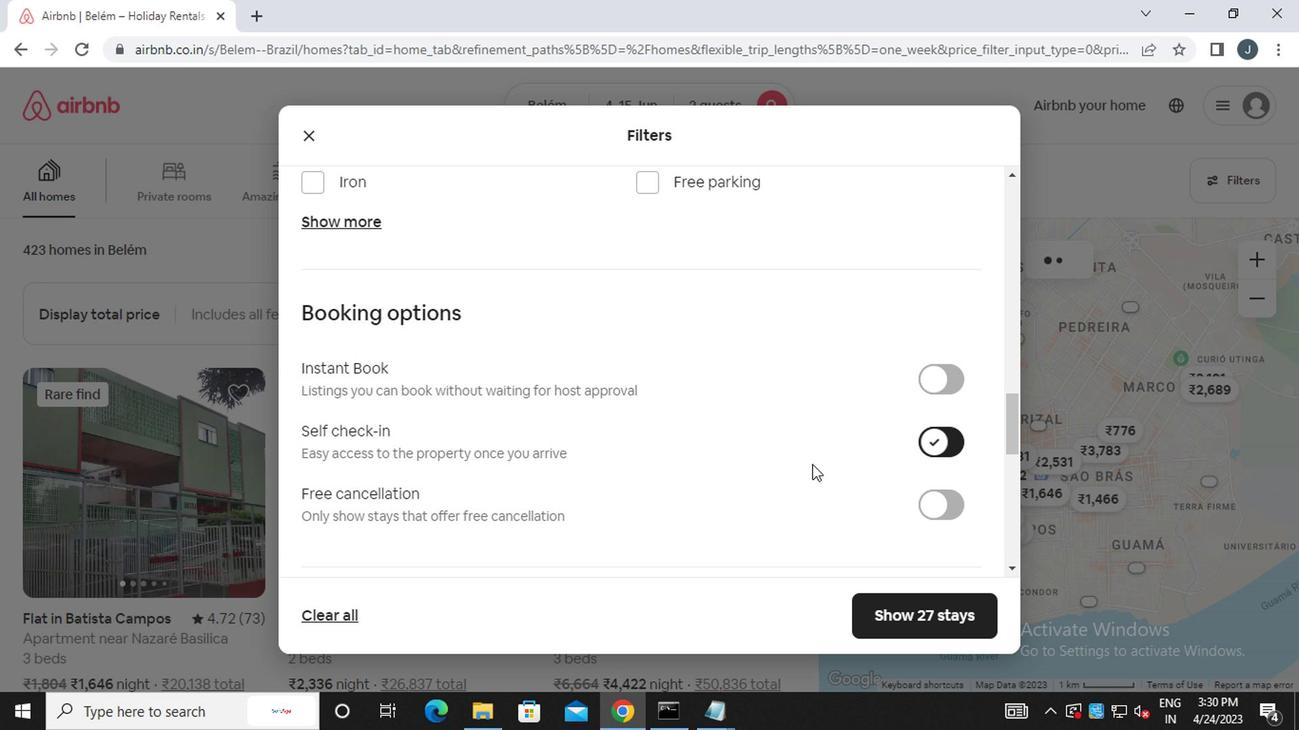 
Action: Mouse scrolled (636, 479) with delta (0, -1)
Screenshot: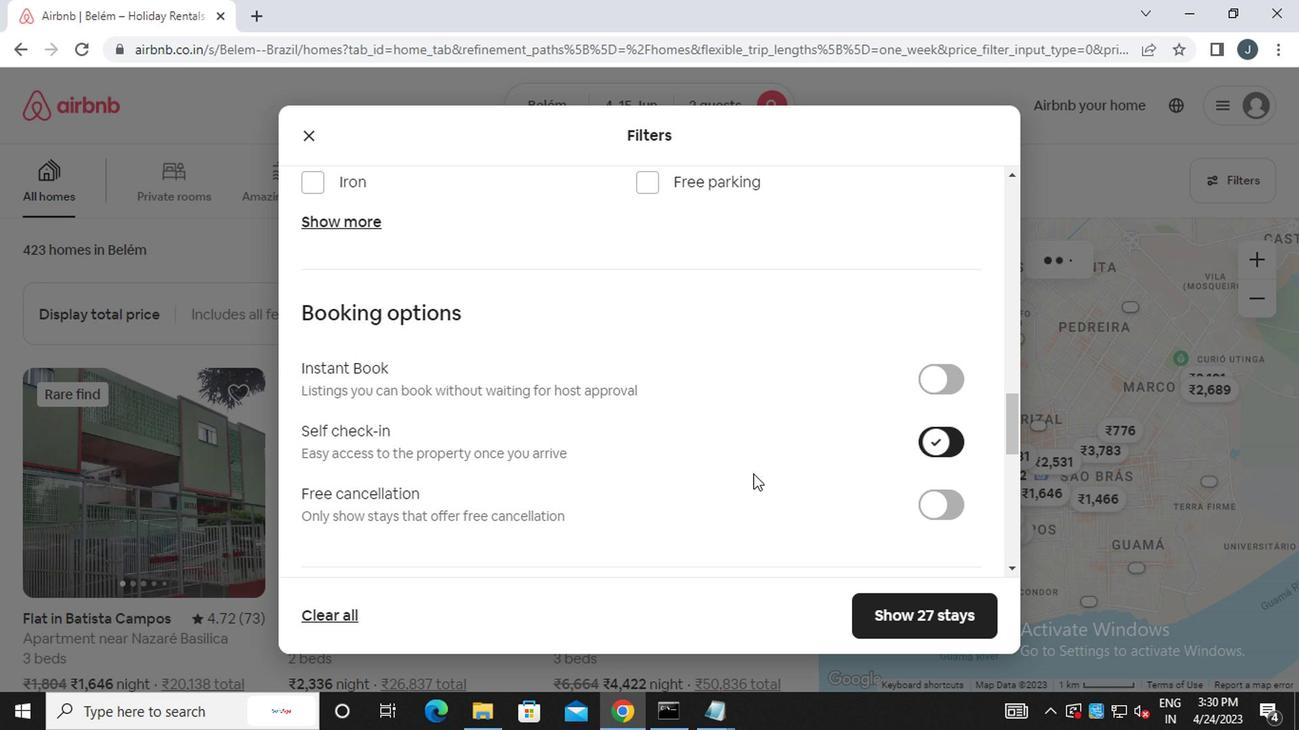 
Action: Mouse scrolled (636, 479) with delta (0, -1)
Screenshot: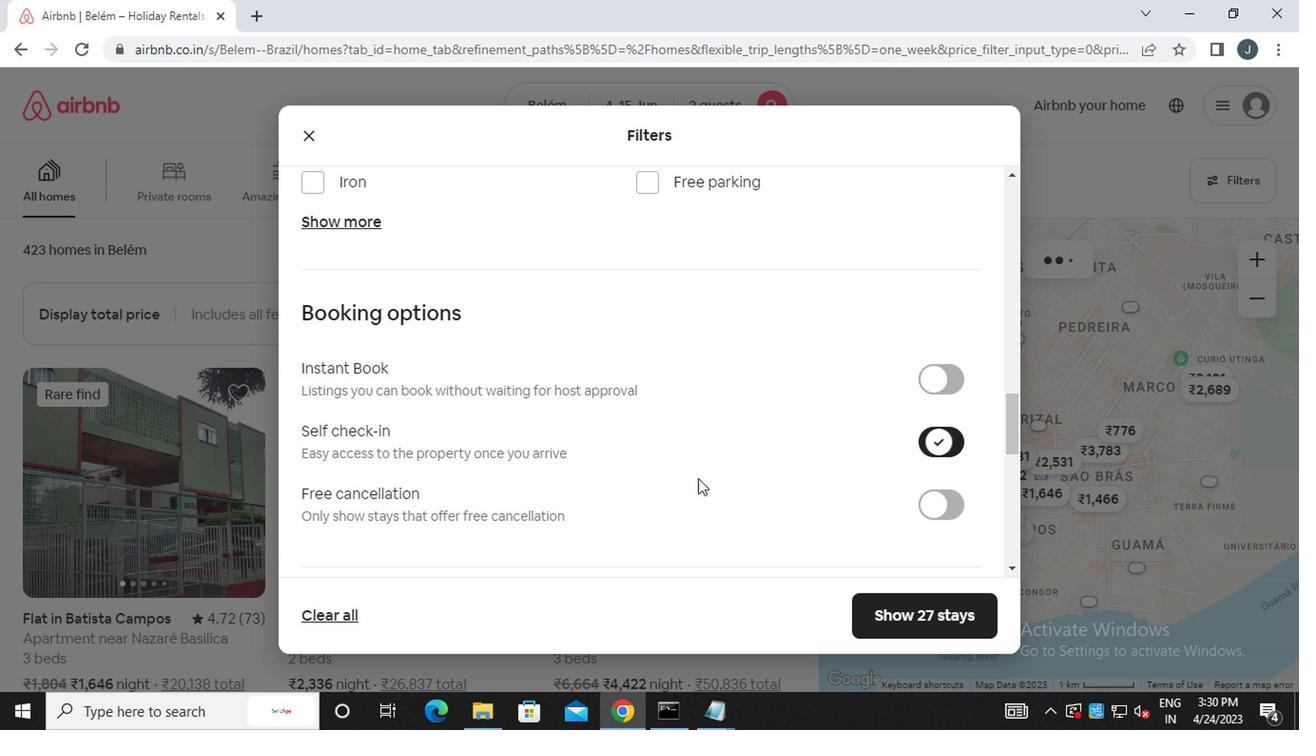 
Action: Mouse scrolled (636, 479) with delta (0, -1)
Screenshot: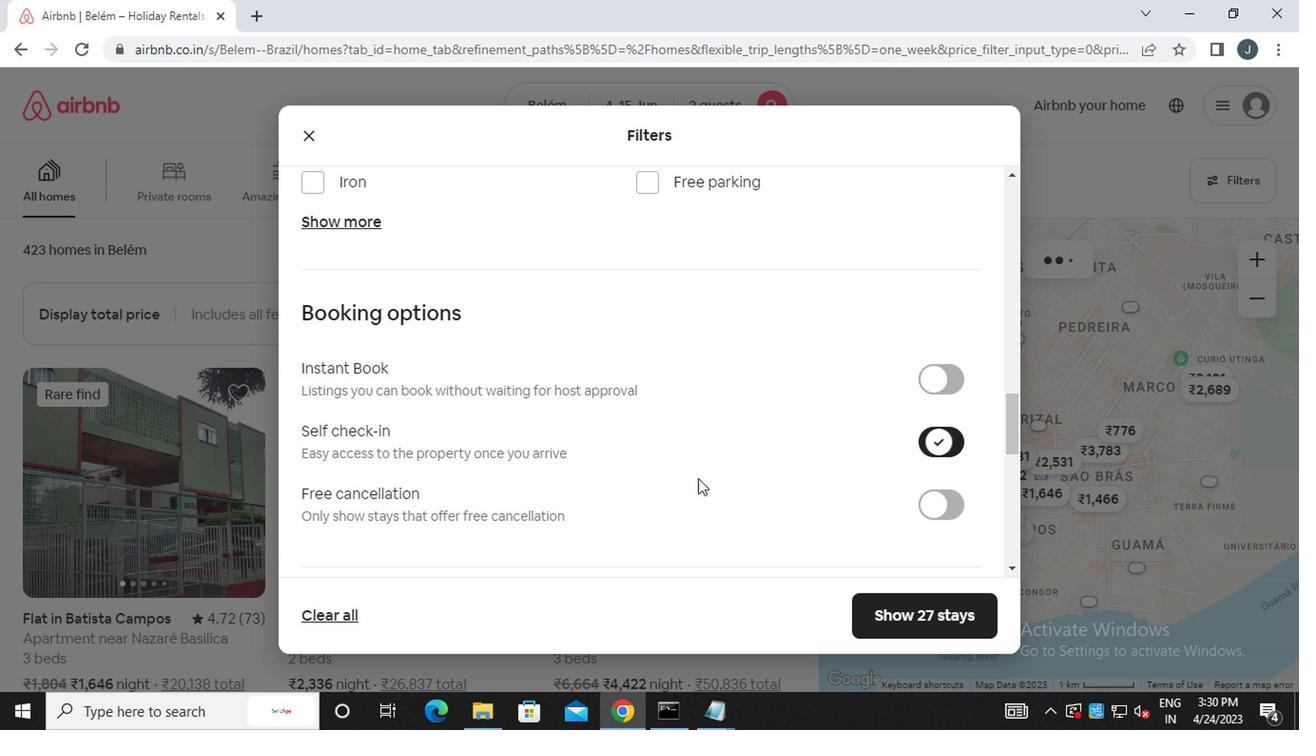 
Action: Mouse scrolled (636, 479) with delta (0, -1)
Screenshot: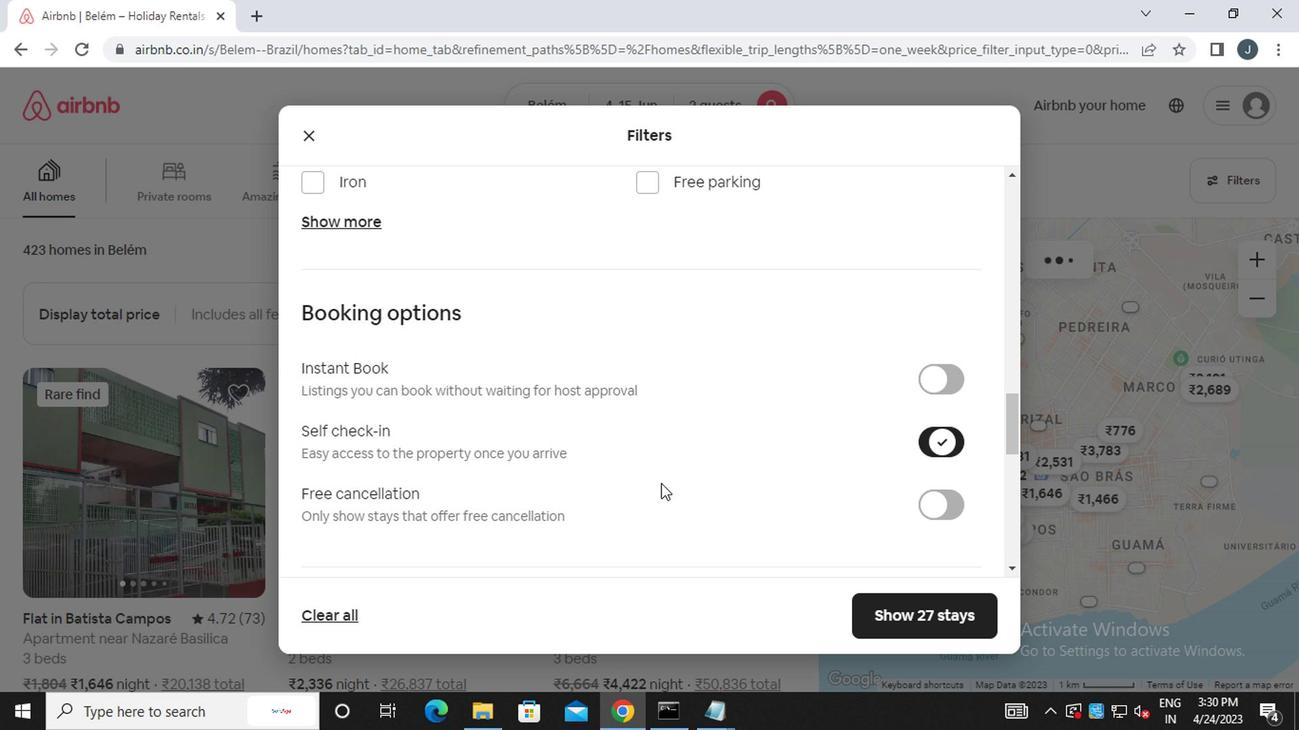 
Action: Mouse scrolled (636, 479) with delta (0, -1)
Screenshot: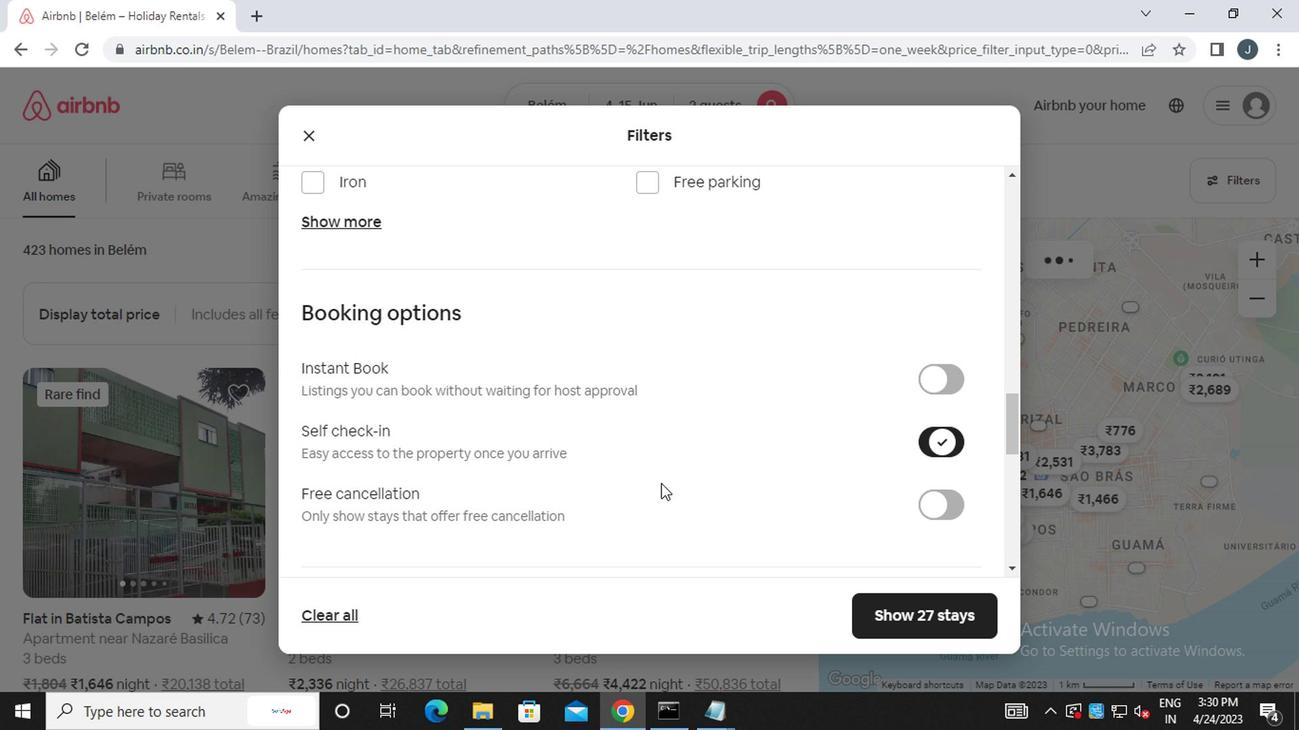 
Action: Mouse scrolled (636, 479) with delta (0, -1)
Screenshot: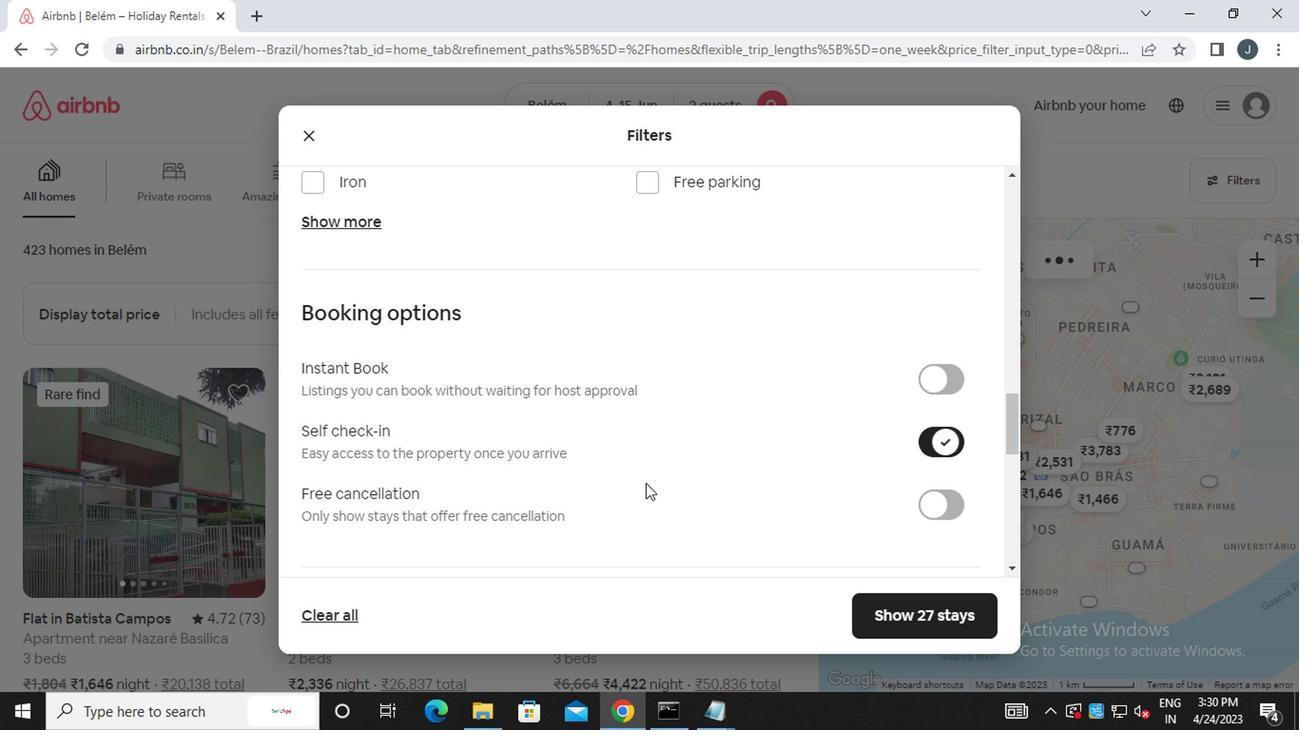 
Action: Mouse moved to (634, 480)
Screenshot: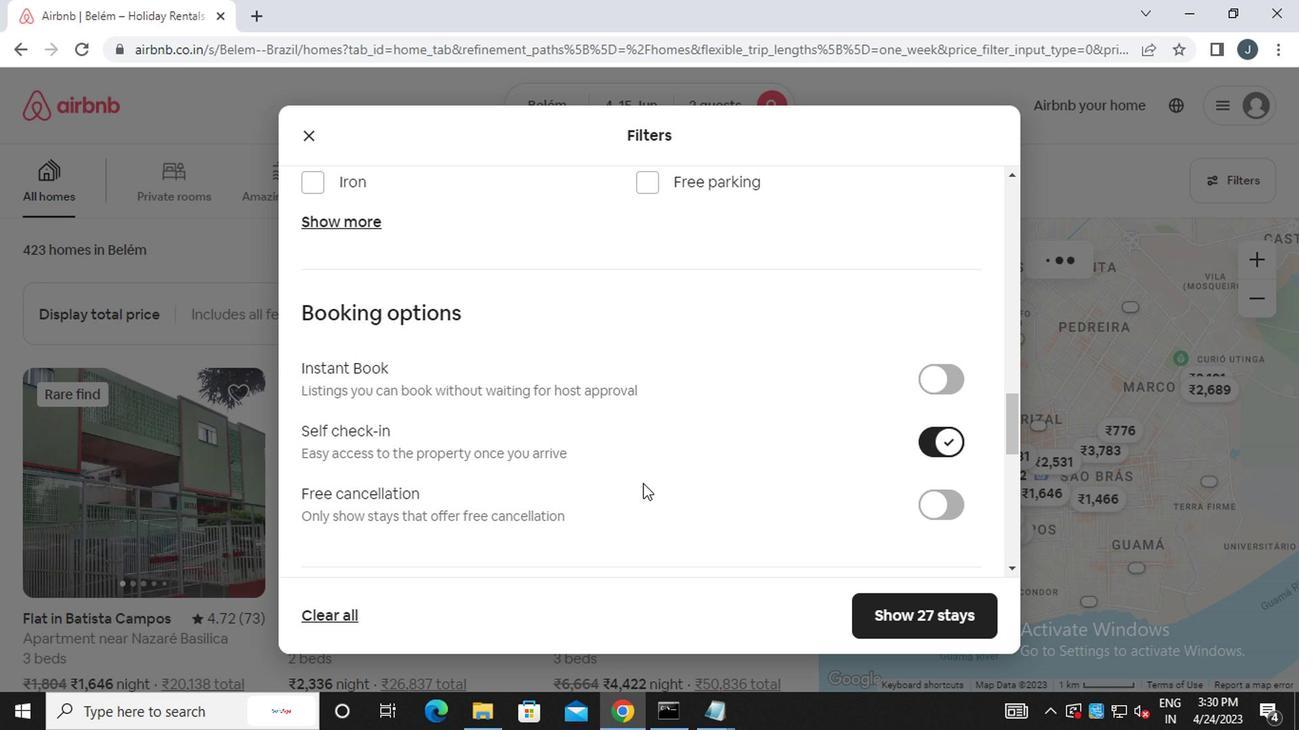 
Action: Mouse scrolled (634, 479) with delta (0, -1)
Screenshot: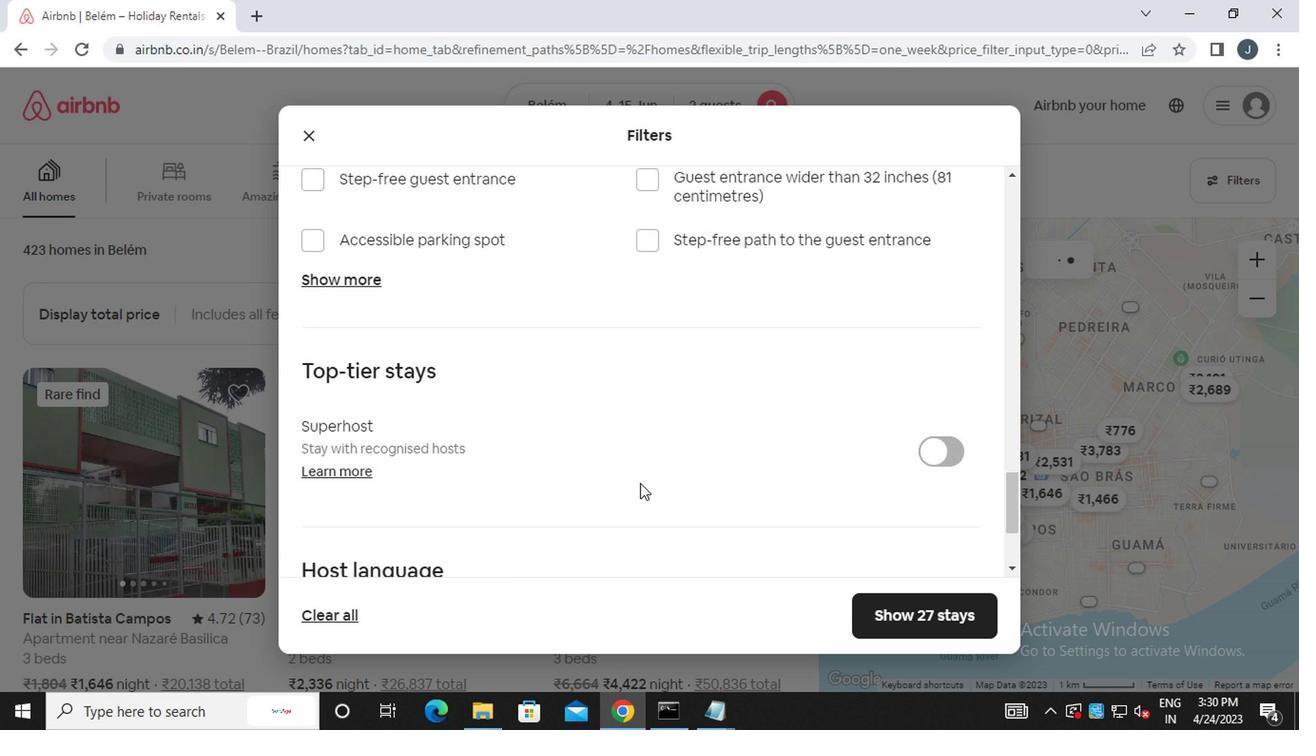 
Action: Mouse scrolled (634, 479) with delta (0, -1)
Screenshot: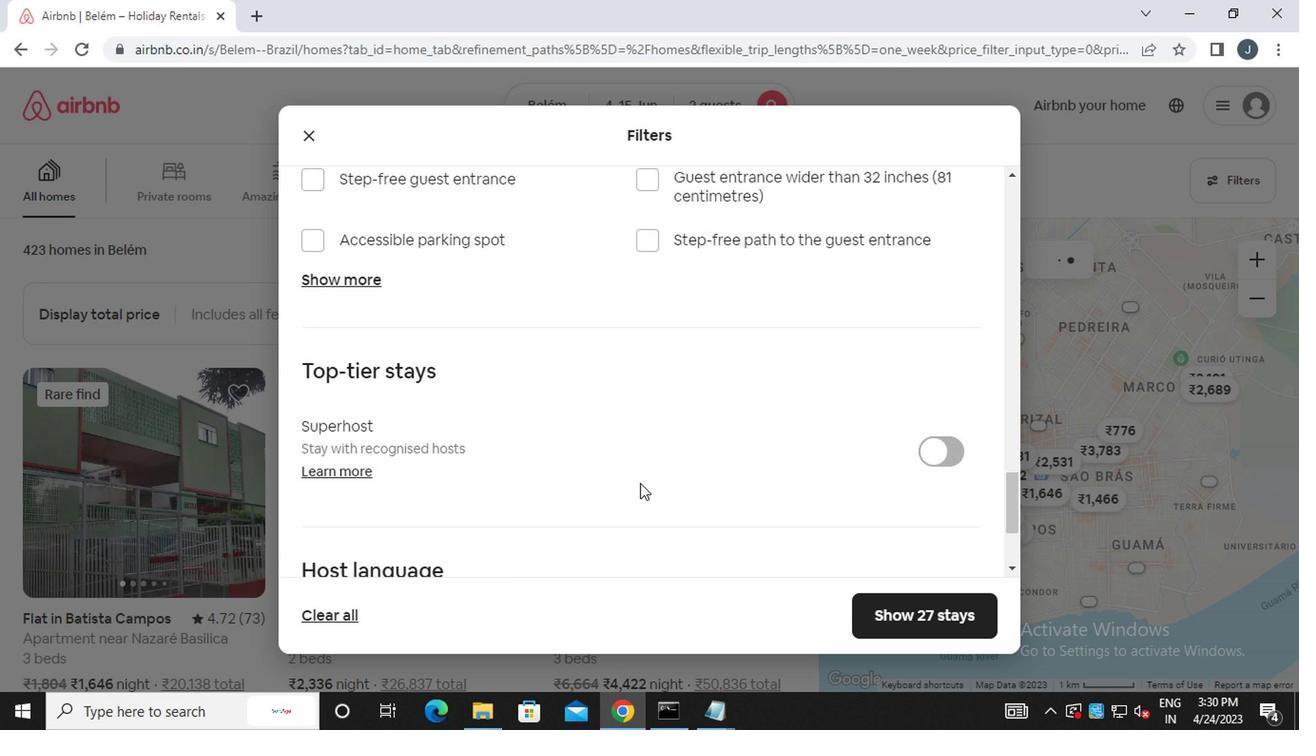 
Action: Mouse scrolled (634, 479) with delta (0, -1)
Screenshot: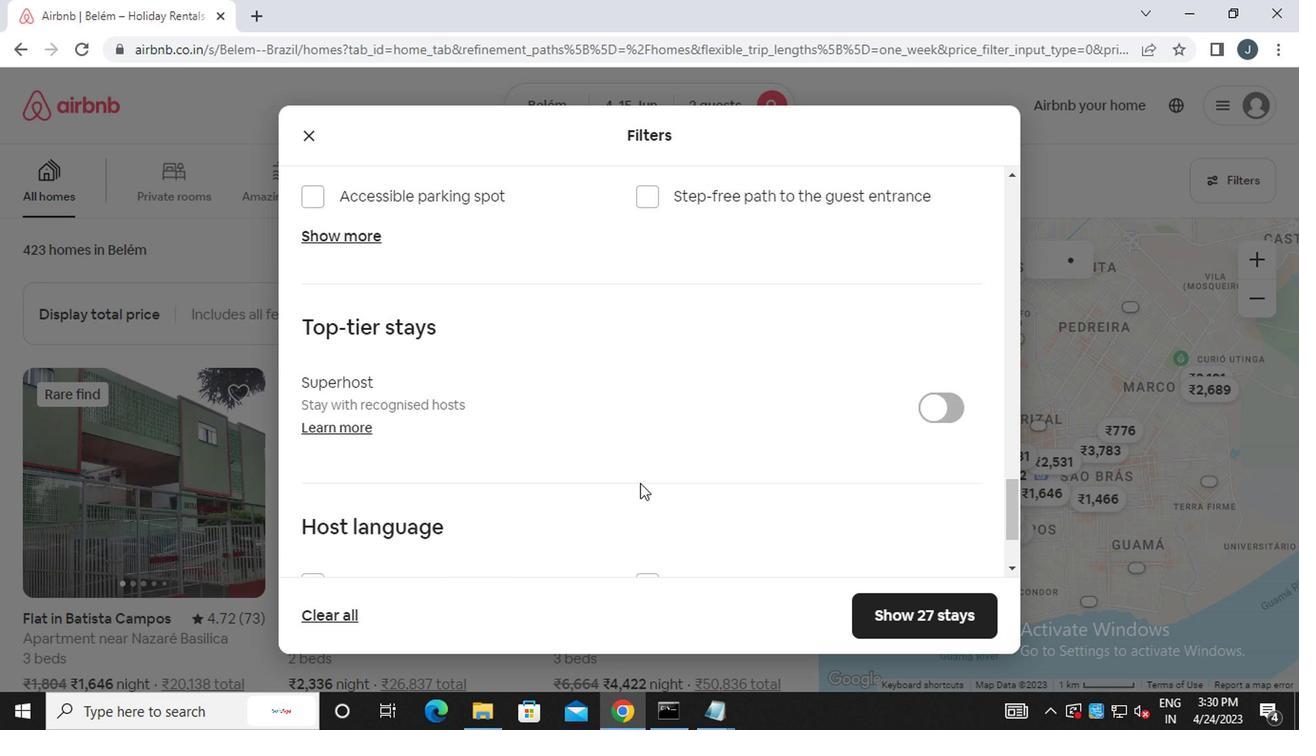 
Action: Mouse scrolled (634, 479) with delta (0, -1)
Screenshot: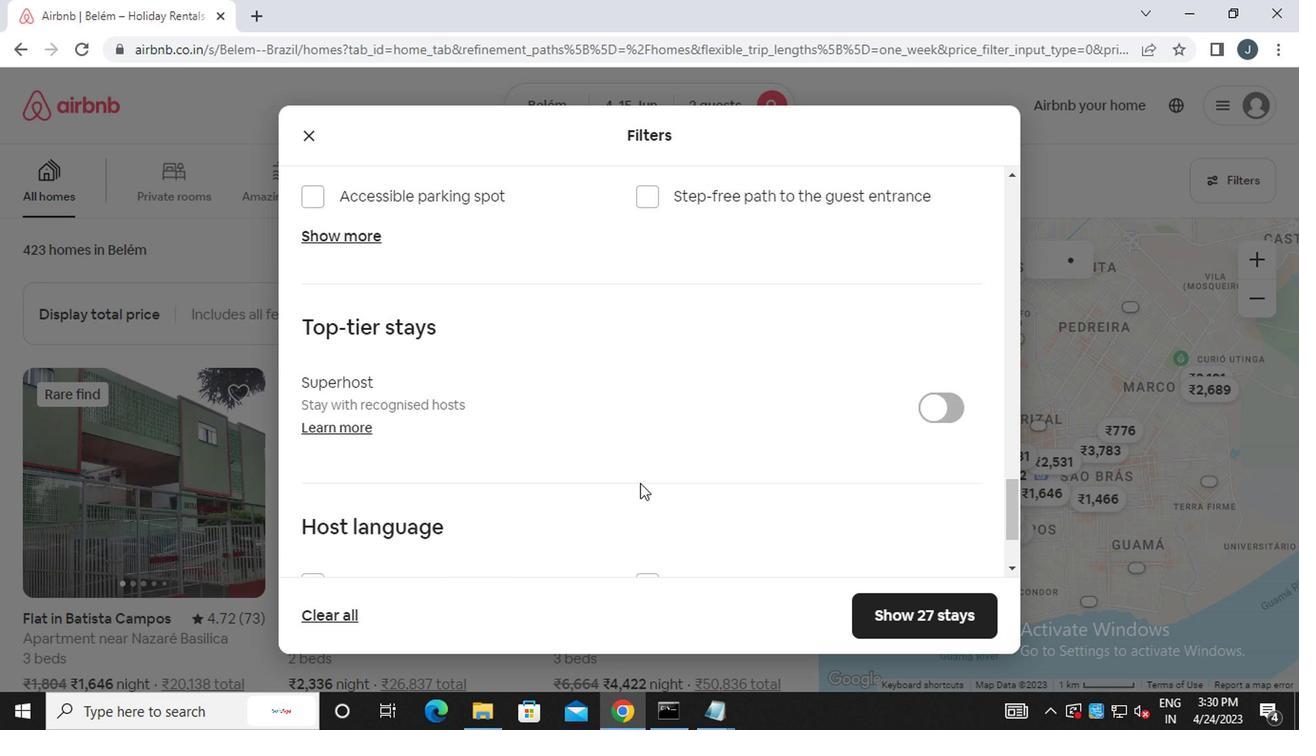 
Action: Mouse scrolled (634, 479) with delta (0, -1)
Screenshot: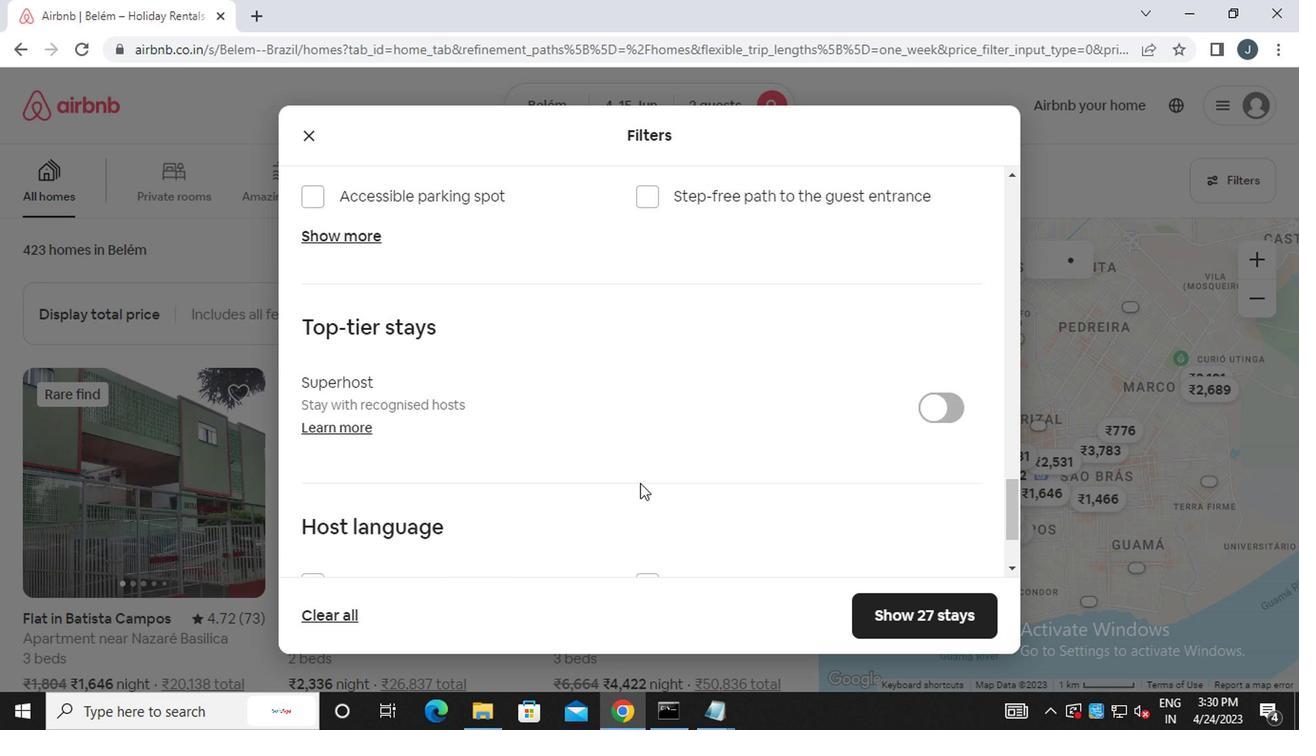 
Action: Mouse scrolled (634, 479) with delta (0, -1)
Screenshot: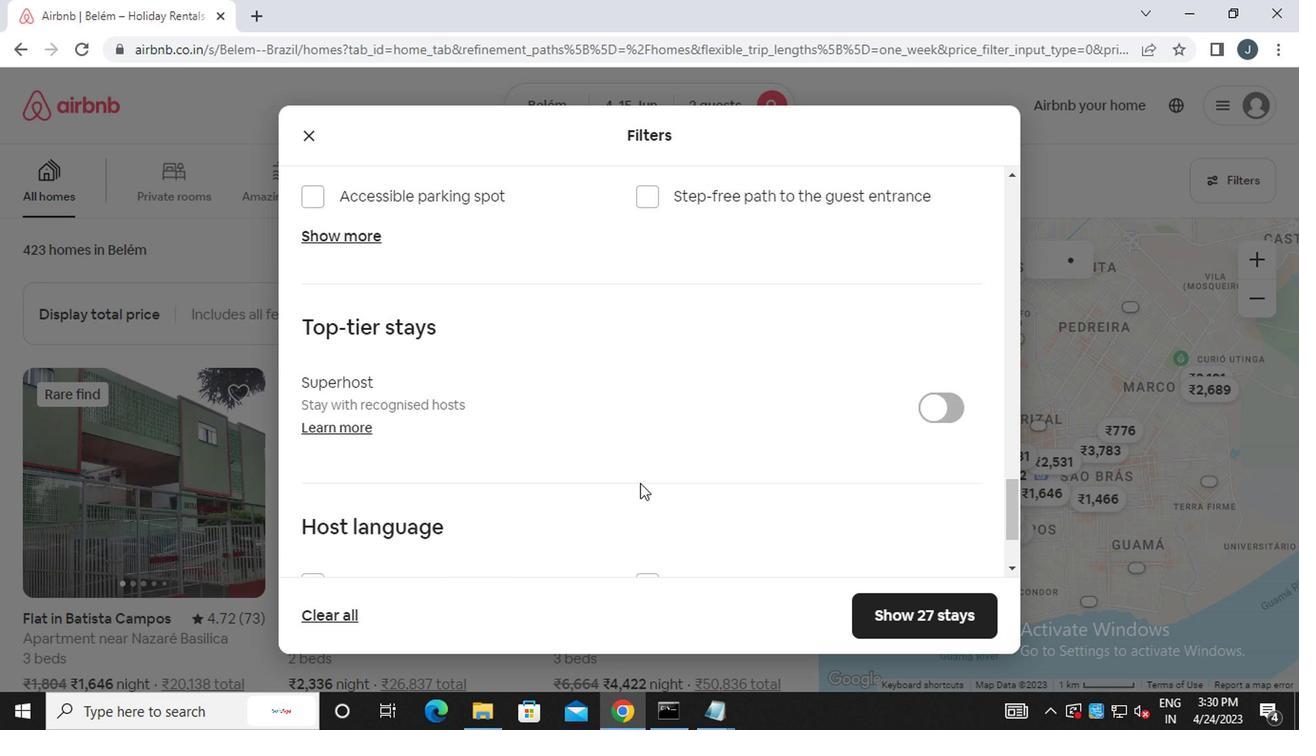 
Action: Mouse scrolled (634, 479) with delta (0, -1)
Screenshot: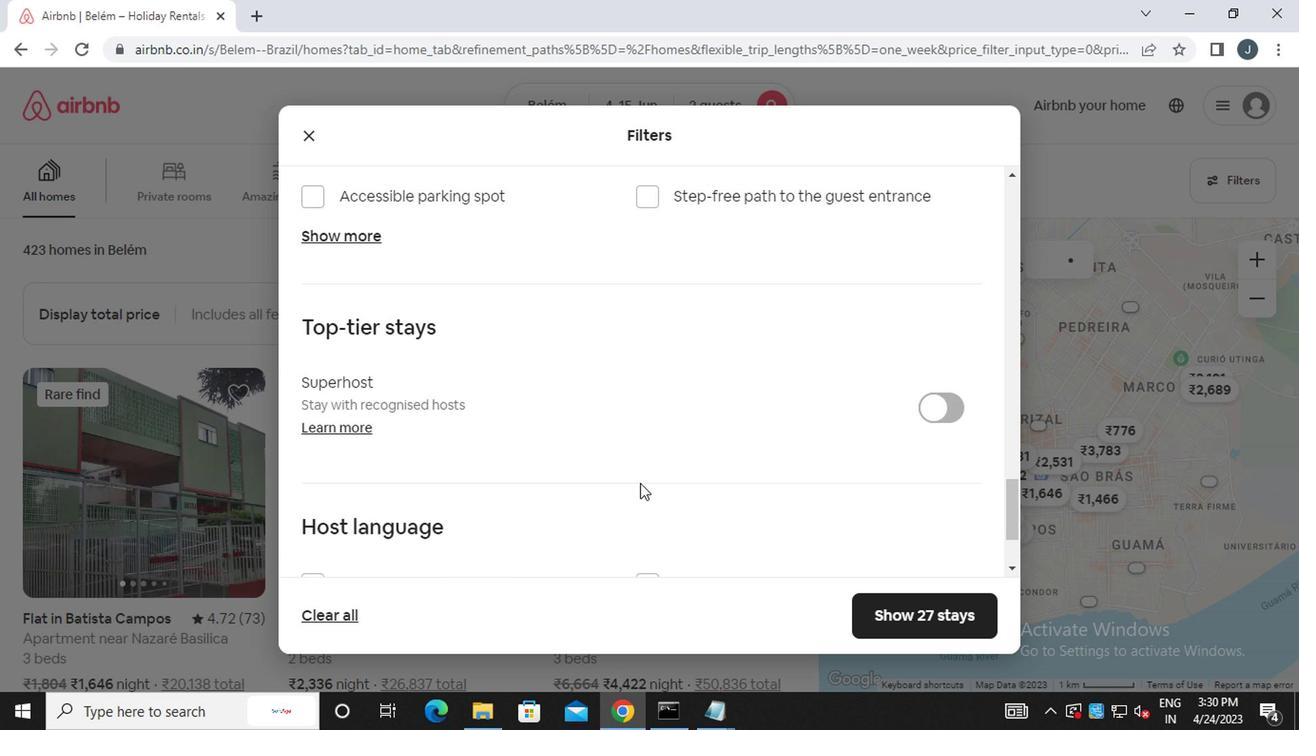 
Action: Mouse moved to (418, 527)
Screenshot: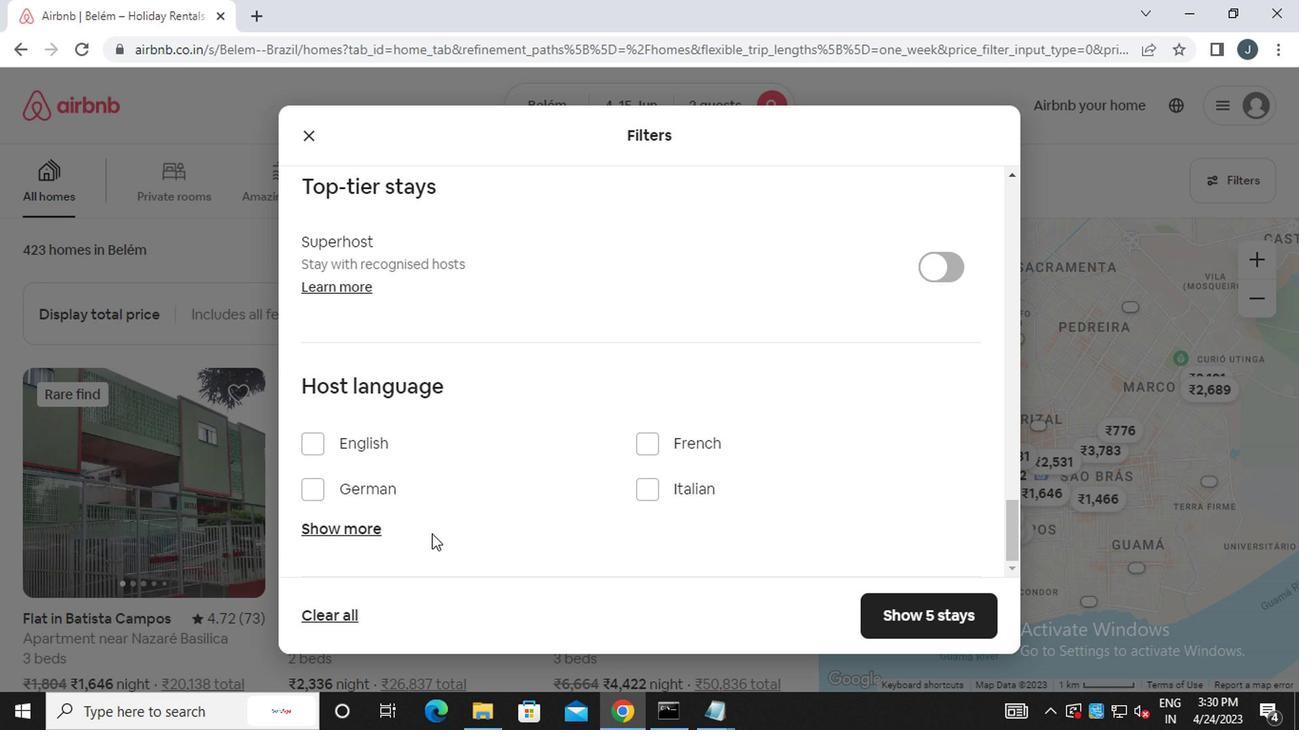 
Action: Mouse scrolled (418, 527) with delta (0, 0)
Screenshot: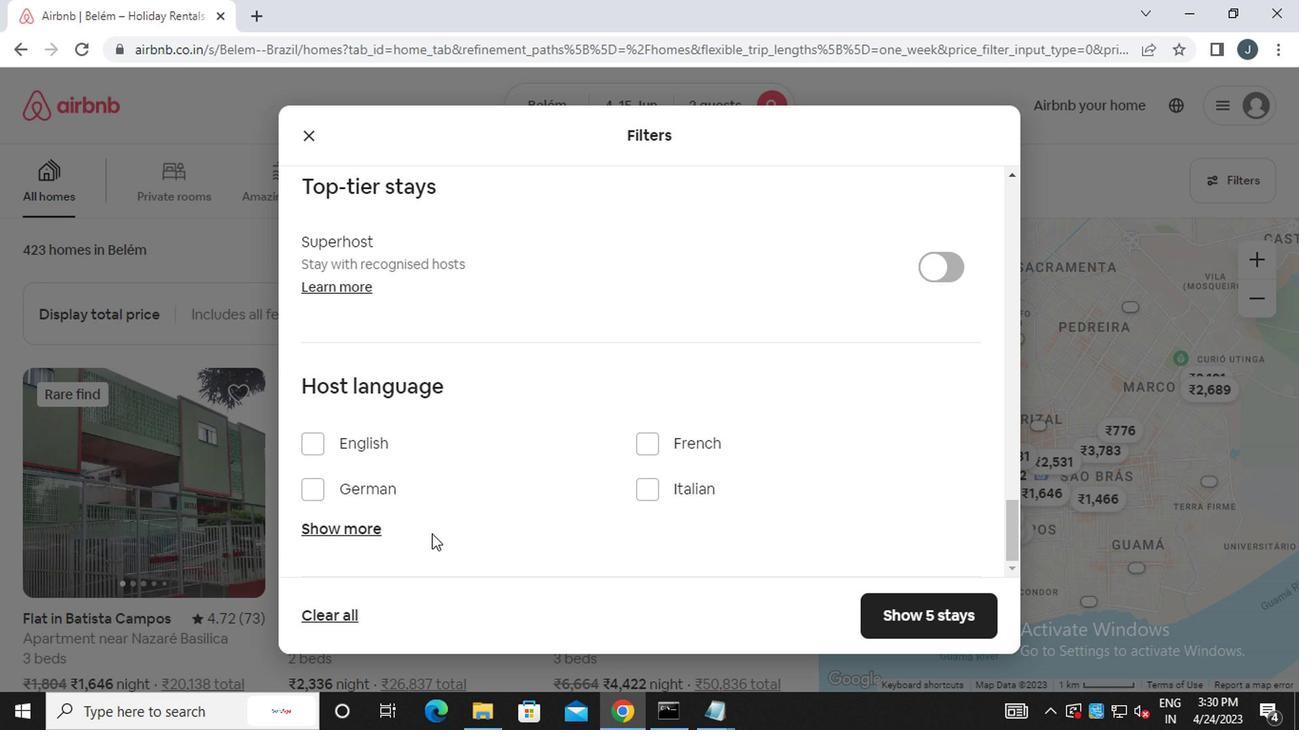 
Action: Mouse scrolled (418, 527) with delta (0, 0)
Screenshot: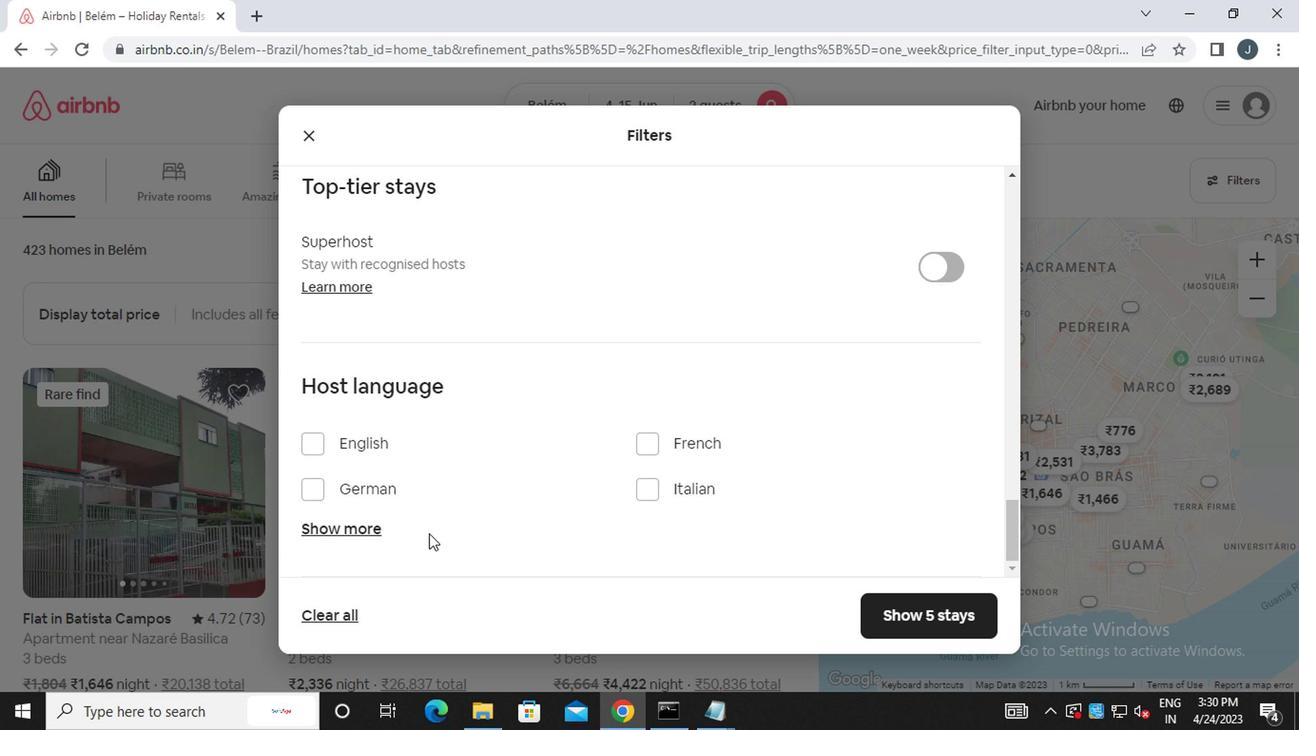 
Action: Mouse scrolled (418, 527) with delta (0, 0)
Screenshot: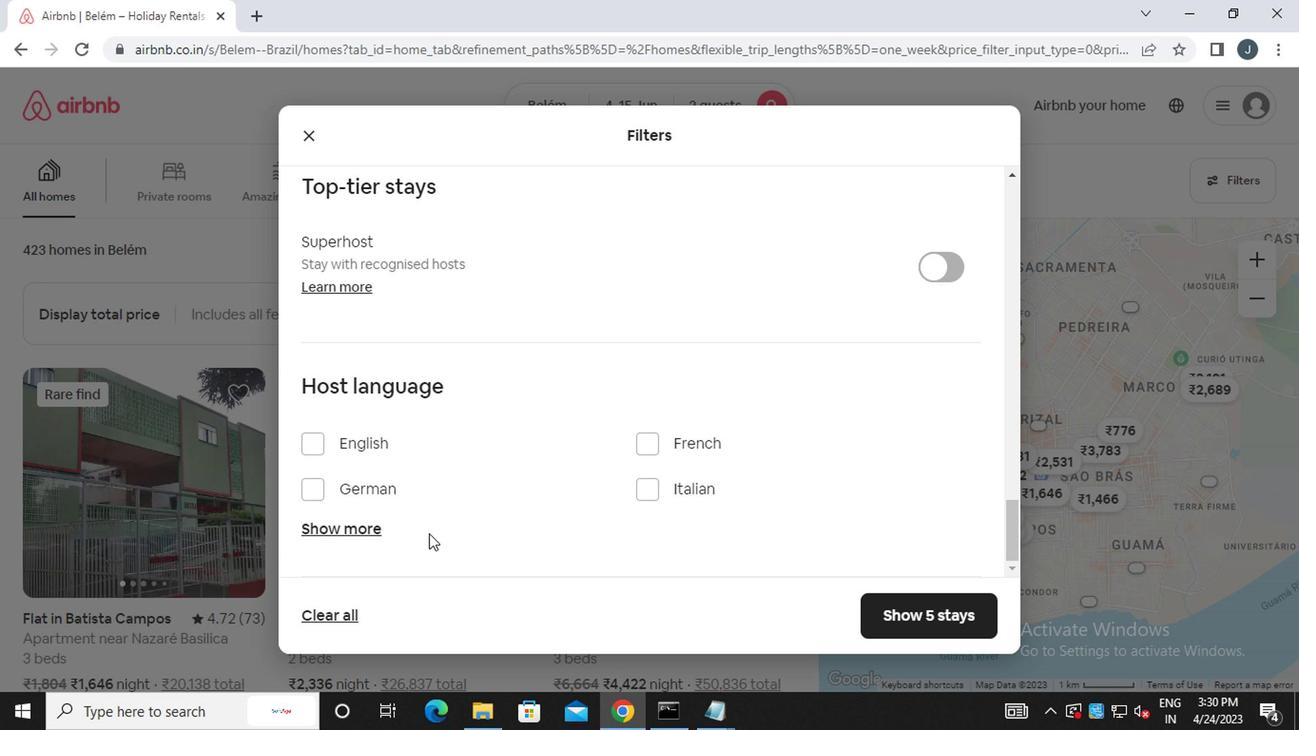 
Action: Mouse scrolled (418, 527) with delta (0, 0)
Screenshot: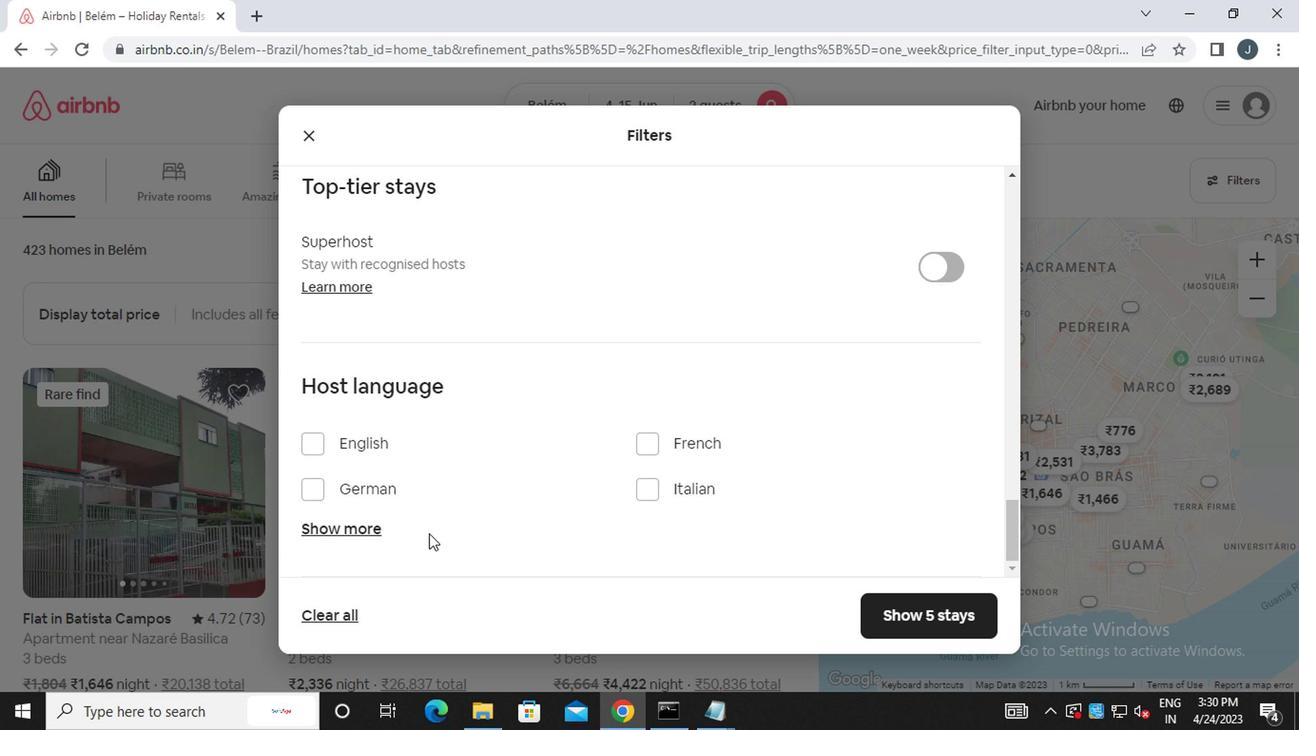 
Action: Mouse scrolled (418, 527) with delta (0, 0)
Screenshot: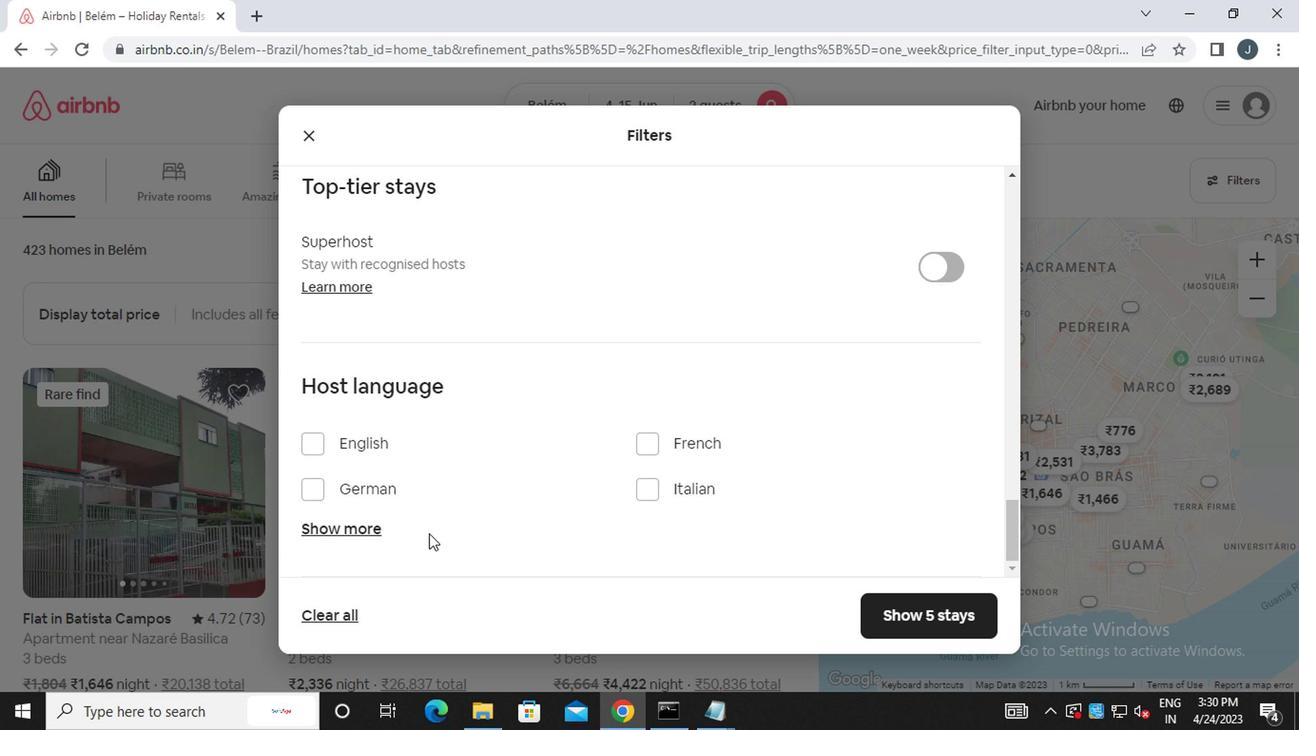 
Action: Mouse moved to (418, 527)
Screenshot: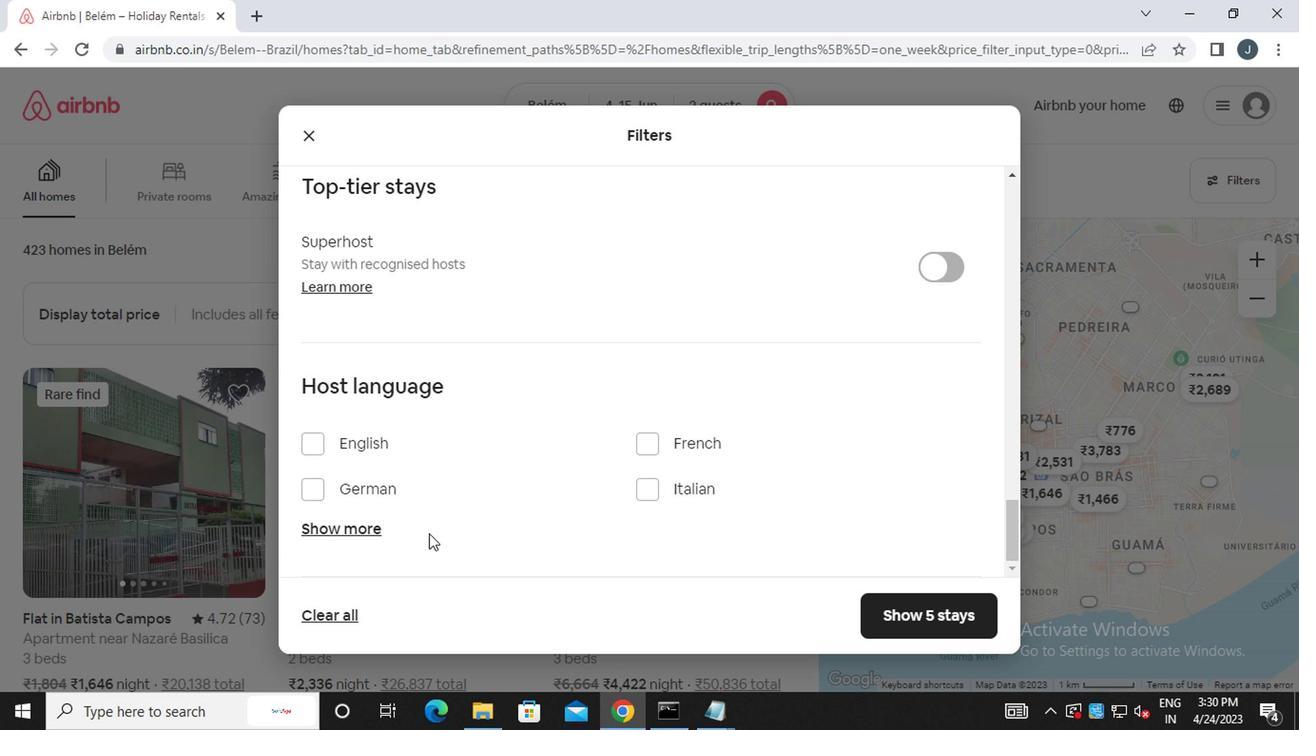 
Action: Mouse scrolled (418, 525) with delta (0, -1)
Screenshot: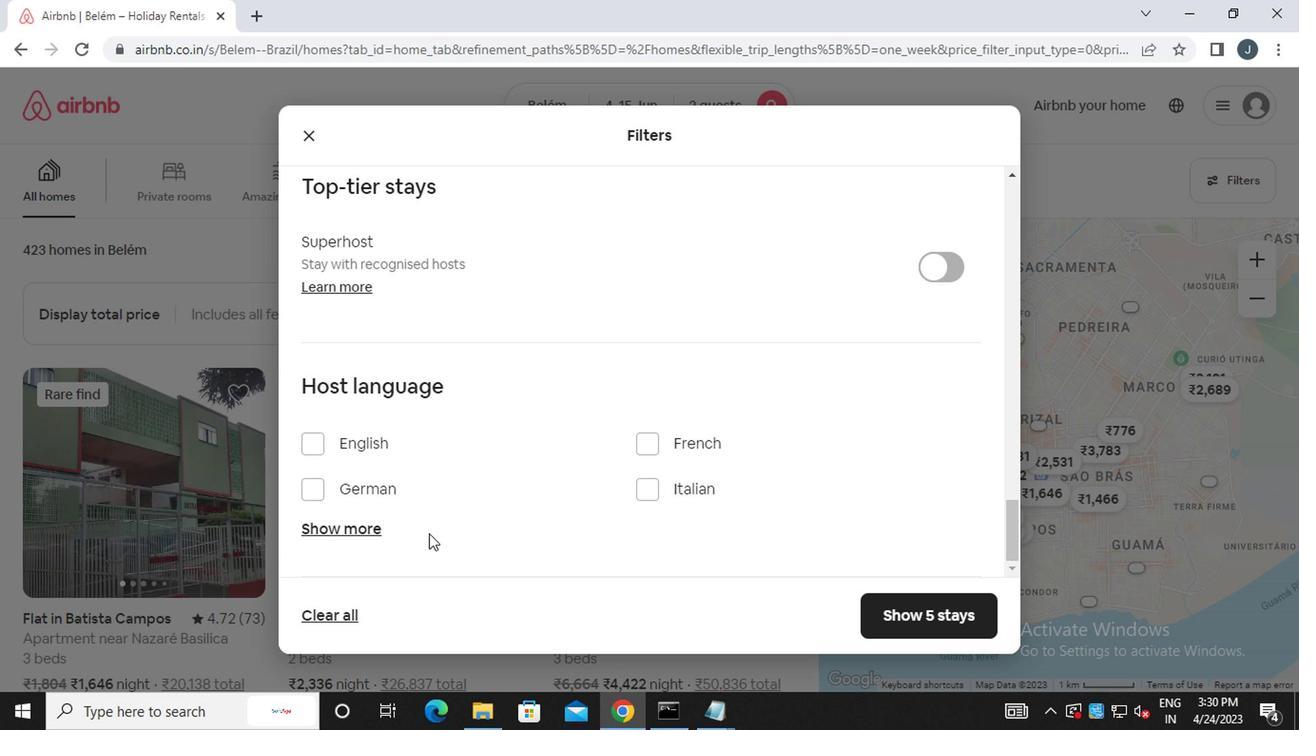 
Action: Mouse moved to (414, 525)
Screenshot: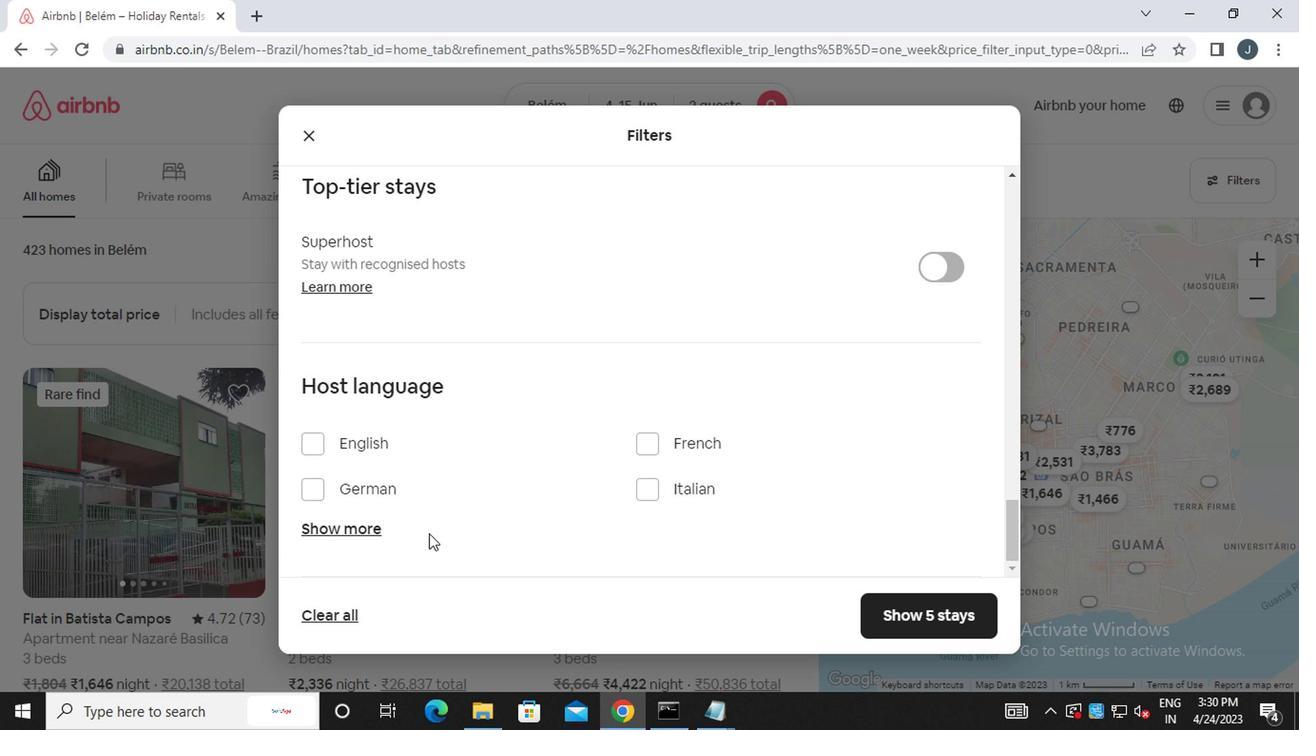 
Action: Mouse scrolled (414, 525) with delta (0, 0)
Screenshot: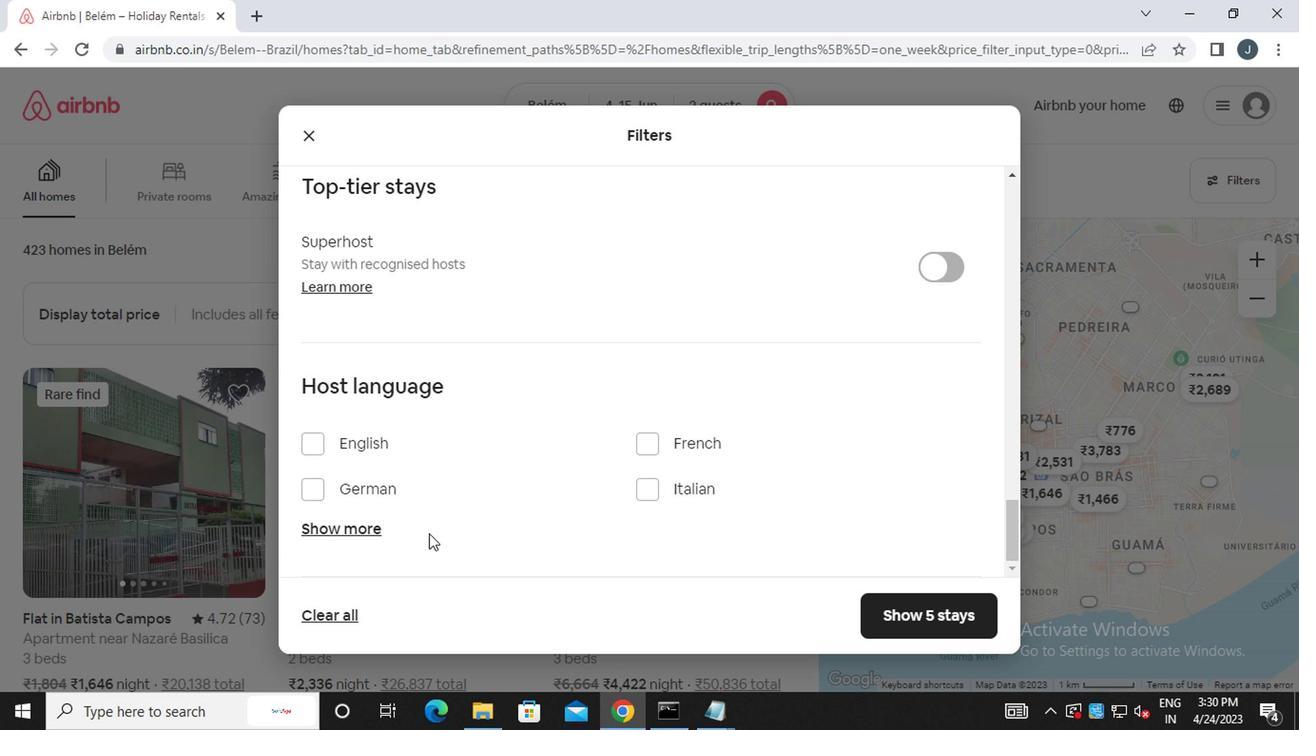 
Action: Mouse moved to (360, 527)
Screenshot: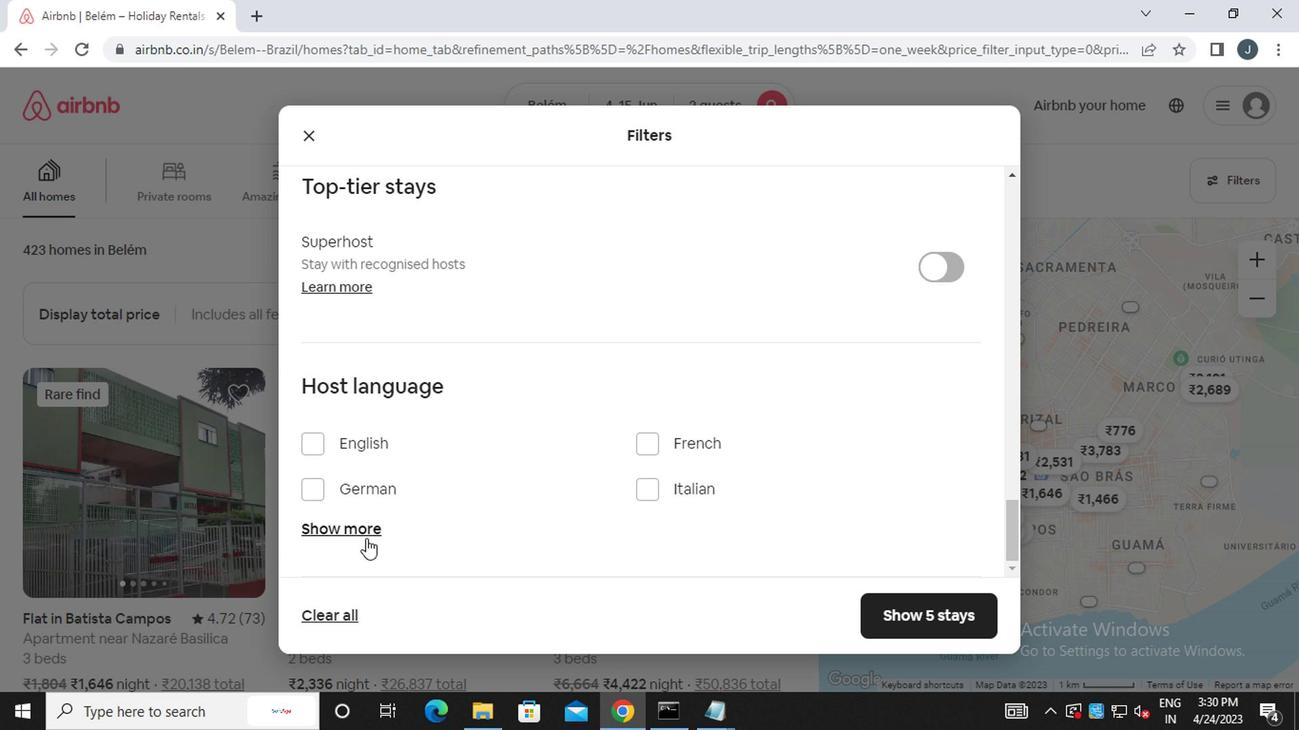 
Action: Mouse pressed left at (360, 527)
Screenshot: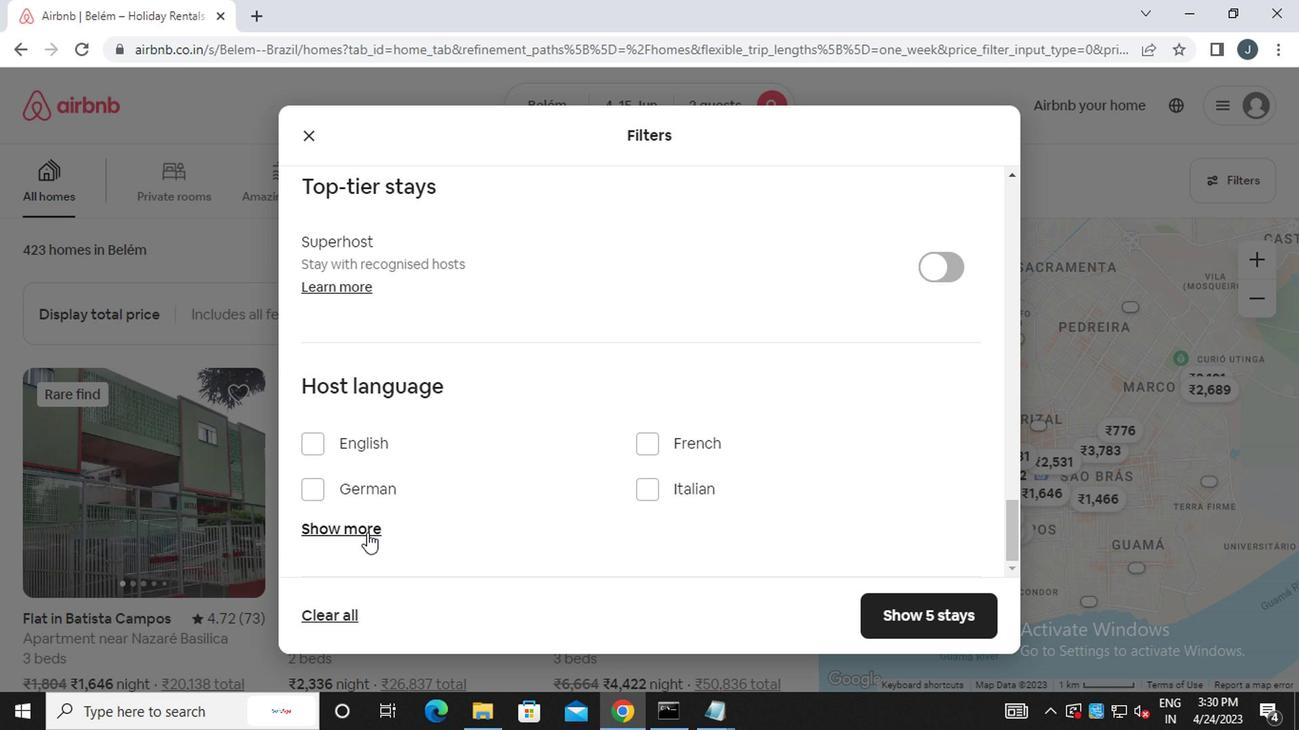
Action: Mouse moved to (393, 534)
Screenshot: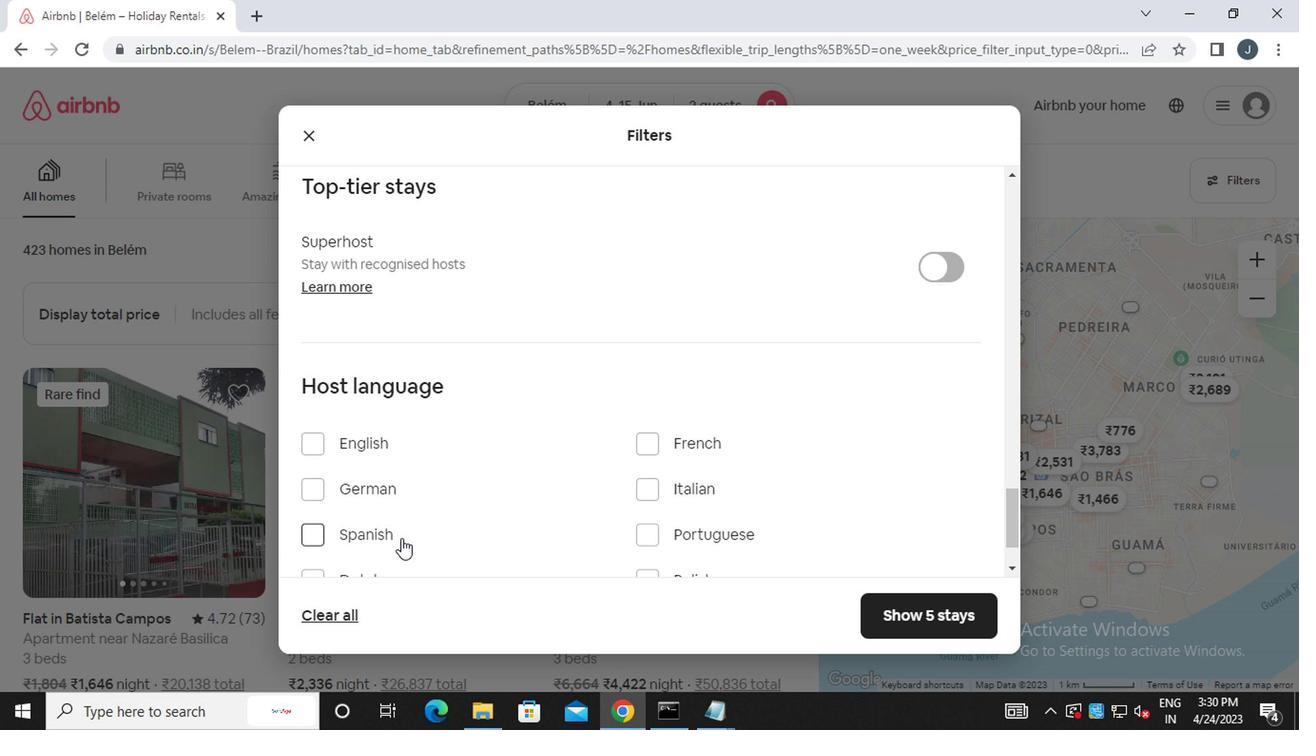 
Action: Mouse scrolled (393, 533) with delta (0, -1)
Screenshot: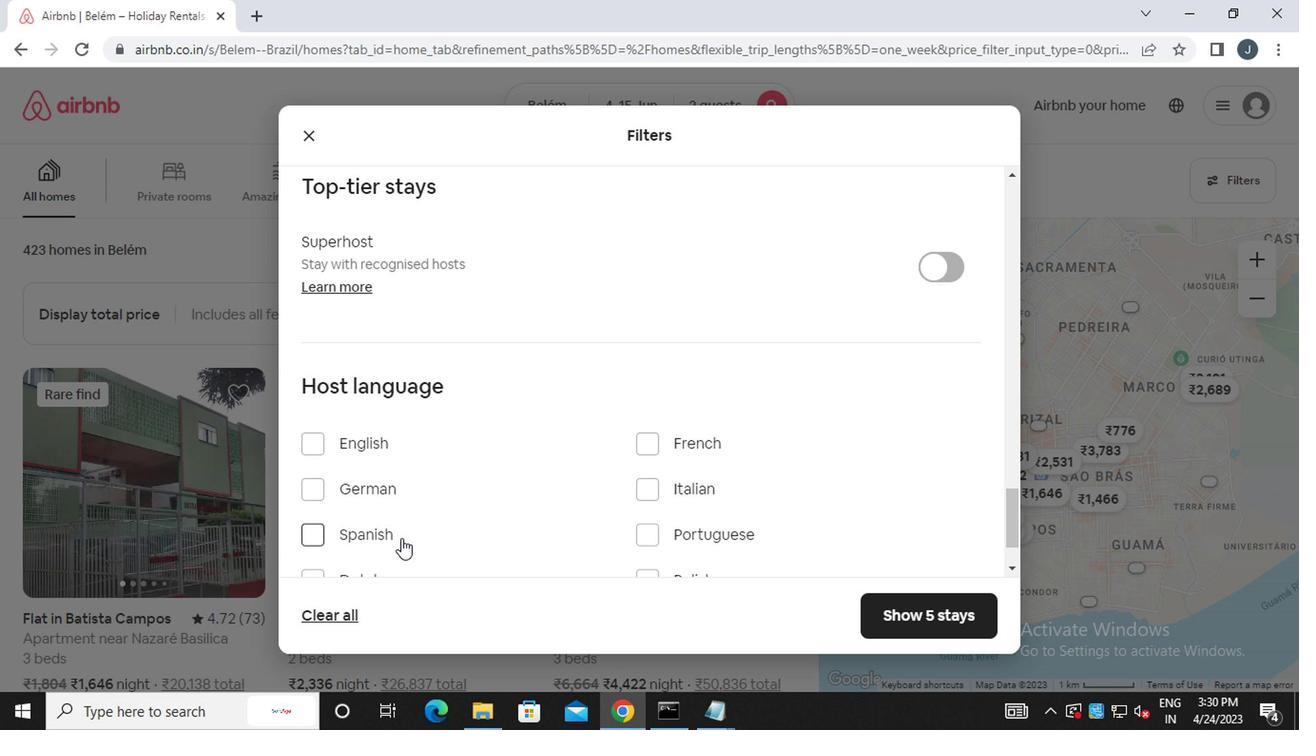 
Action: Mouse moved to (305, 441)
Screenshot: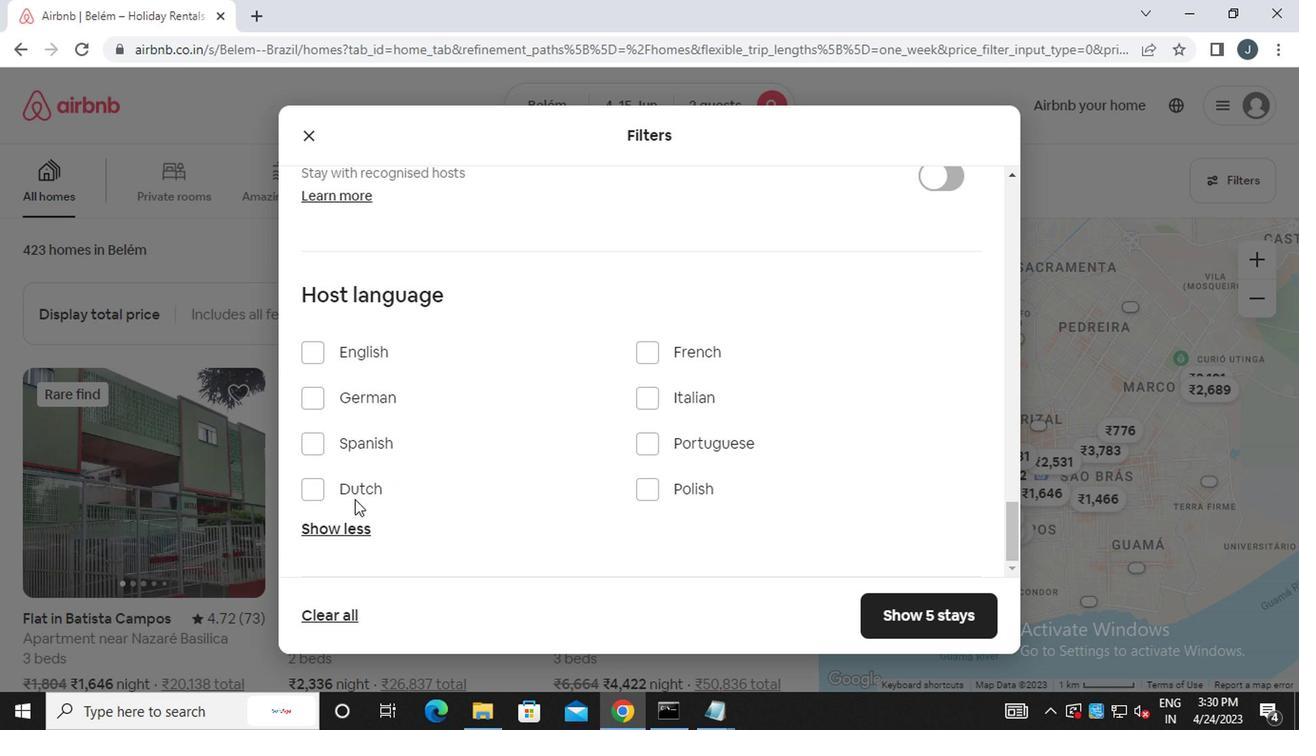 
Action: Mouse pressed left at (305, 441)
Screenshot: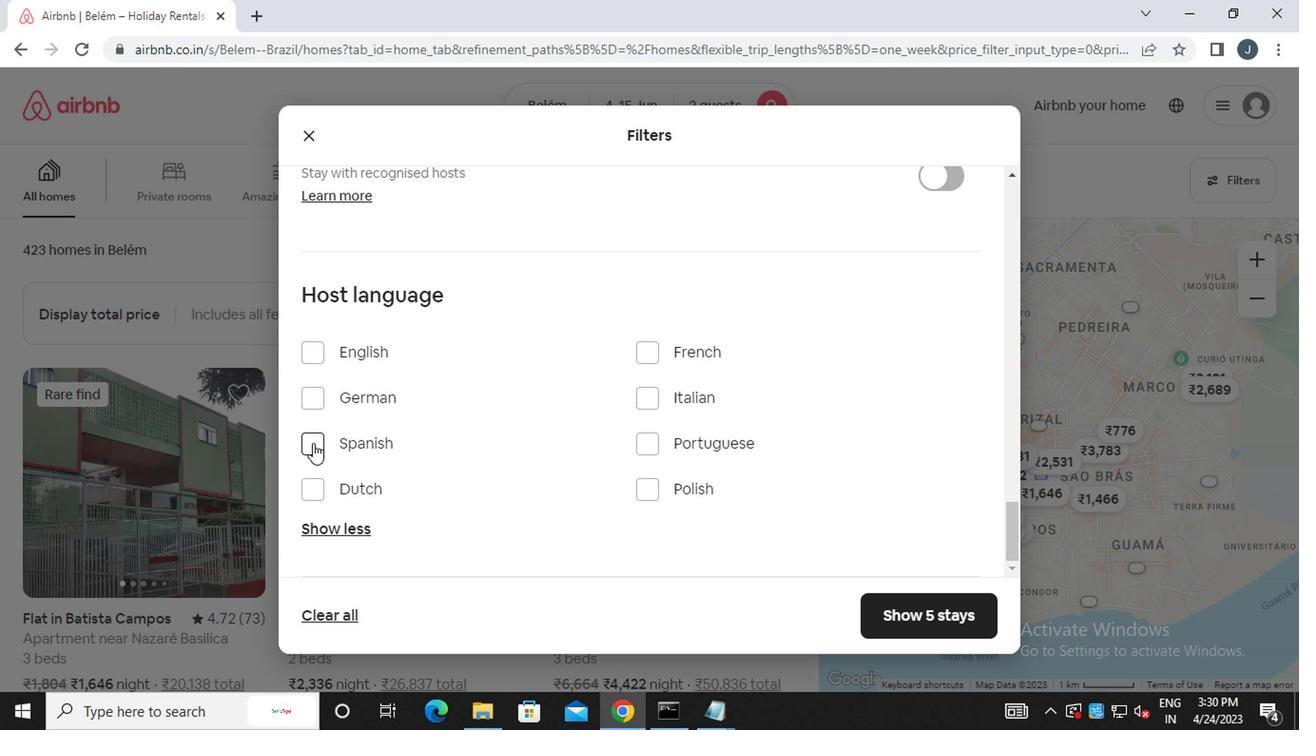 
Action: Mouse moved to (890, 606)
Screenshot: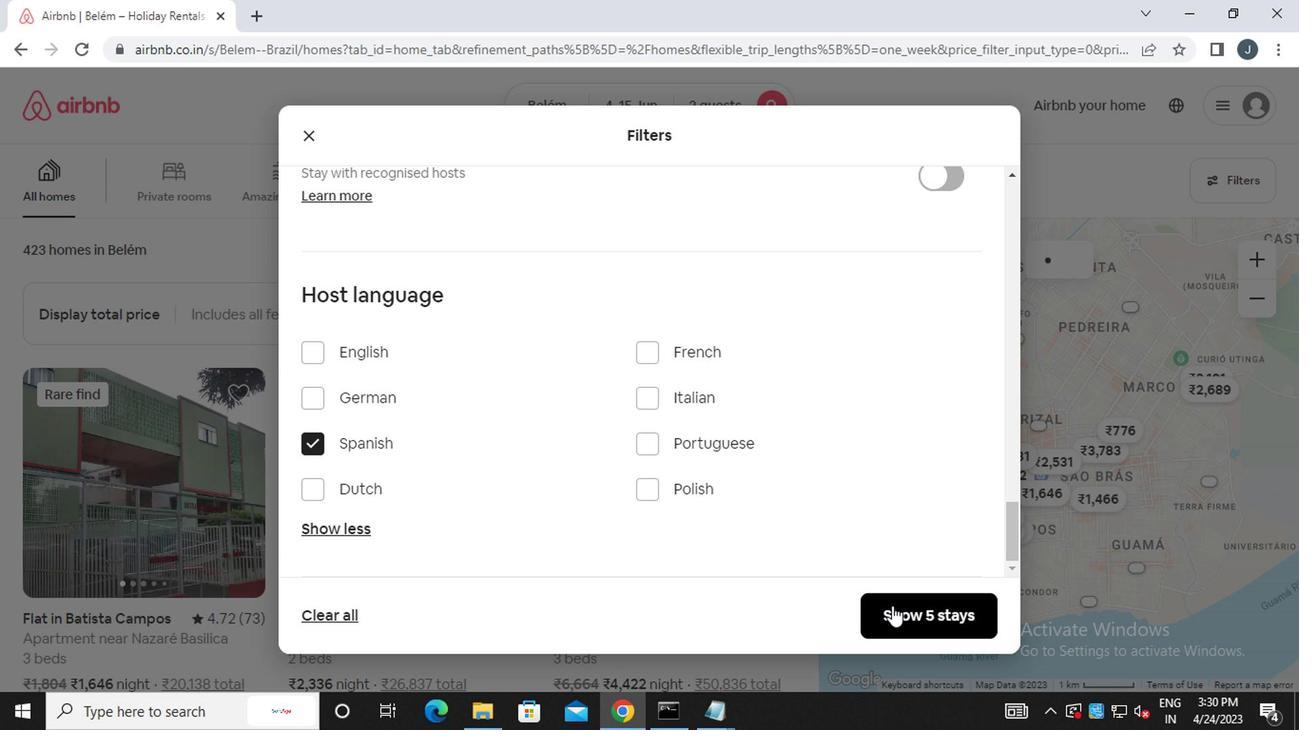 
Action: Mouse pressed left at (890, 606)
Screenshot: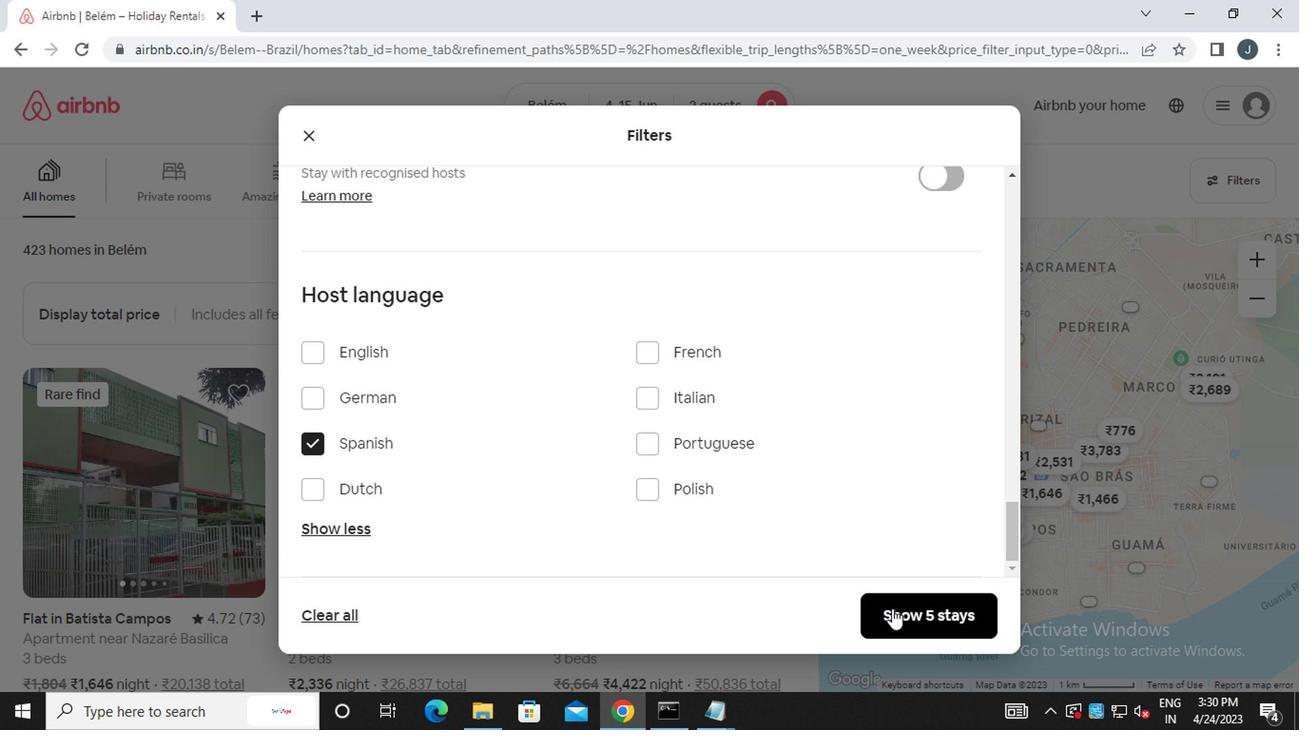 
Action: Mouse moved to (879, 594)
Screenshot: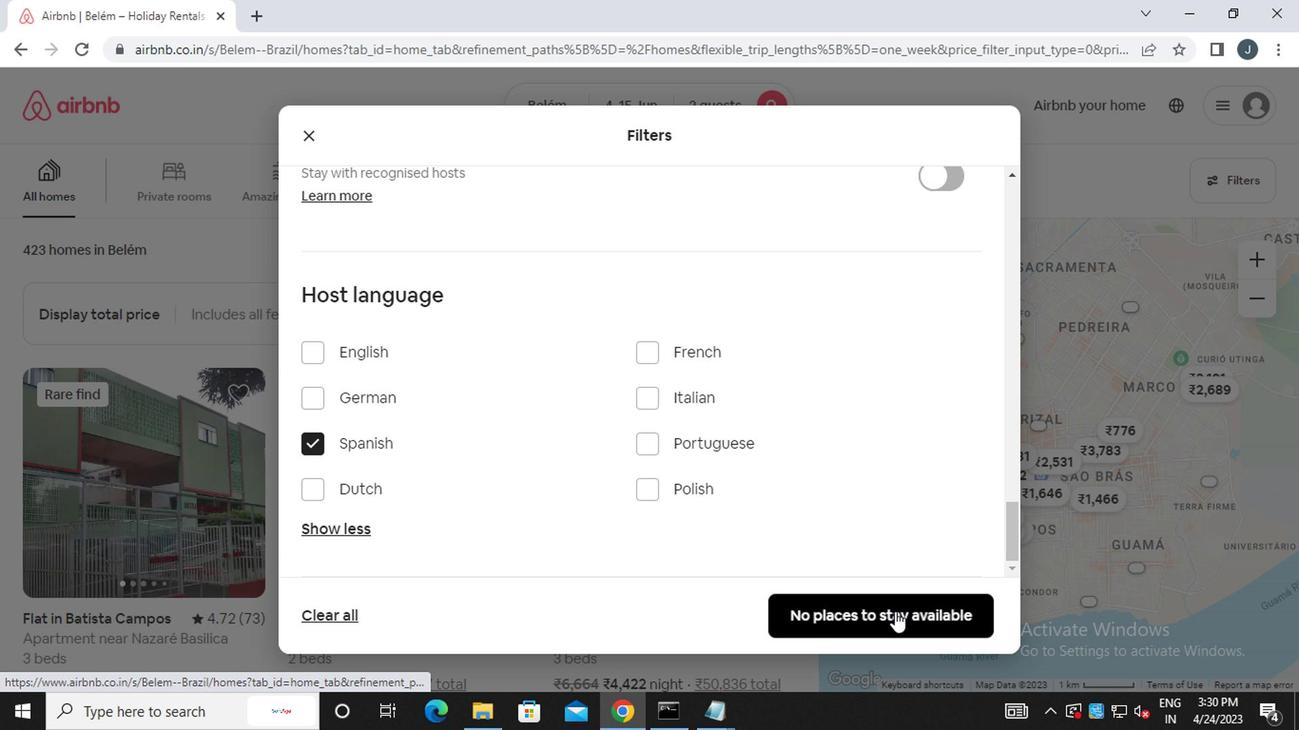
